 Task: Click New Customer and Set the Currency to "USD (US Doller)" while find customer
Action: Mouse moved to (137, 17)
Screenshot: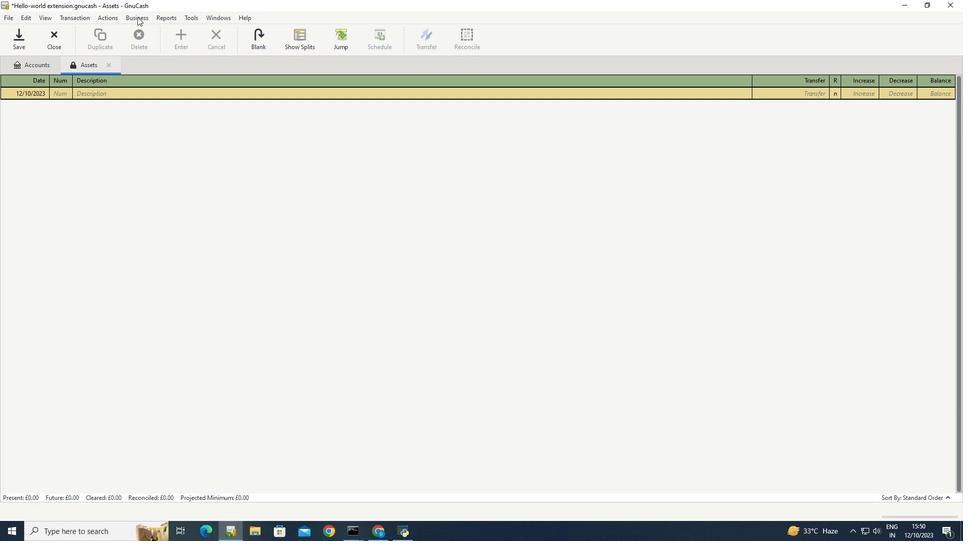 
Action: Mouse pressed left at (137, 17)
Screenshot: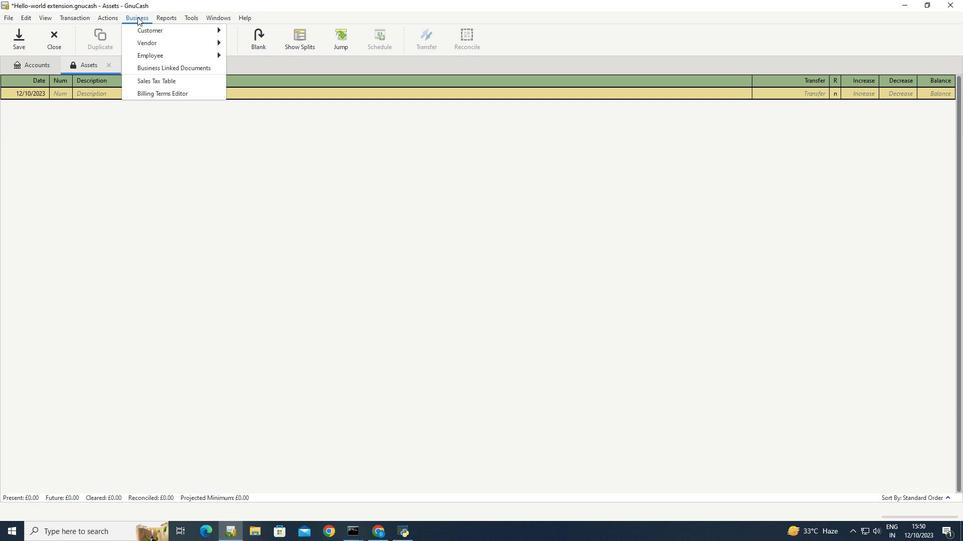 
Action: Mouse moved to (250, 55)
Screenshot: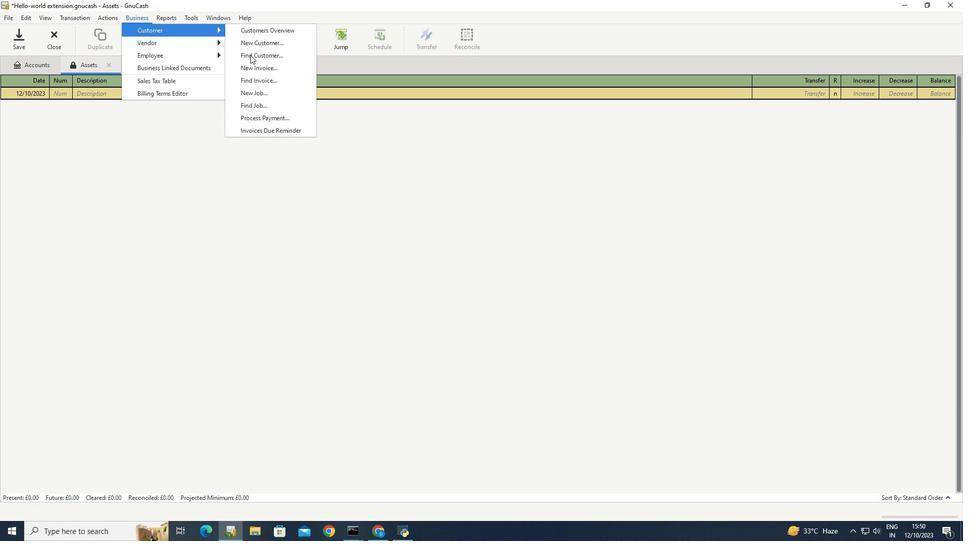 
Action: Mouse pressed left at (250, 55)
Screenshot: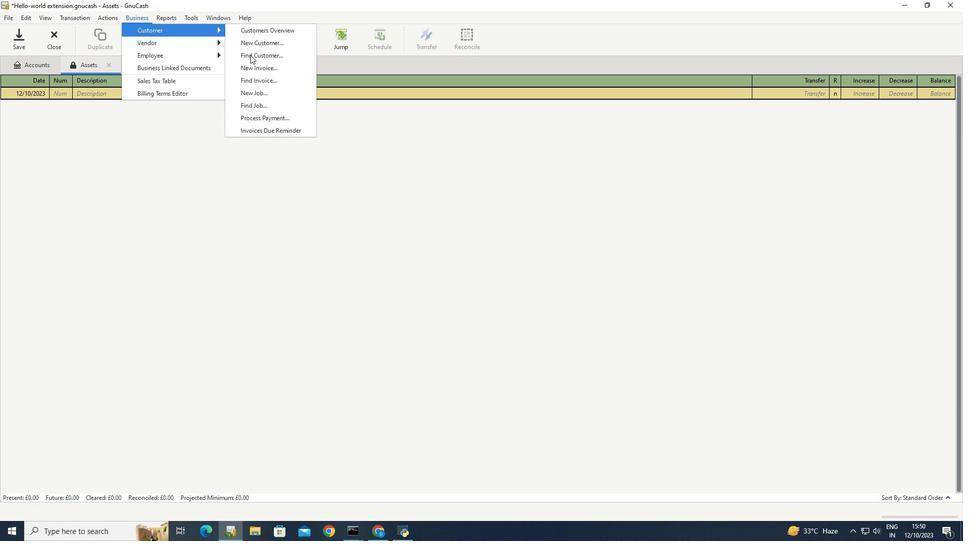 
Action: Mouse moved to (479, 338)
Screenshot: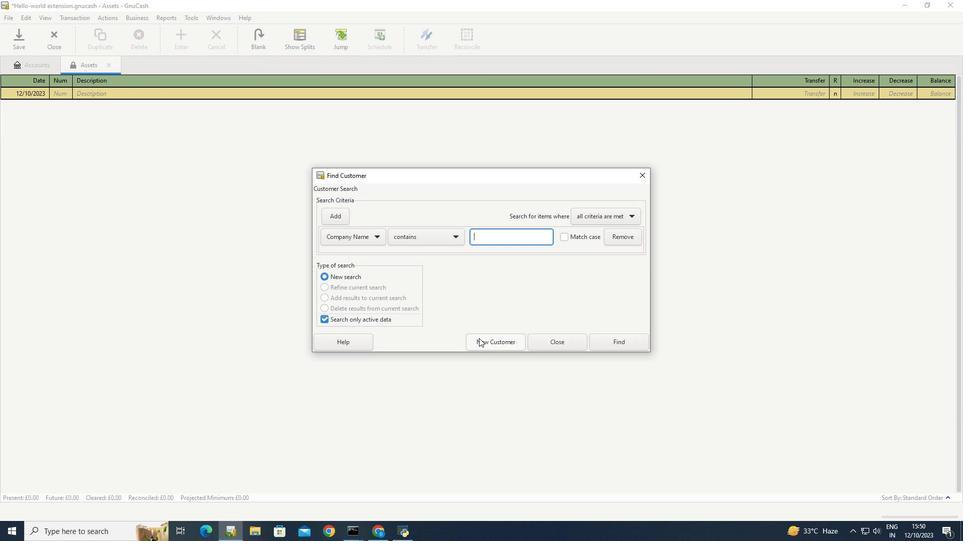 
Action: Mouse pressed left at (479, 338)
Screenshot: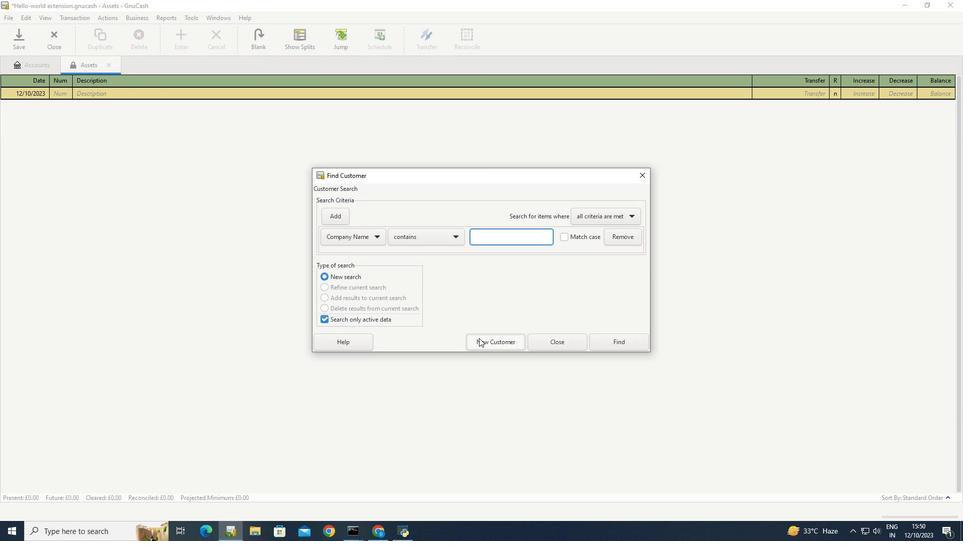 
Action: Mouse moved to (479, 141)
Screenshot: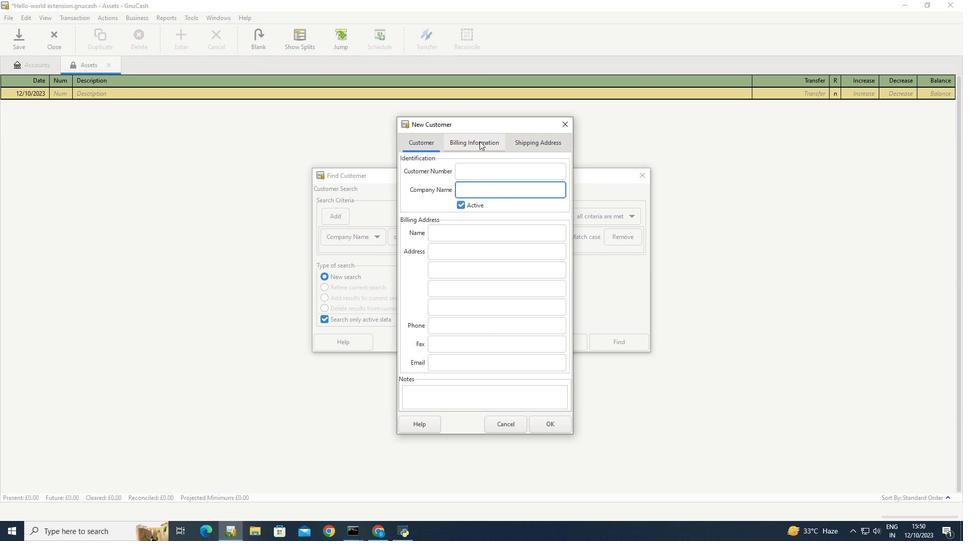 
Action: Mouse pressed left at (479, 141)
Screenshot: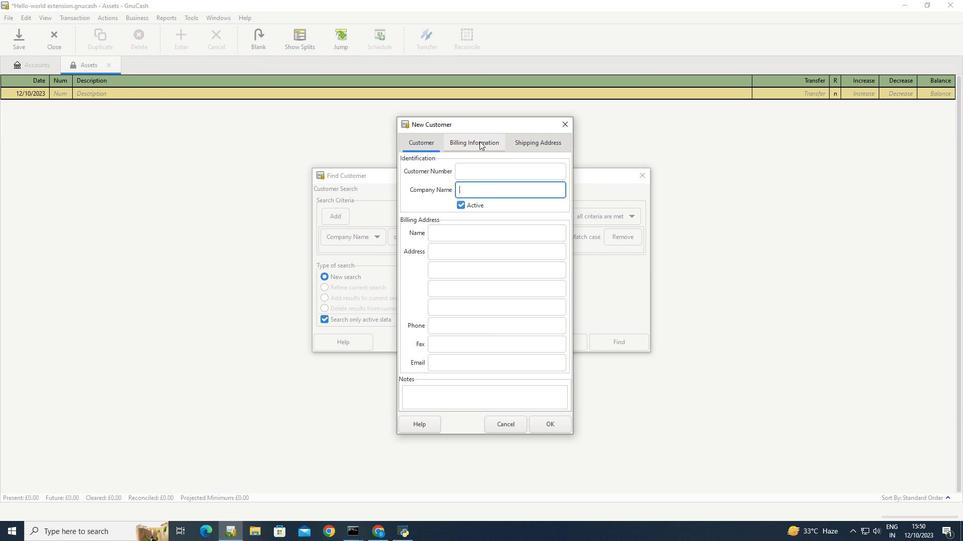 
Action: Mouse moved to (552, 172)
Screenshot: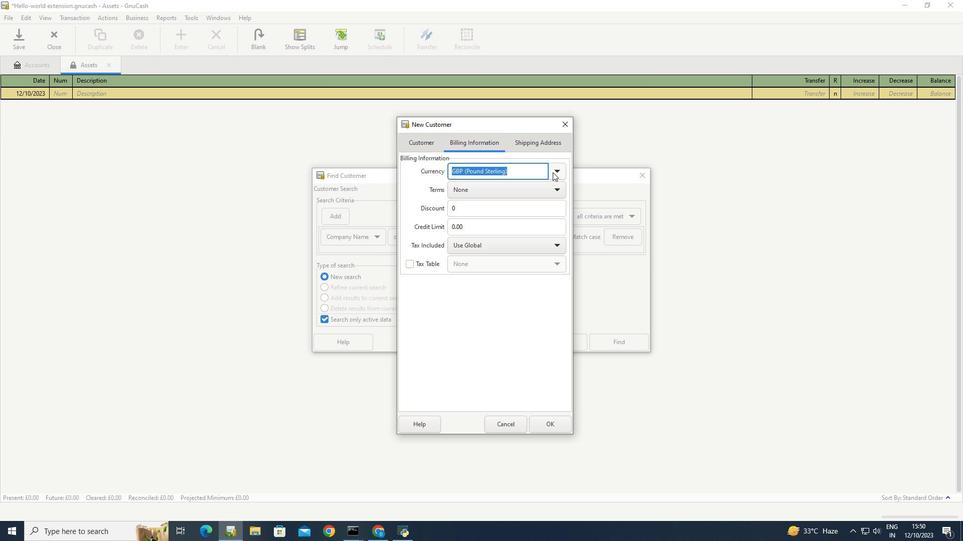 
Action: Mouse pressed left at (552, 172)
Screenshot: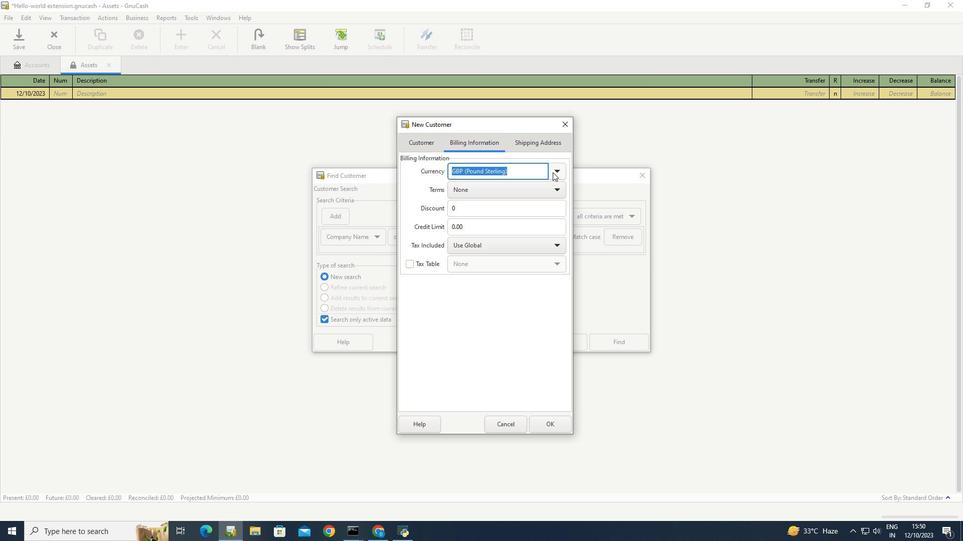
Action: Mouse moved to (558, 168)
Screenshot: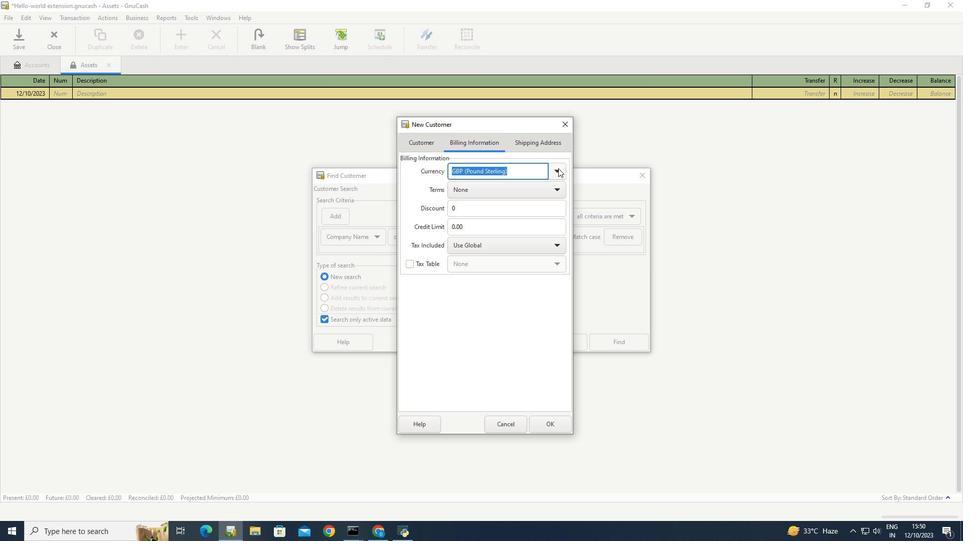 
Action: Mouse pressed left at (558, 168)
Screenshot: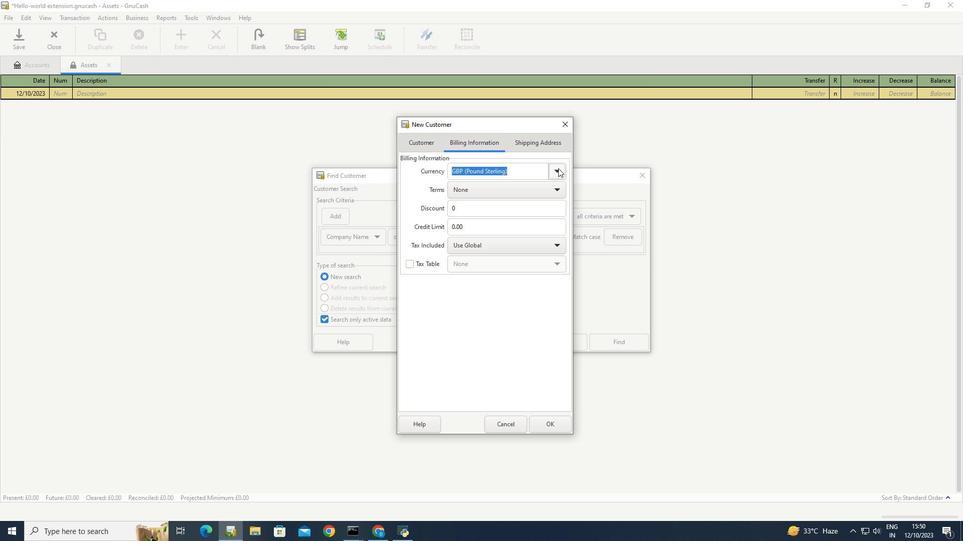 
Action: Mouse moved to (535, 292)
Screenshot: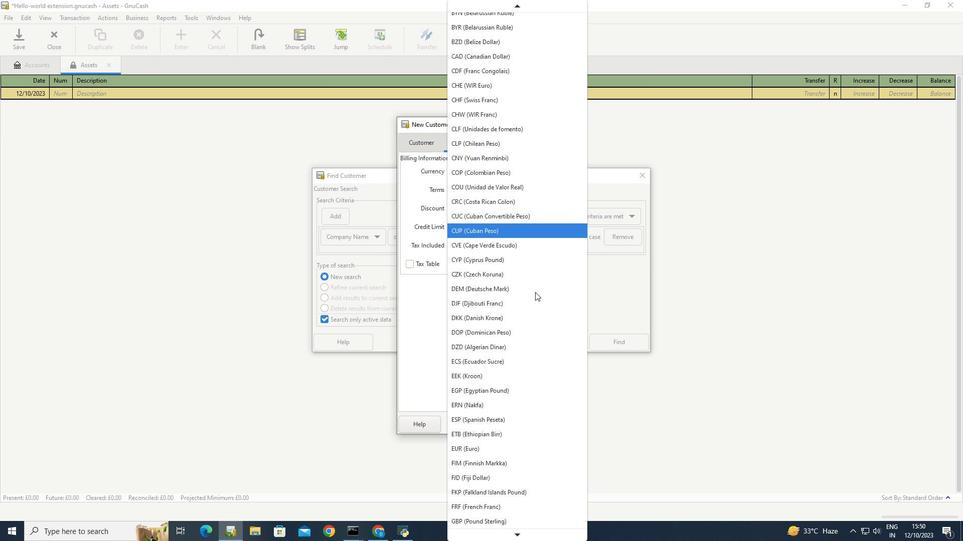 
Action: Mouse scrolled (535, 291) with delta (0, 0)
Screenshot: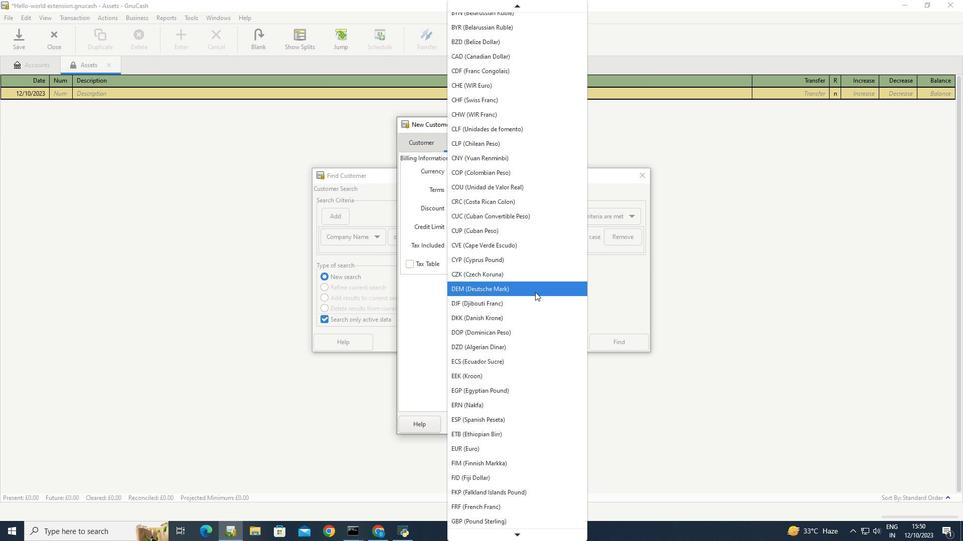 
Action: Mouse scrolled (535, 291) with delta (0, 0)
Screenshot: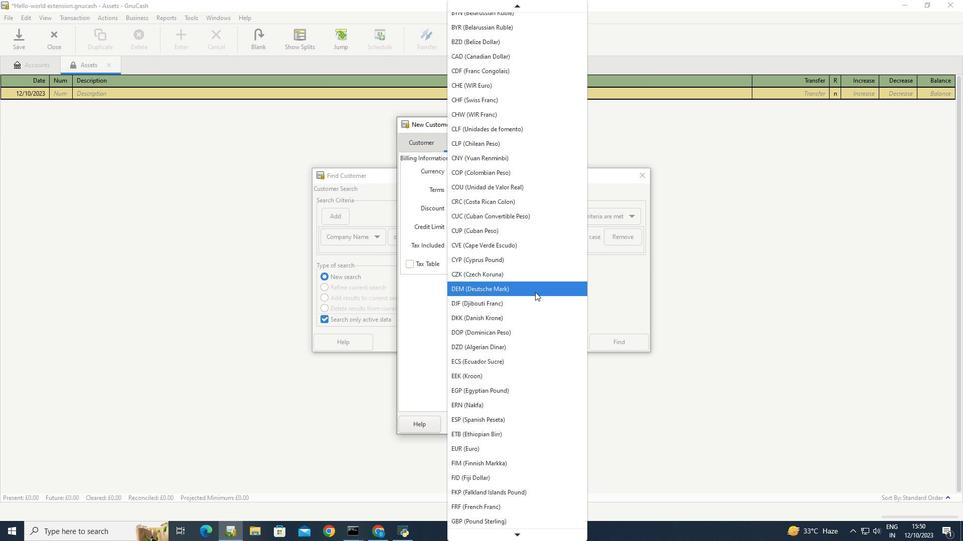 
Action: Mouse scrolled (535, 291) with delta (0, 0)
Screenshot: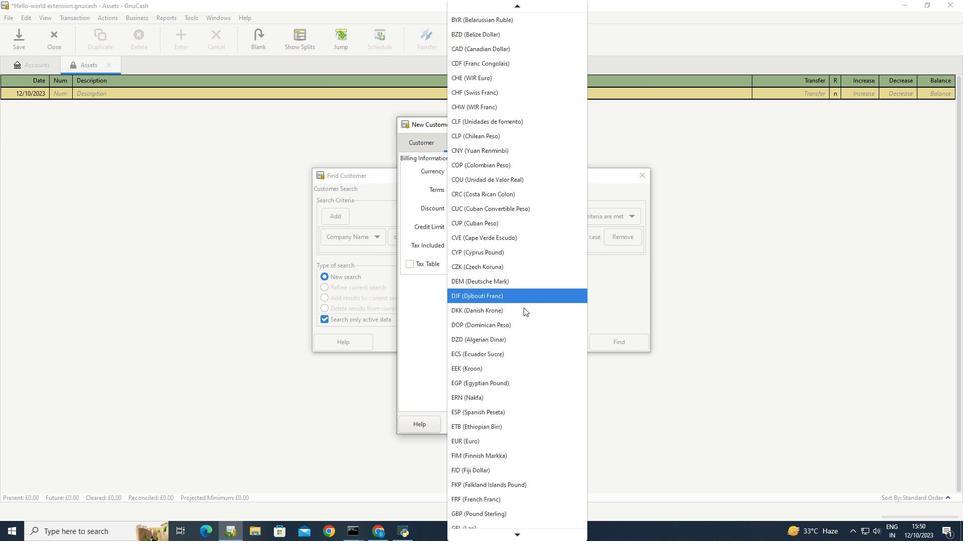 
Action: Mouse scrolled (535, 291) with delta (0, 0)
Screenshot: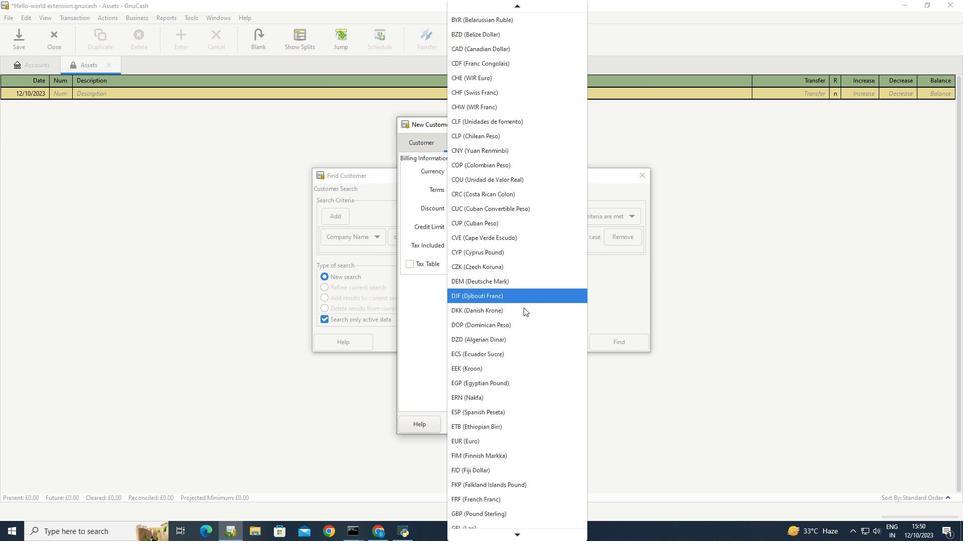 
Action: Mouse scrolled (535, 291) with delta (0, 0)
Screenshot: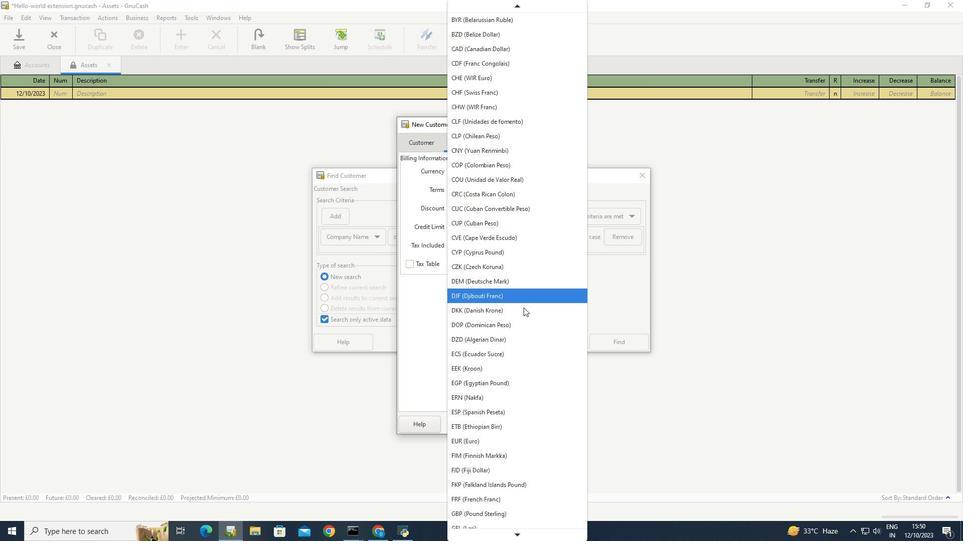 
Action: Mouse moved to (454, 348)
Screenshot: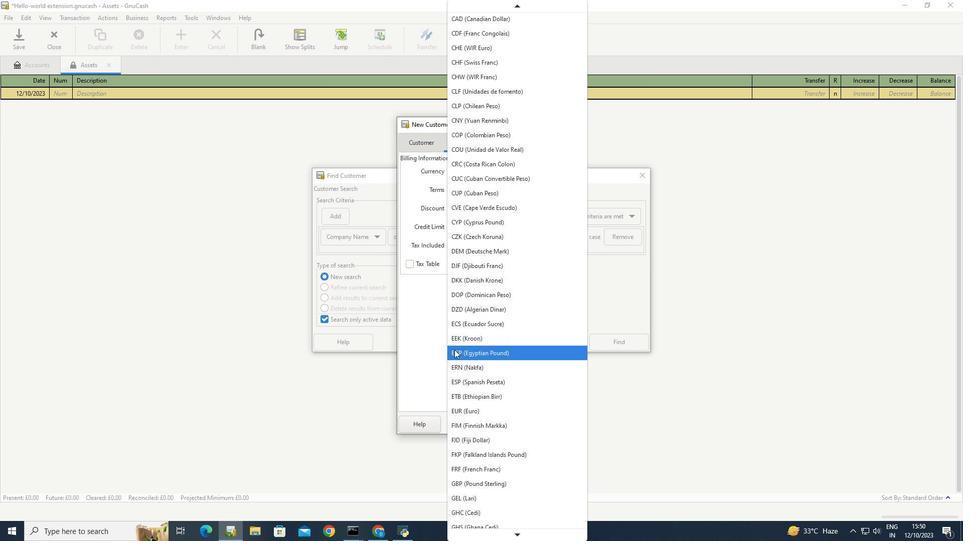 
Action: Mouse scrolled (454, 347) with delta (0, 0)
Screenshot: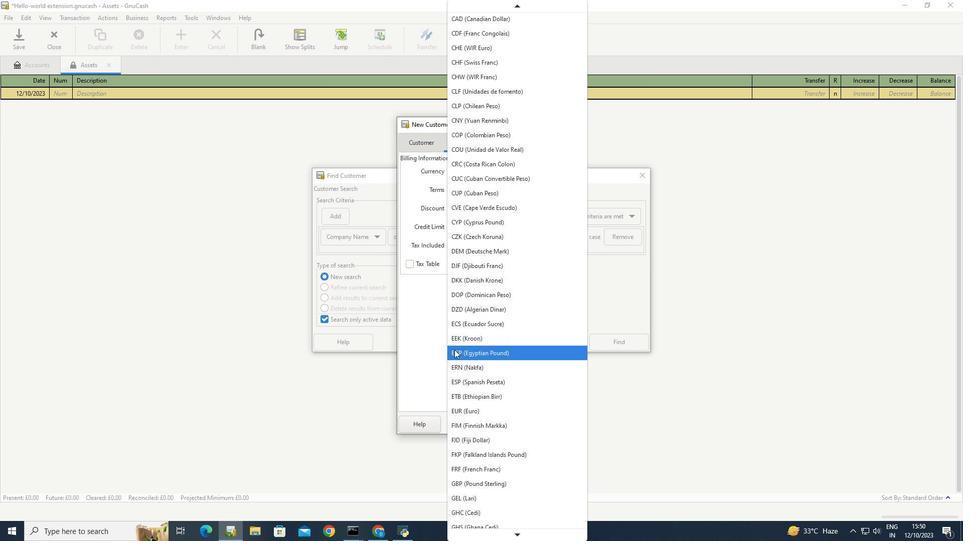 
Action: Mouse moved to (454, 349)
Screenshot: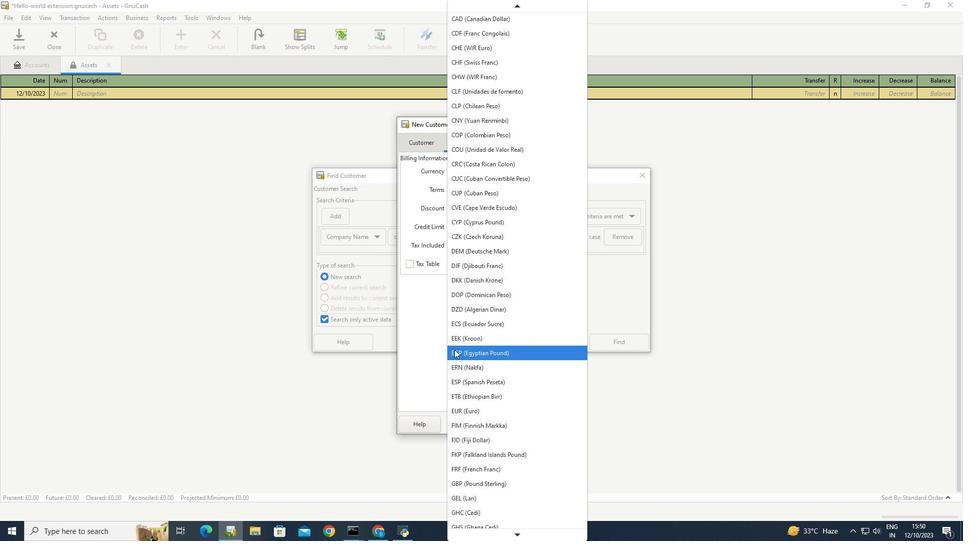 
Action: Mouse scrolled (454, 348) with delta (0, 0)
Screenshot: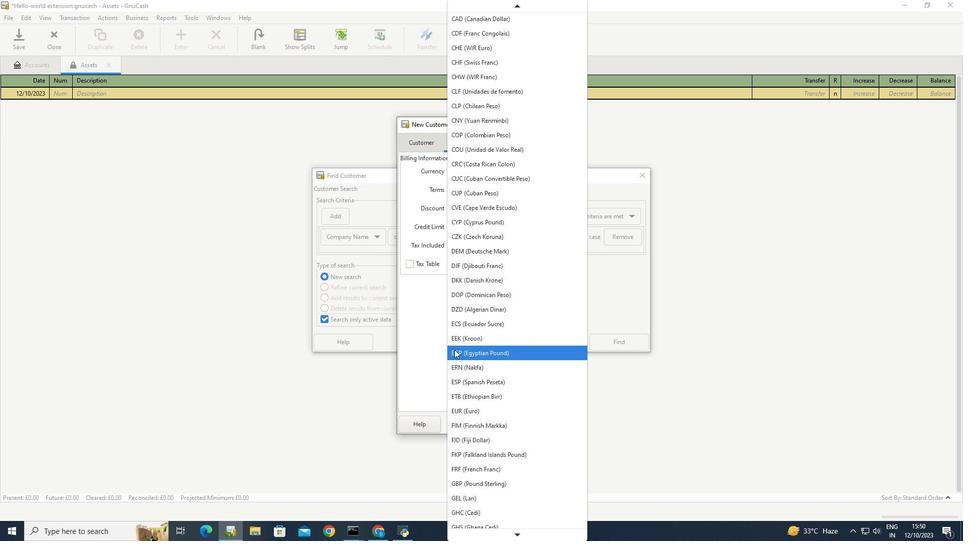 
Action: Mouse moved to (454, 349)
Screenshot: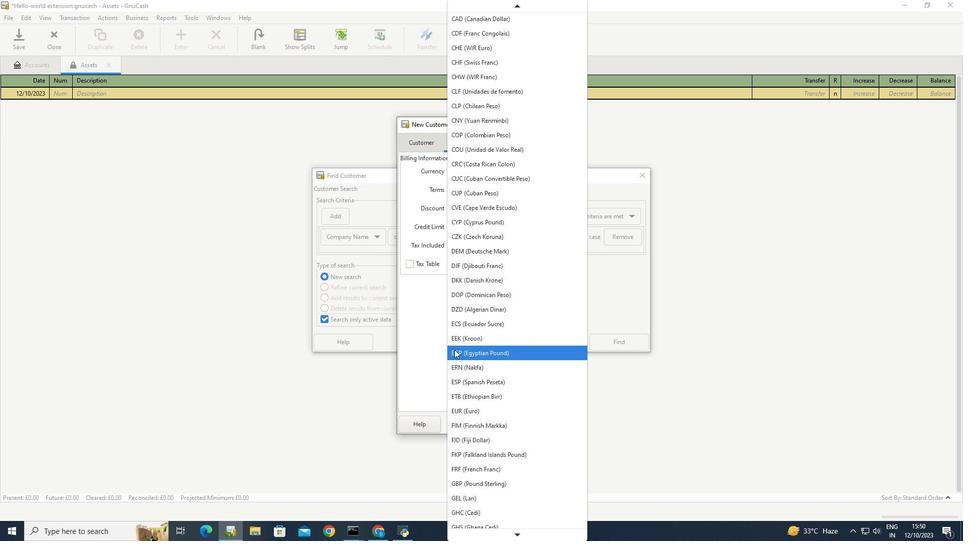 
Action: Mouse scrolled (454, 349) with delta (0, 0)
Screenshot: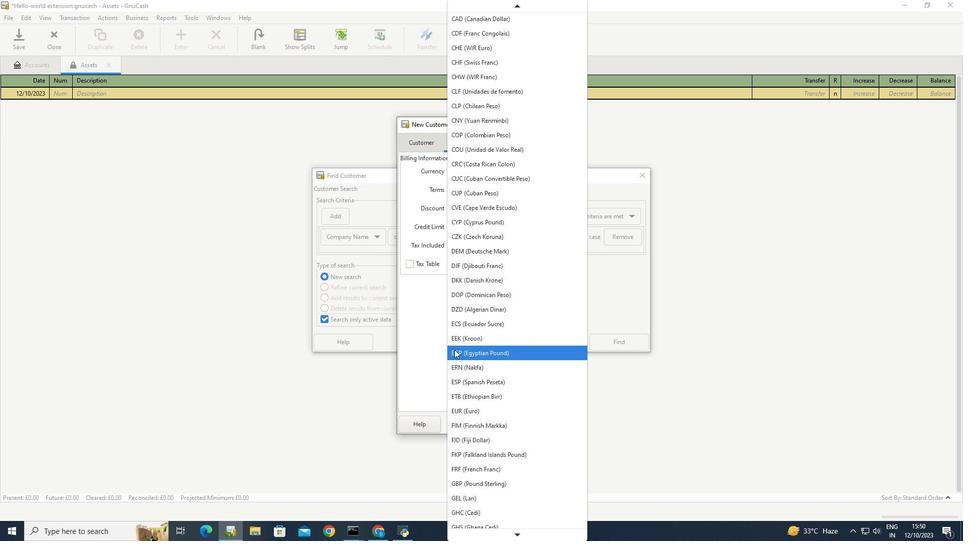 
Action: Mouse moved to (454, 349)
Screenshot: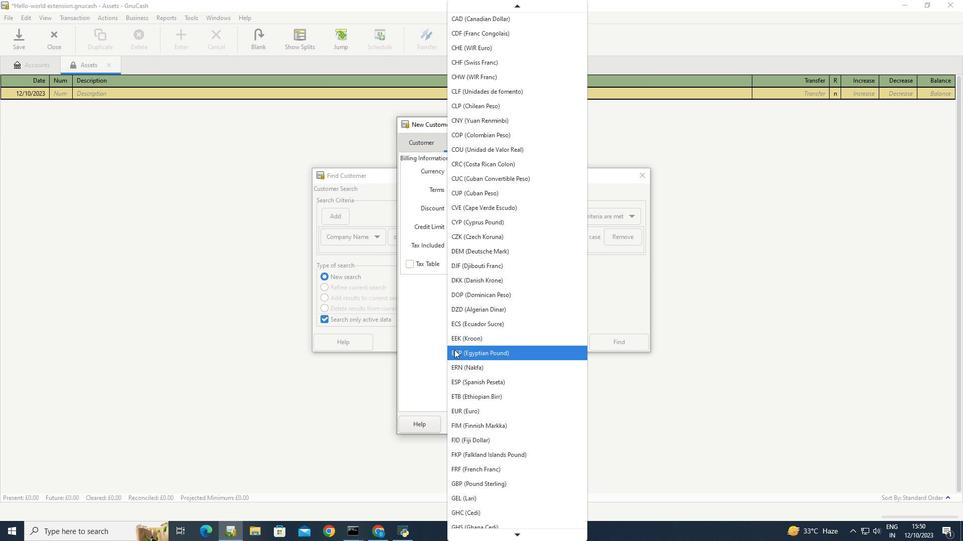 
Action: Mouse scrolled (454, 349) with delta (0, 0)
Screenshot: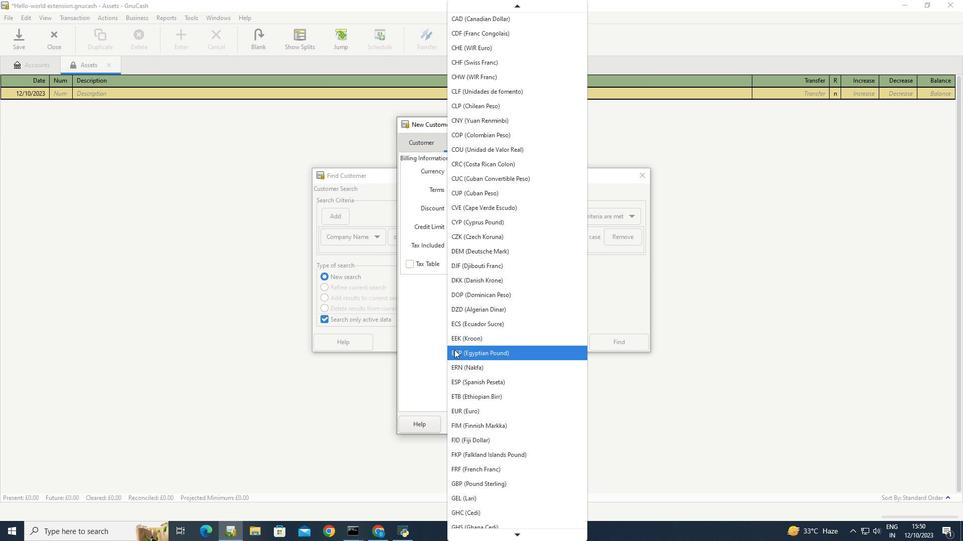 
Action: Mouse scrolled (454, 349) with delta (0, 0)
Screenshot: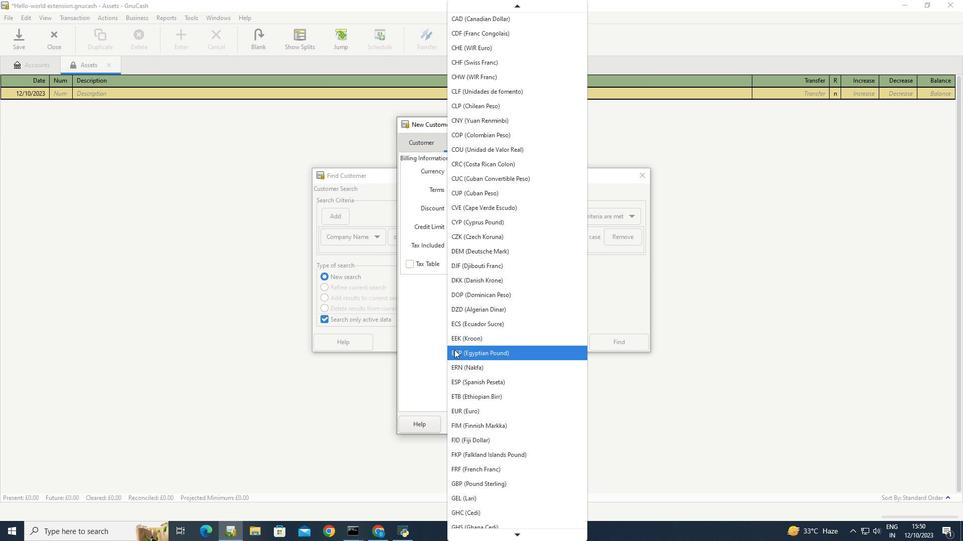 
Action: Mouse scrolled (454, 349) with delta (0, 0)
Screenshot: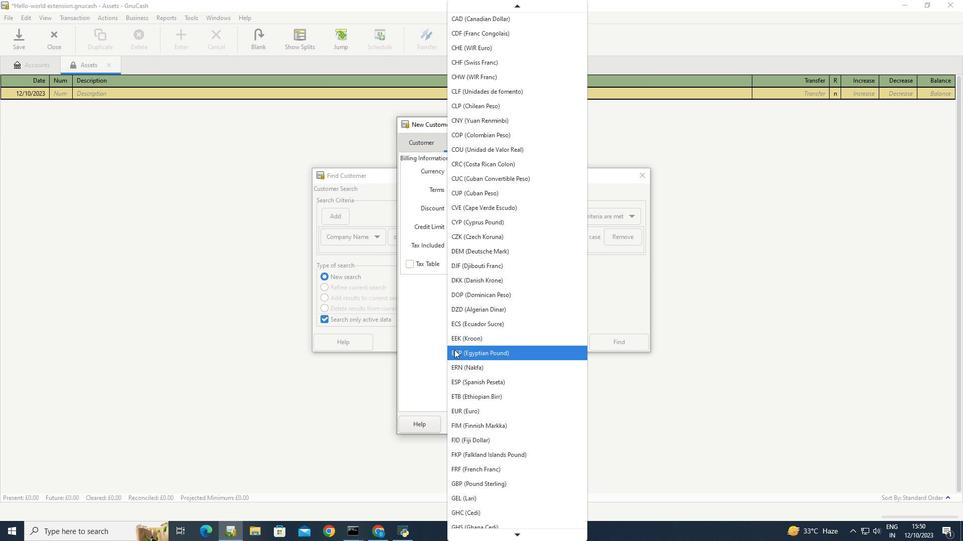 
Action: Mouse moved to (454, 351)
Screenshot: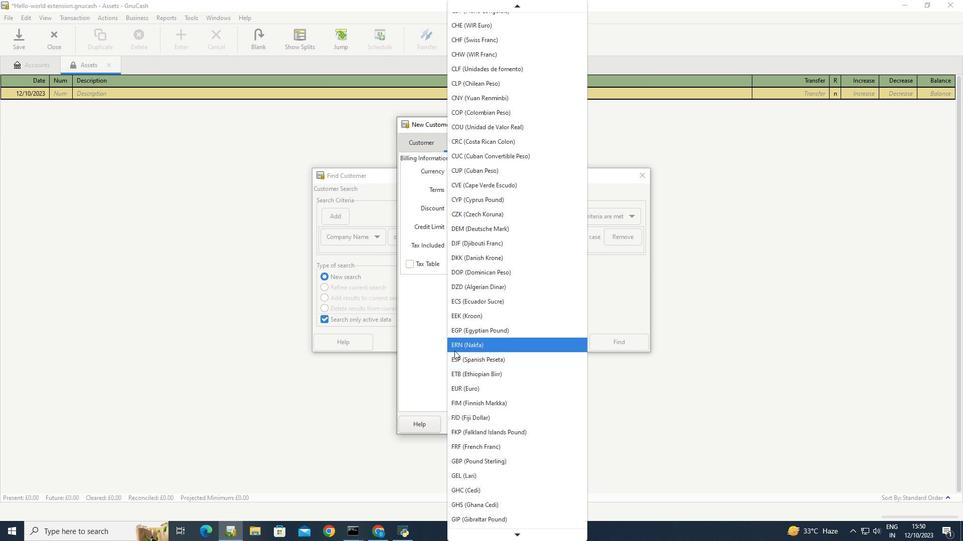 
Action: Mouse scrolled (454, 350) with delta (0, 0)
Screenshot: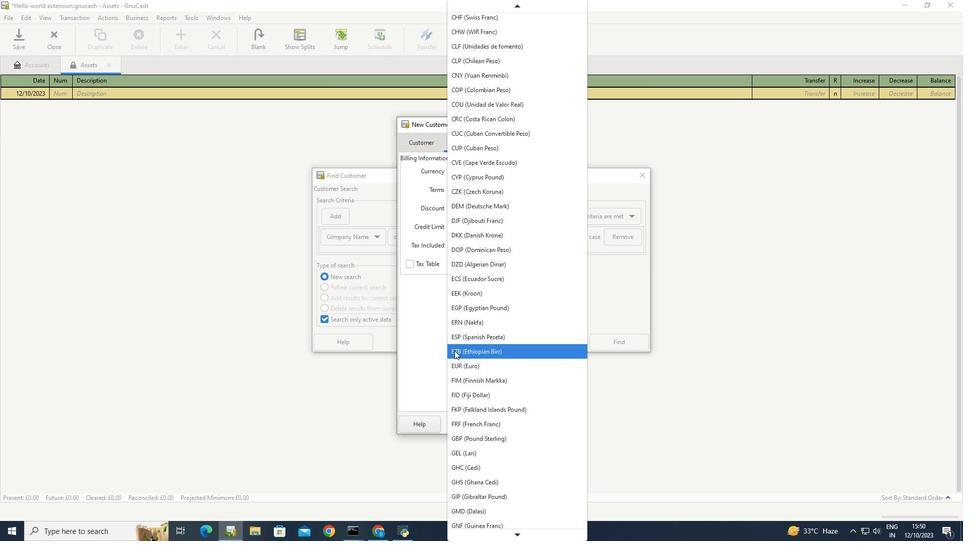 
Action: Mouse scrolled (454, 350) with delta (0, 0)
Screenshot: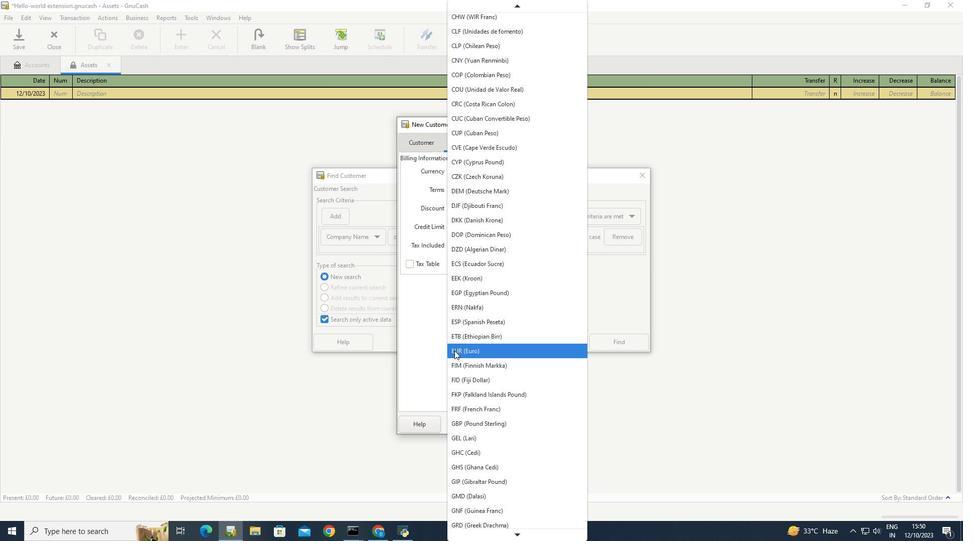 
Action: Mouse scrolled (454, 350) with delta (0, 0)
Screenshot: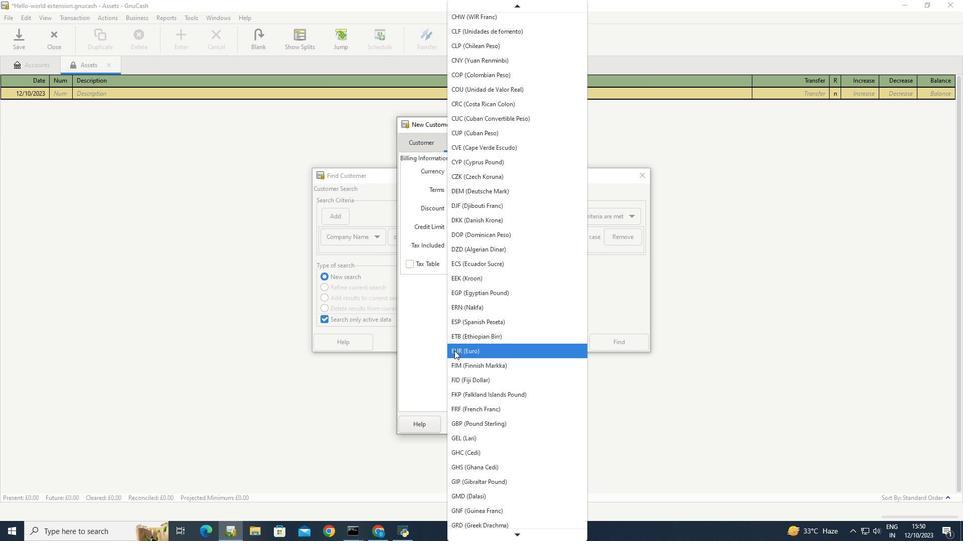 
Action: Mouse scrolled (454, 350) with delta (0, 0)
Screenshot: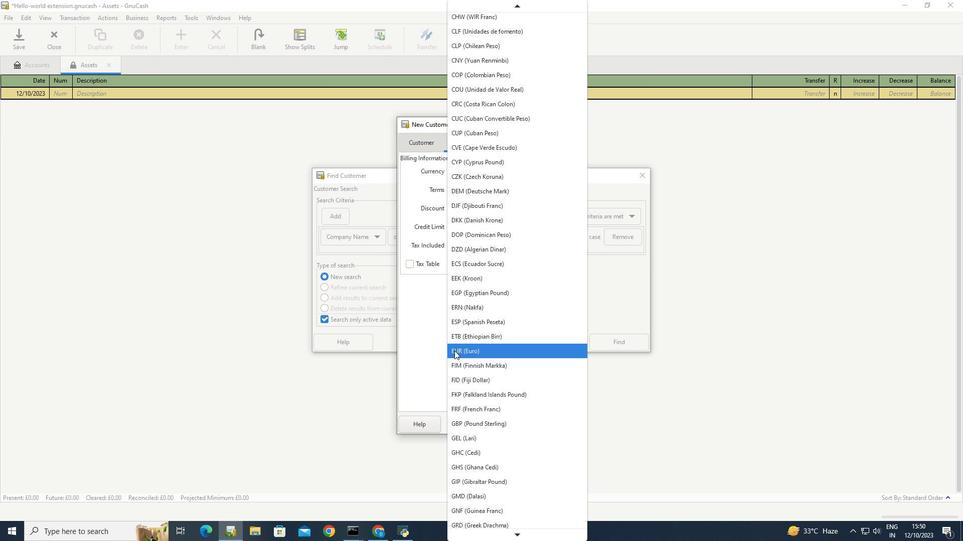 
Action: Mouse scrolled (454, 350) with delta (0, 0)
Screenshot: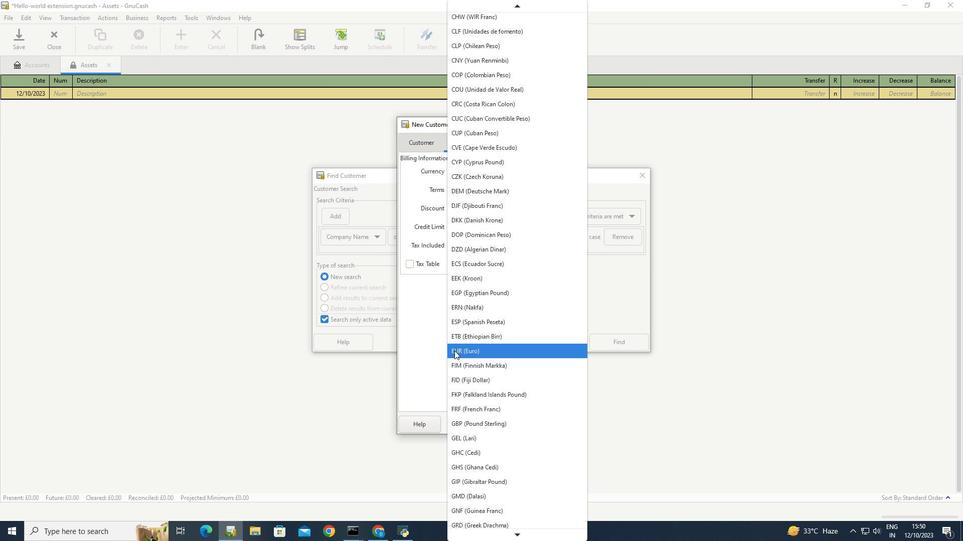
Action: Mouse scrolled (454, 350) with delta (0, 0)
Screenshot: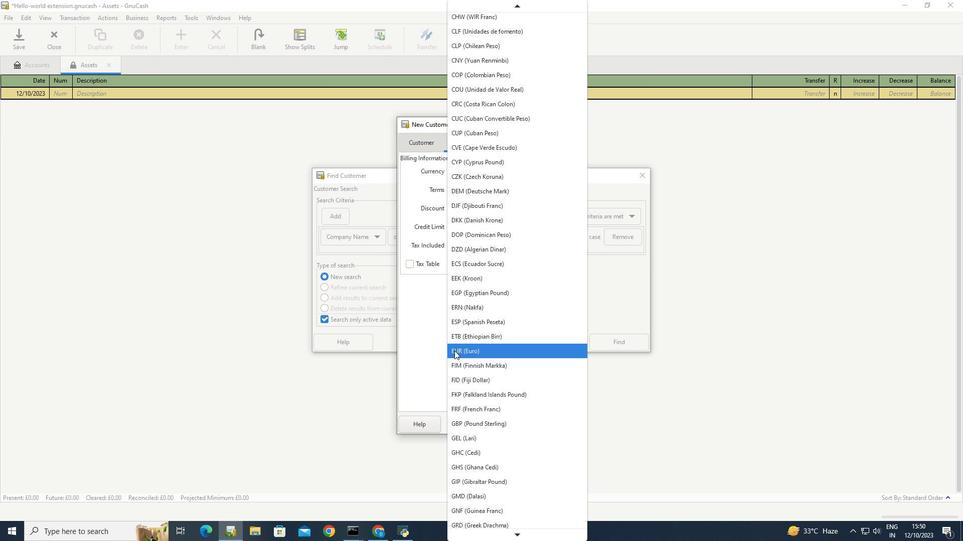 
Action: Mouse scrolled (454, 350) with delta (0, 0)
Screenshot: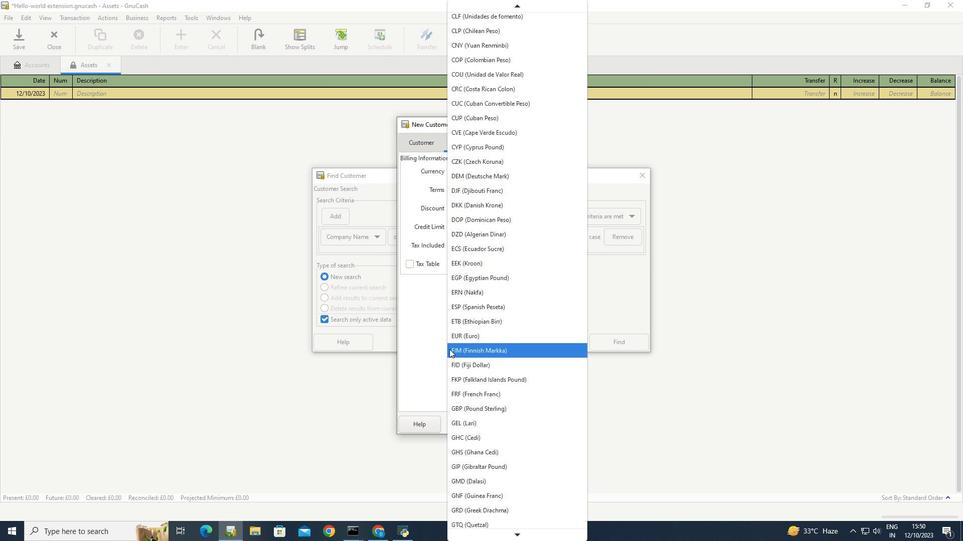 
Action: Mouse moved to (445, 348)
Screenshot: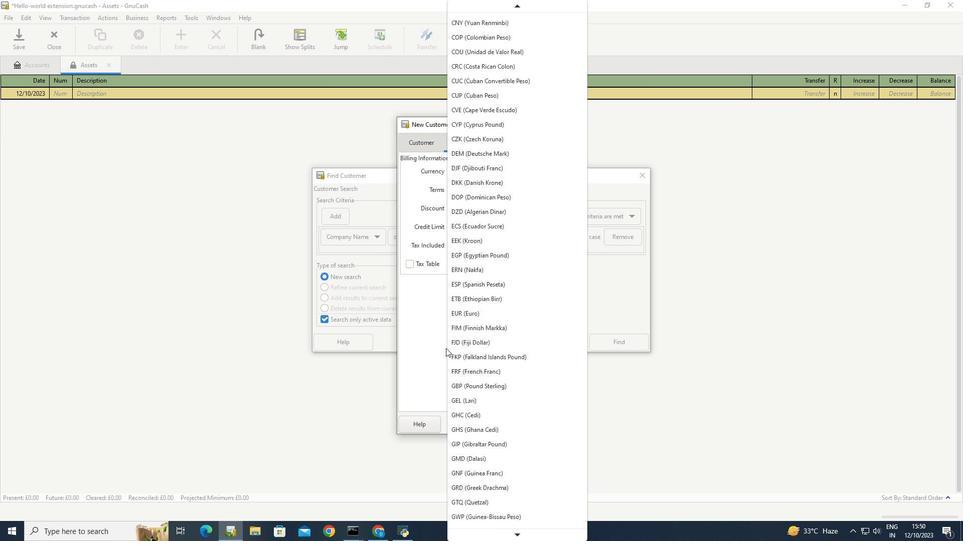 
Action: Mouse scrolled (445, 348) with delta (0, 0)
Screenshot: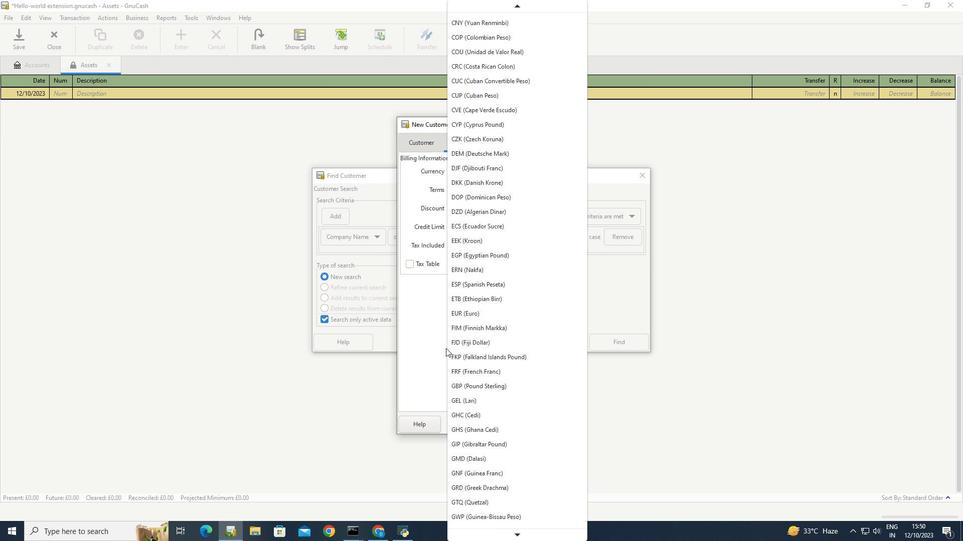 
Action: Mouse scrolled (445, 348) with delta (0, 0)
Screenshot: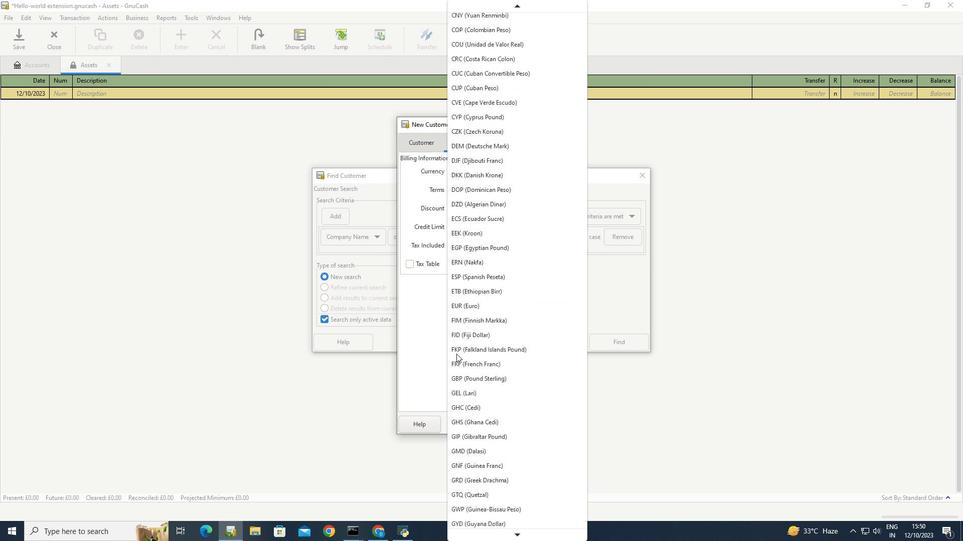 
Action: Mouse scrolled (445, 348) with delta (0, 0)
Screenshot: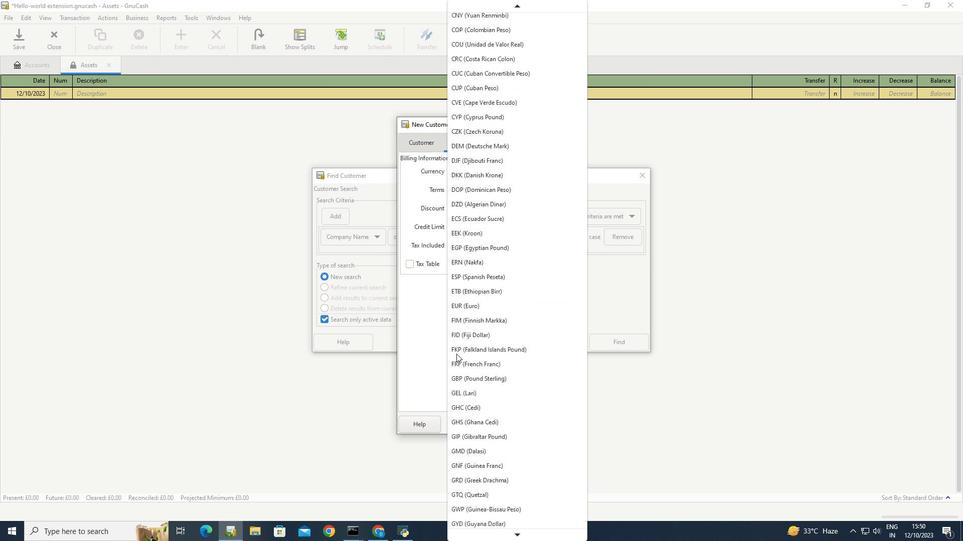 
Action: Mouse scrolled (445, 348) with delta (0, 0)
Screenshot: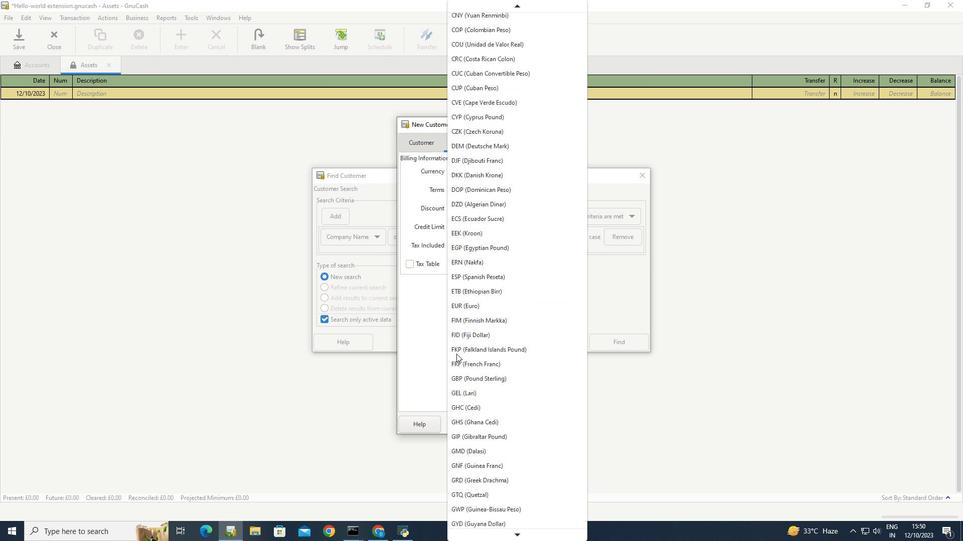 
Action: Mouse scrolled (445, 348) with delta (0, 0)
Screenshot: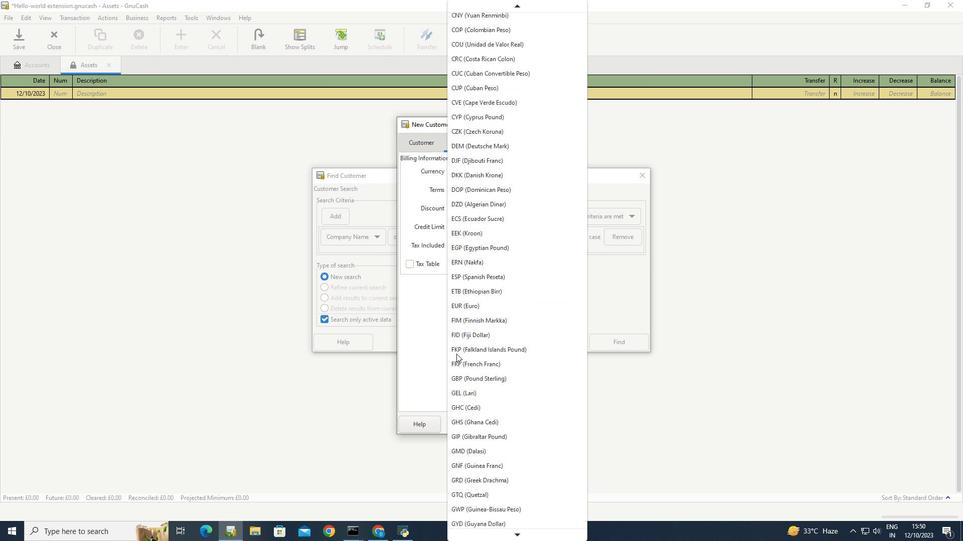 
Action: Mouse scrolled (445, 348) with delta (0, 0)
Screenshot: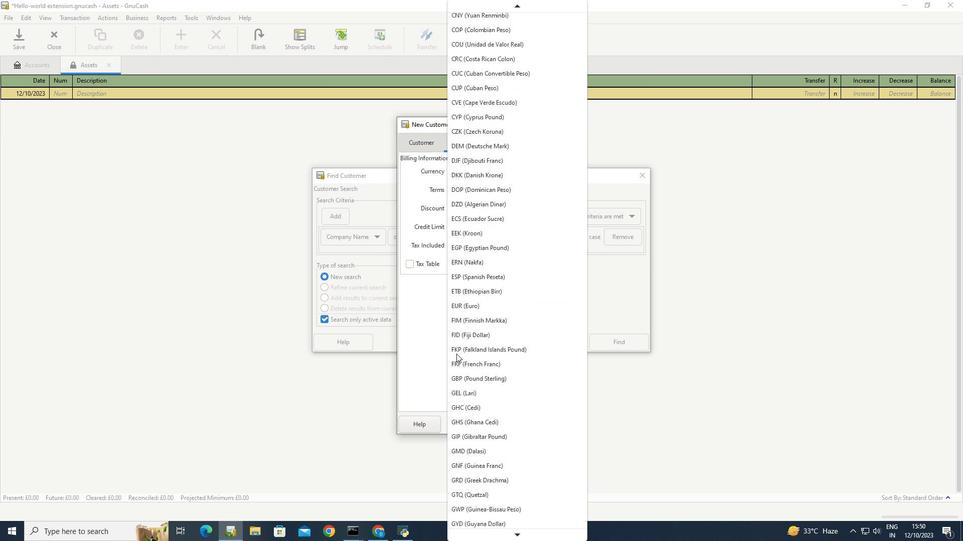 
Action: Mouse moved to (466, 371)
Screenshot: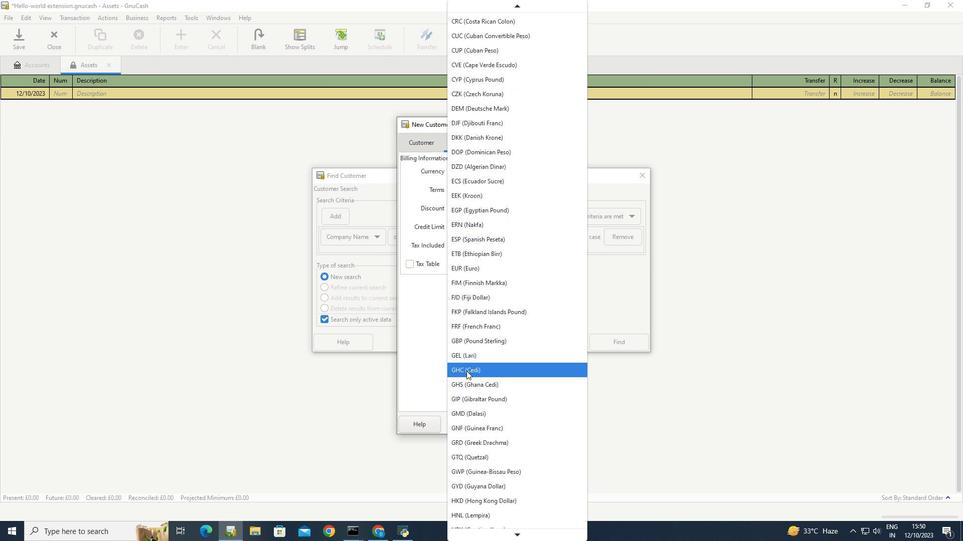 
Action: Mouse scrolled (466, 370) with delta (0, 0)
Screenshot: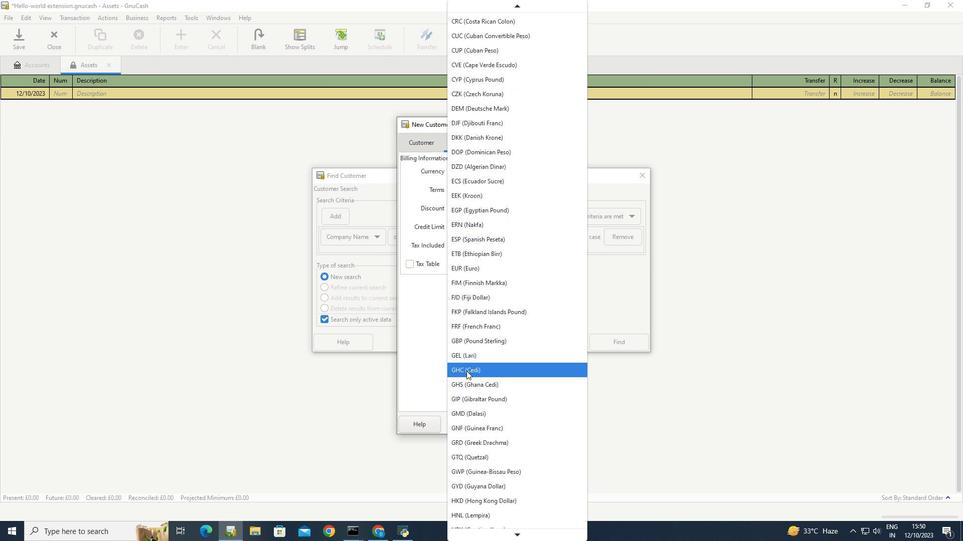 
Action: Mouse scrolled (466, 370) with delta (0, 0)
Screenshot: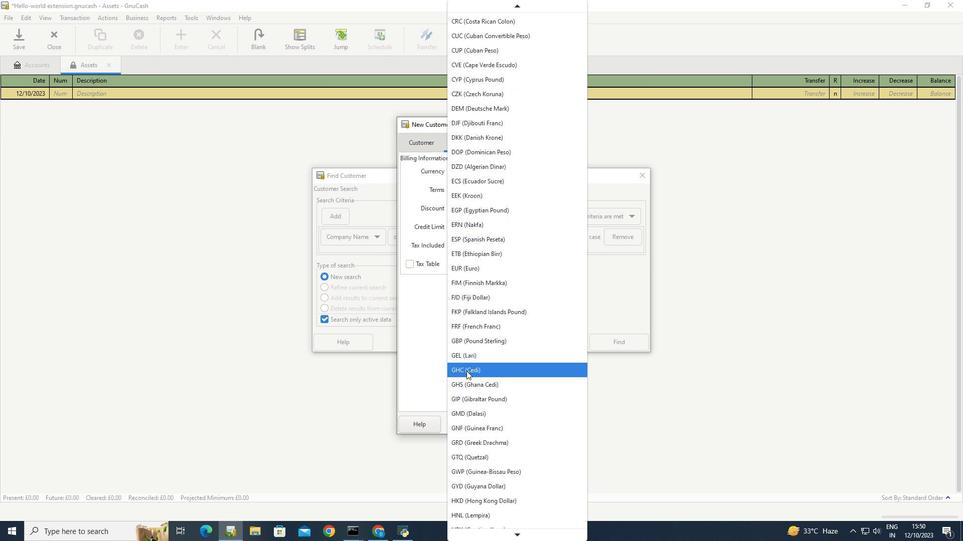 
Action: Mouse scrolled (466, 370) with delta (0, 0)
Screenshot: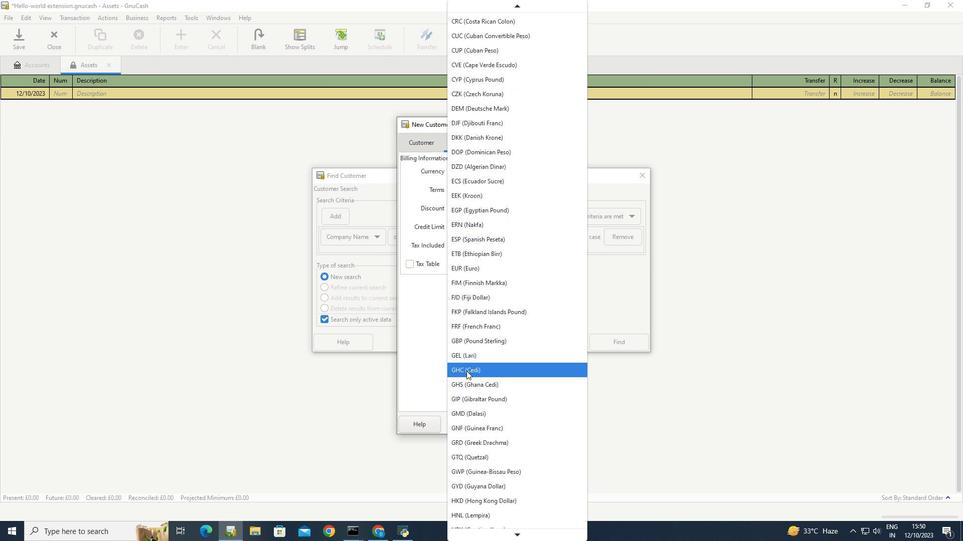 
Action: Mouse scrolled (466, 370) with delta (0, 0)
Screenshot: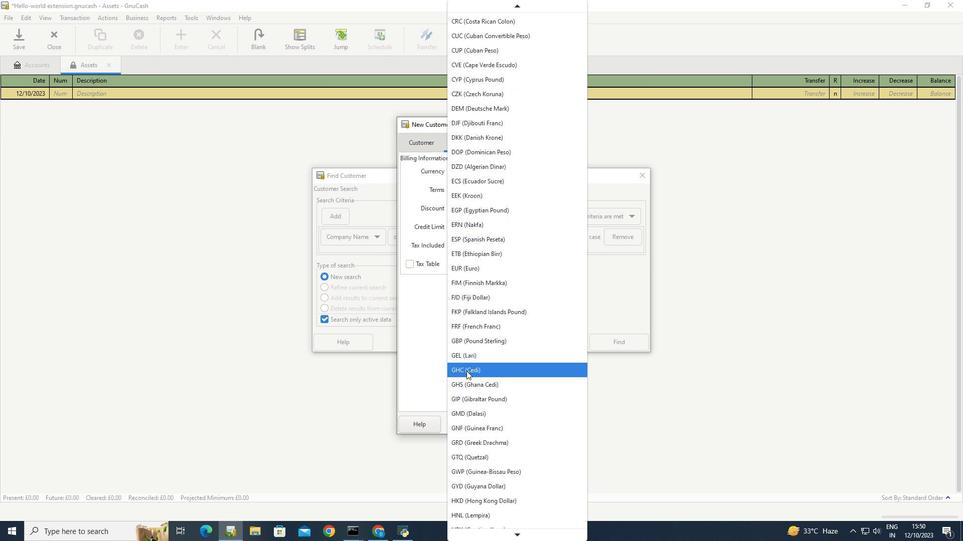 
Action: Mouse scrolled (466, 370) with delta (0, 0)
Screenshot: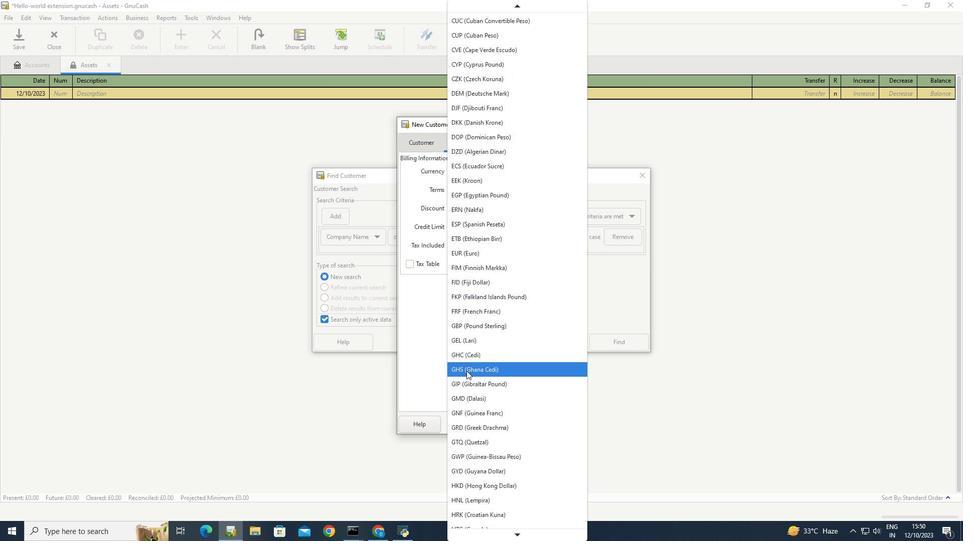 
Action: Mouse scrolled (466, 370) with delta (0, 0)
Screenshot: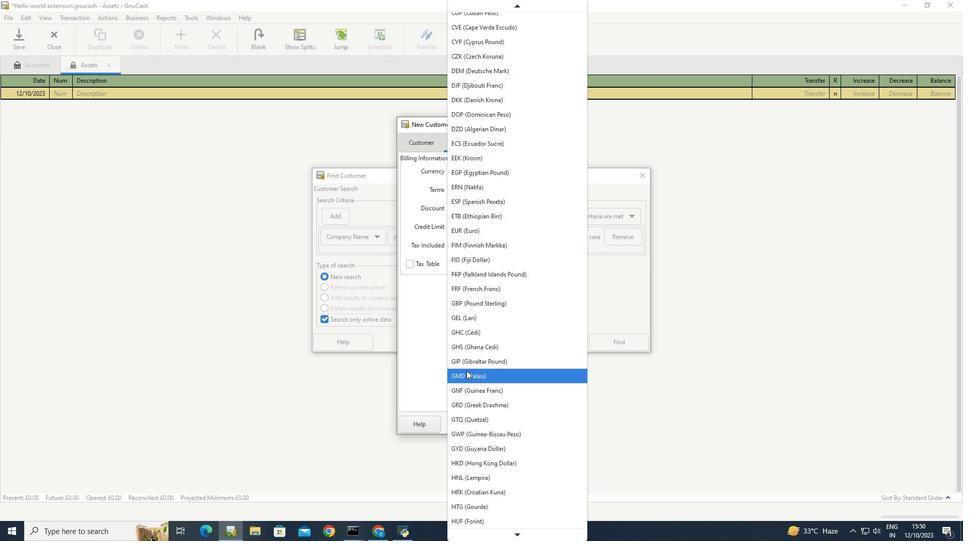 
Action: Mouse scrolled (466, 370) with delta (0, 0)
Screenshot: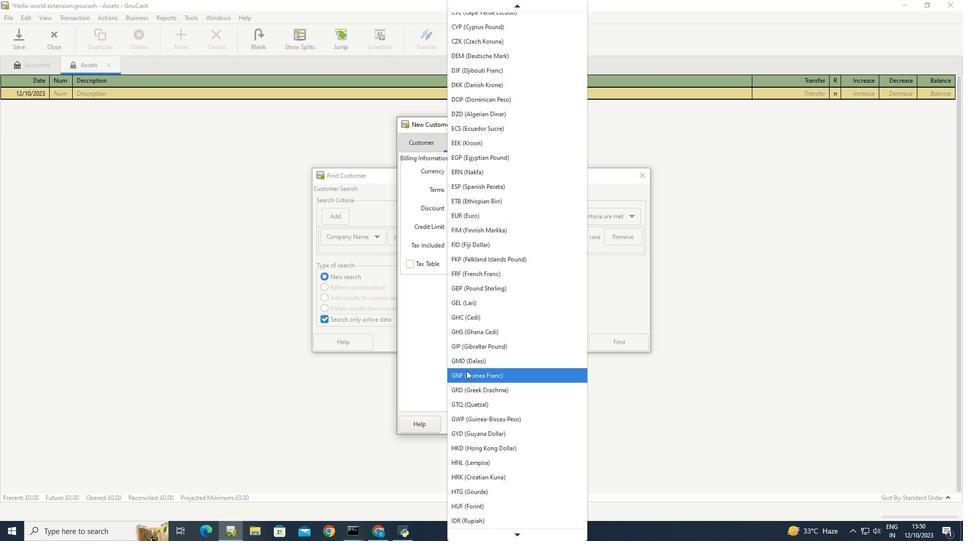 
Action: Mouse scrolled (466, 370) with delta (0, 0)
Screenshot: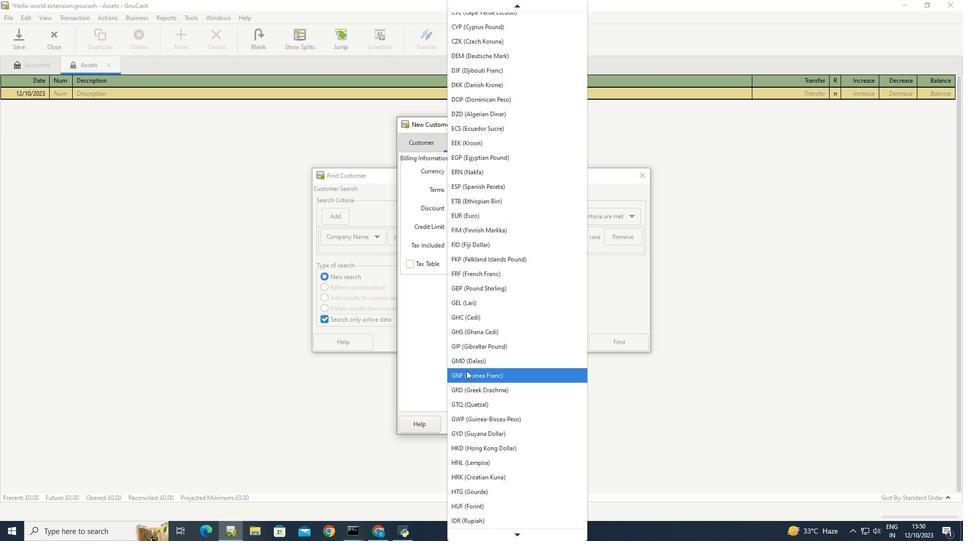 
Action: Mouse scrolled (466, 370) with delta (0, 0)
Screenshot: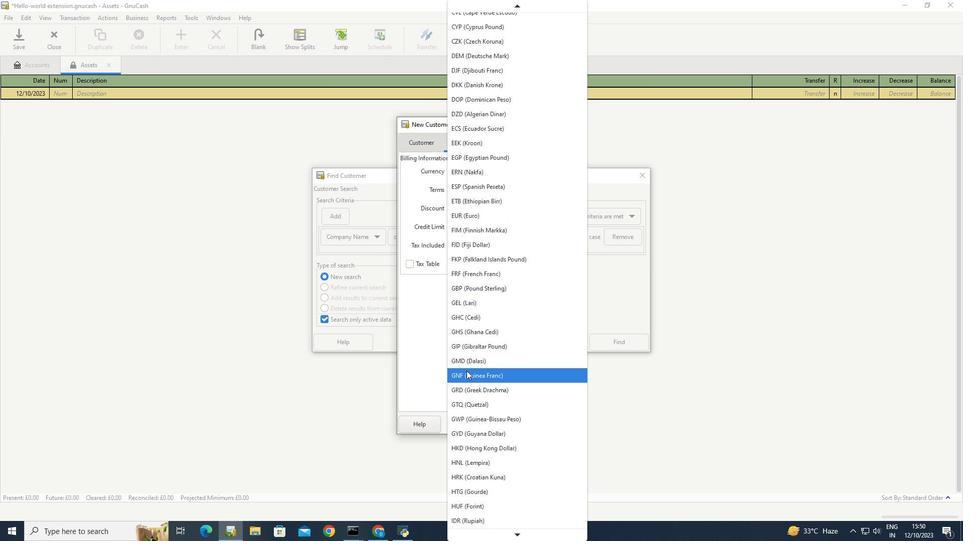 
Action: Mouse scrolled (466, 370) with delta (0, 0)
Screenshot: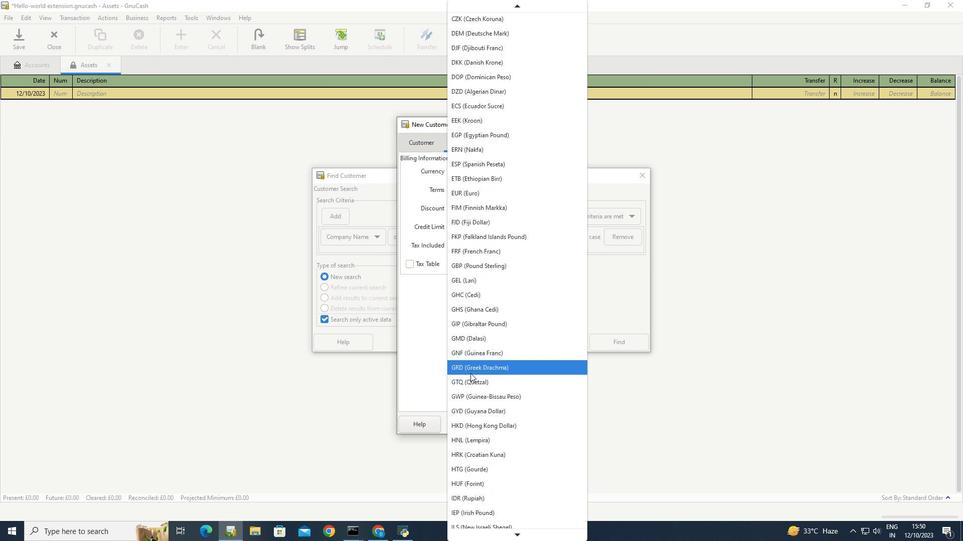 
Action: Mouse moved to (483, 391)
Screenshot: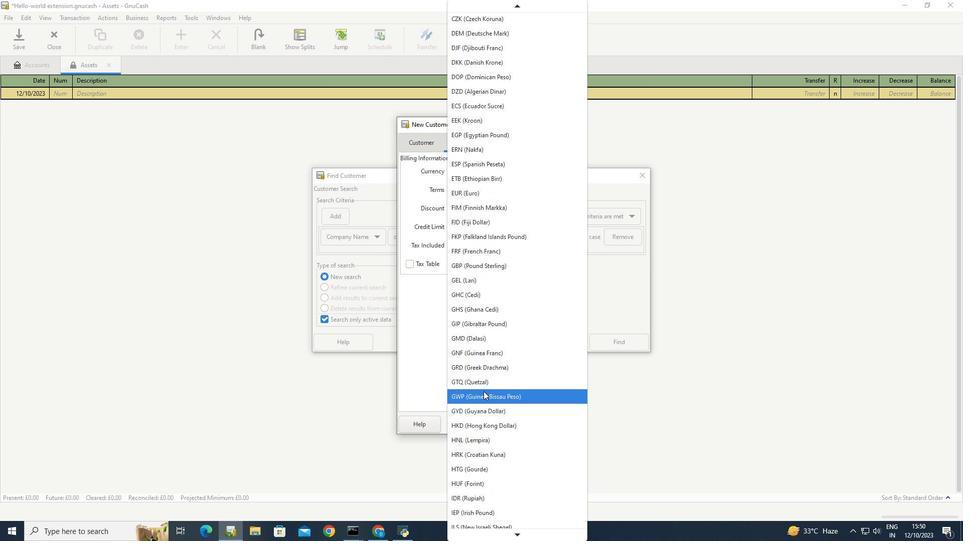 
Action: Mouse scrolled (483, 391) with delta (0, 0)
Screenshot: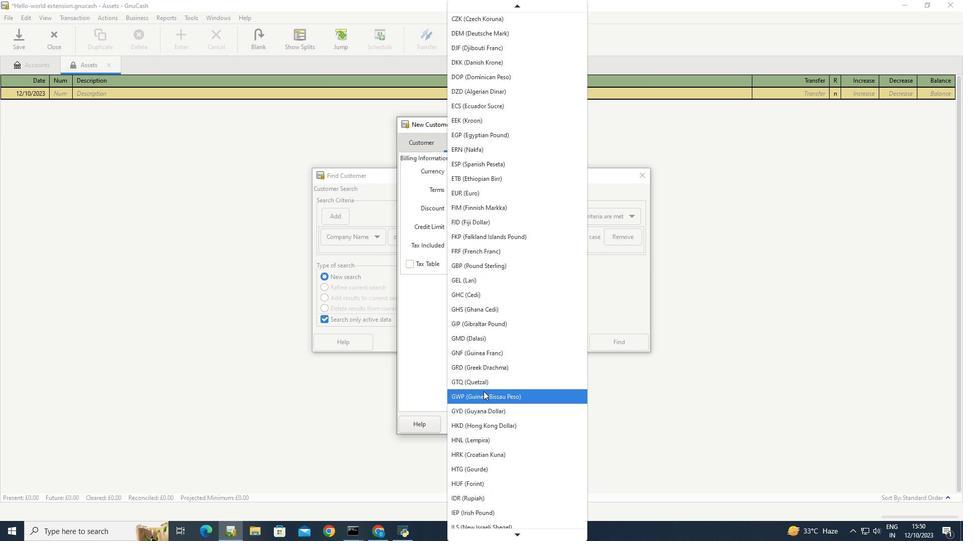 
Action: Mouse scrolled (483, 391) with delta (0, 0)
Screenshot: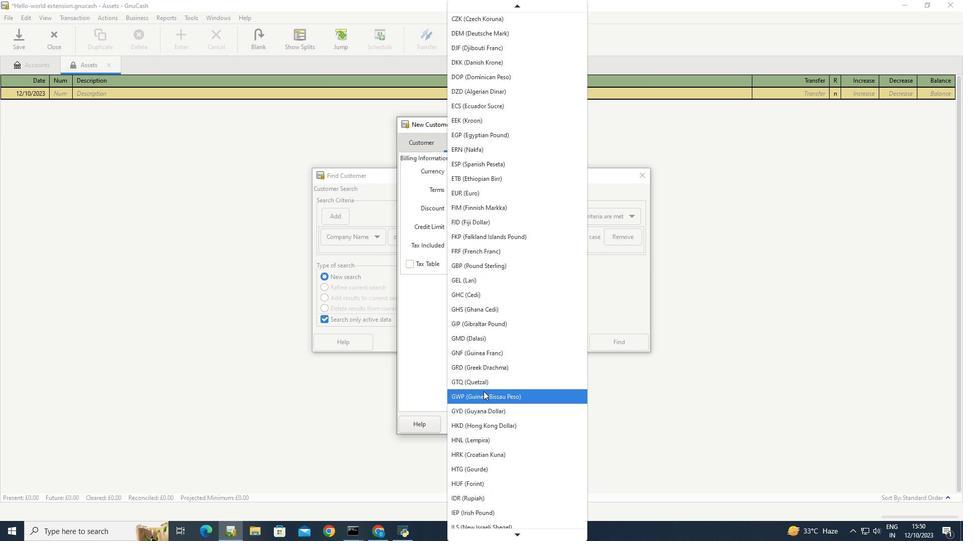 
Action: Mouse scrolled (483, 391) with delta (0, 0)
Screenshot: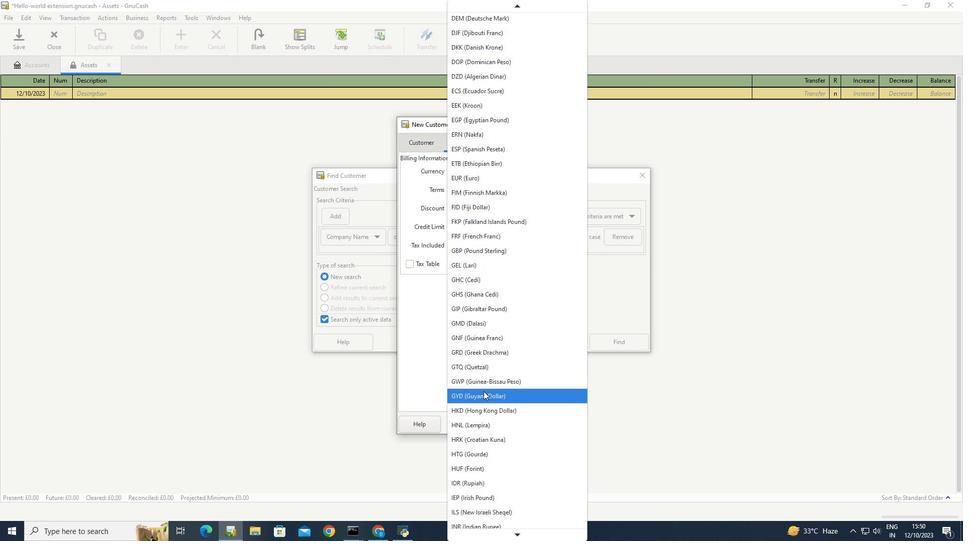 
Action: Mouse scrolled (483, 391) with delta (0, 0)
Screenshot: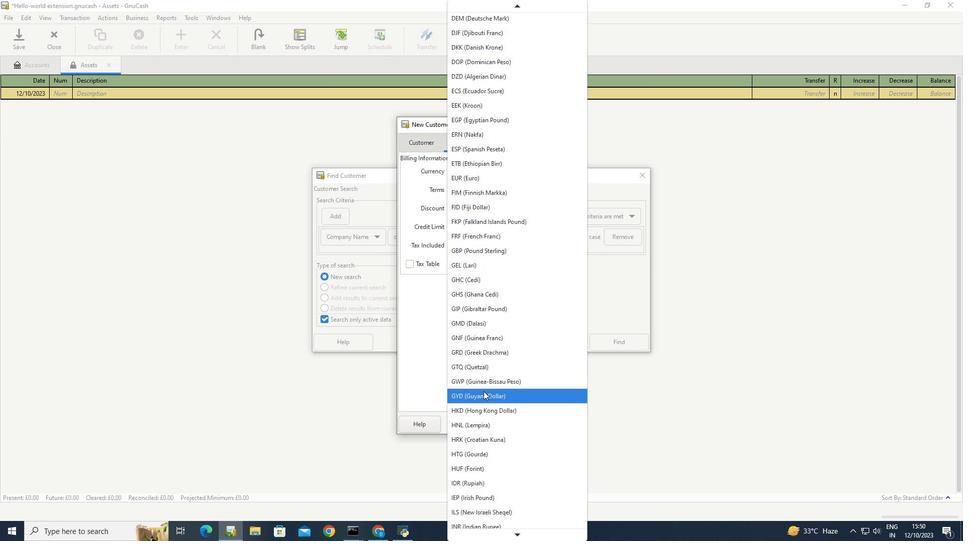 
Action: Mouse scrolled (483, 391) with delta (0, 0)
Screenshot: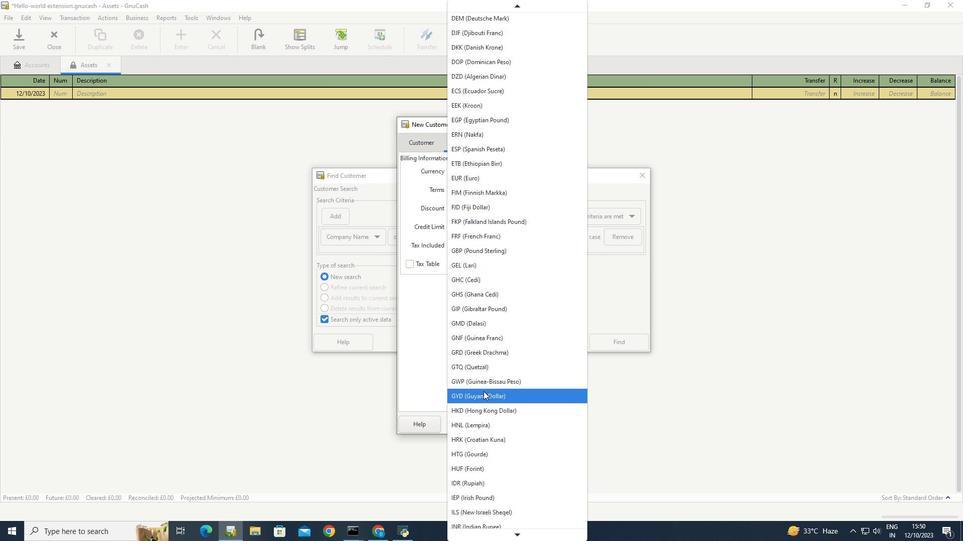 
Action: Mouse scrolled (483, 391) with delta (0, 0)
Screenshot: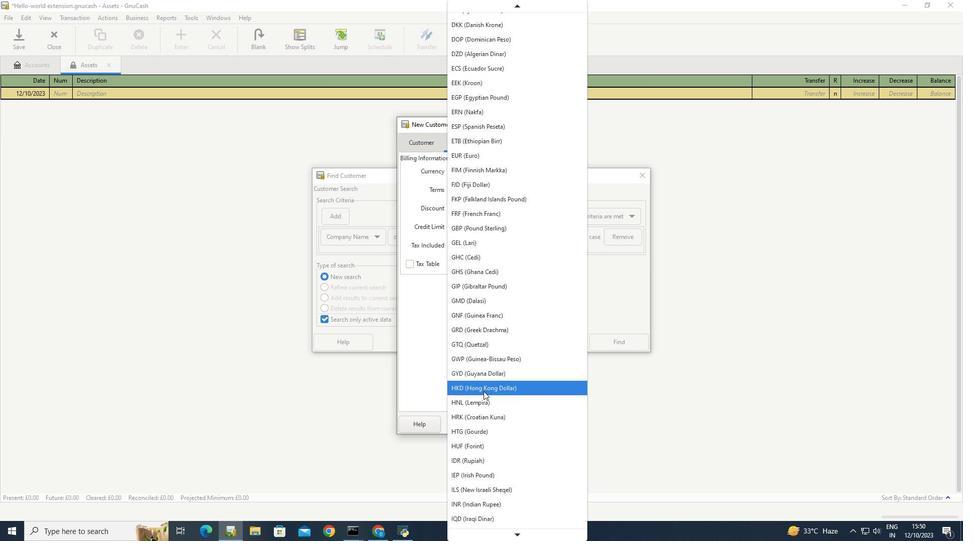 
Action: Mouse scrolled (483, 391) with delta (0, 0)
Screenshot: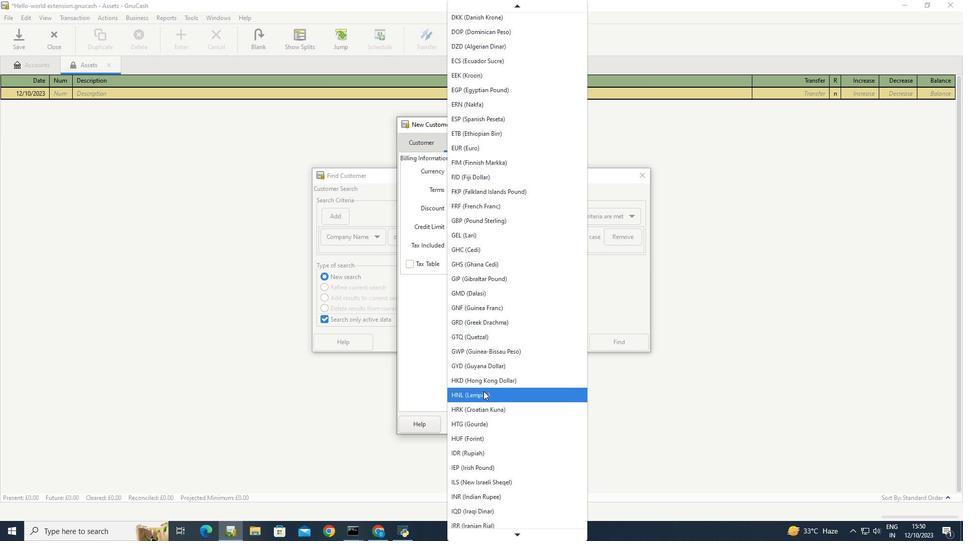 
Action: Mouse scrolled (483, 391) with delta (0, 0)
Screenshot: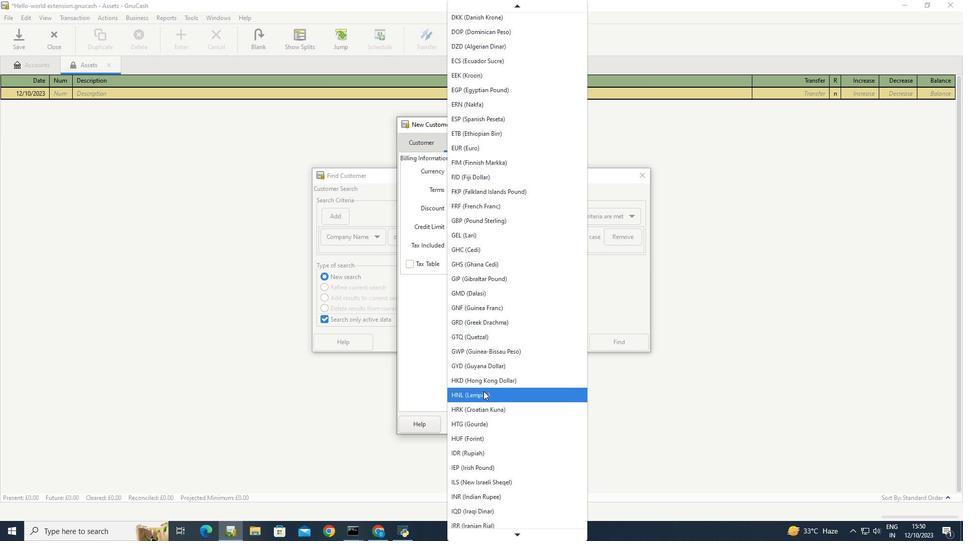 
Action: Mouse scrolled (483, 391) with delta (0, 0)
Screenshot: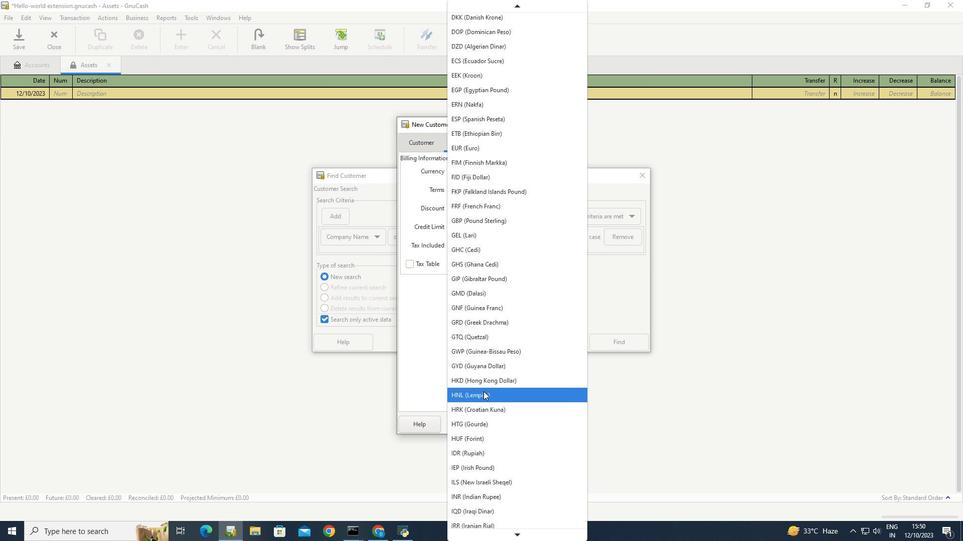 
Action: Mouse scrolled (483, 391) with delta (0, 0)
Screenshot: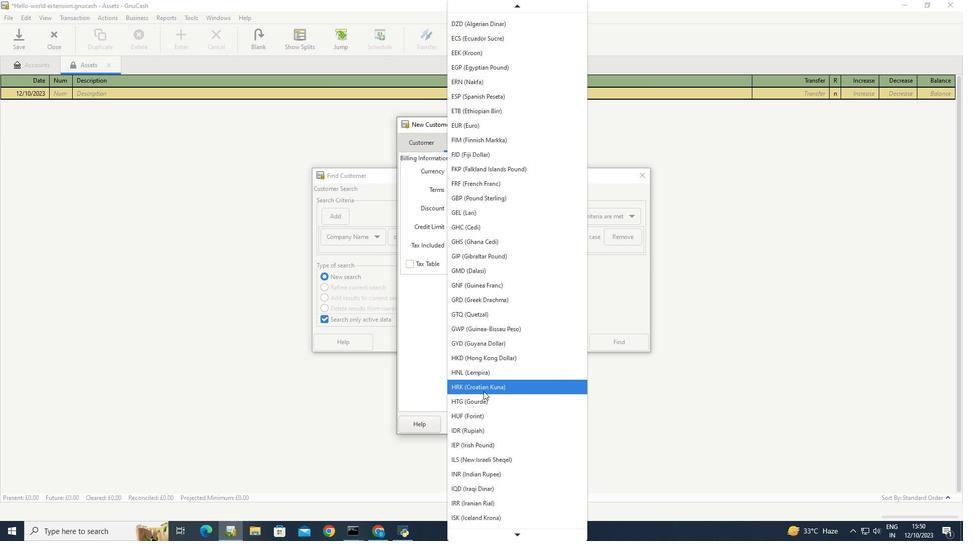 
Action: Mouse scrolled (483, 391) with delta (0, 0)
Screenshot: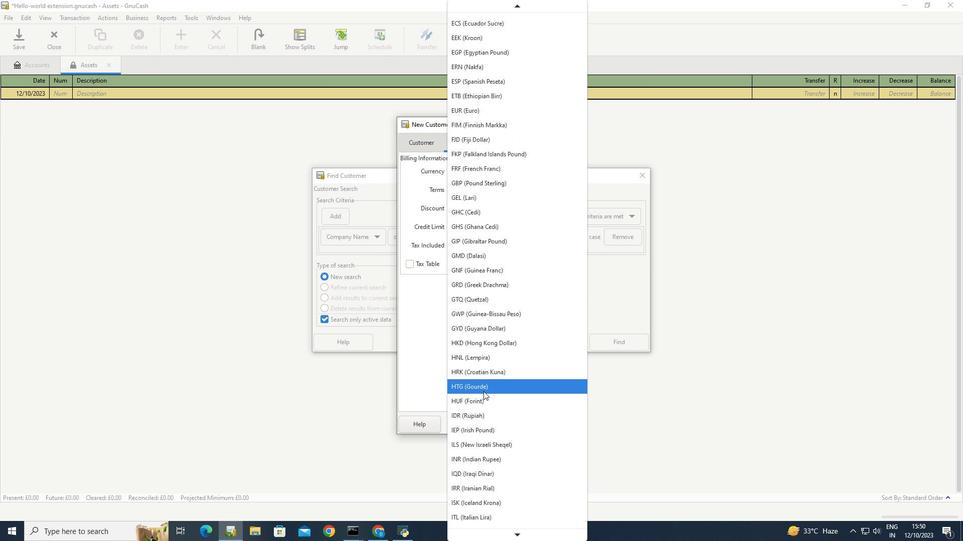 
Action: Mouse scrolled (483, 391) with delta (0, 0)
Screenshot: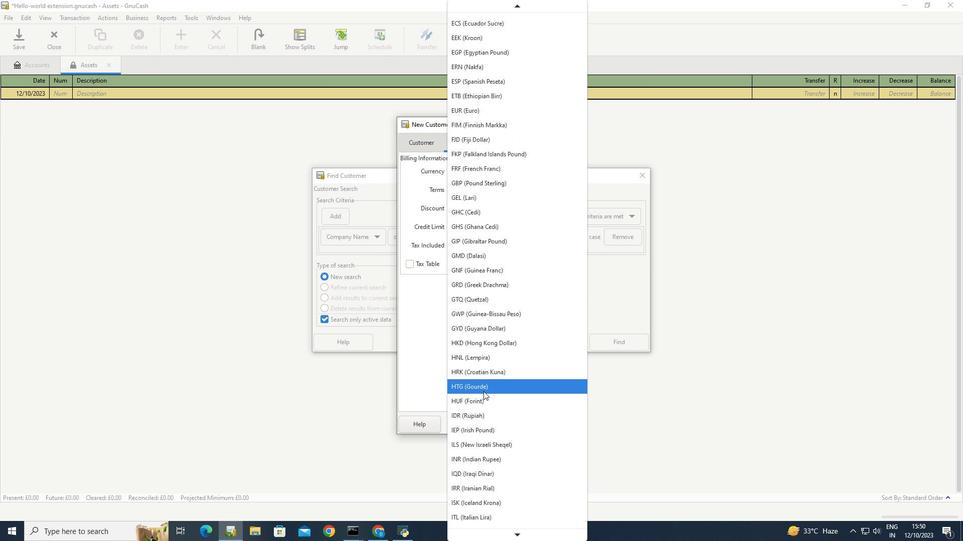 
Action: Mouse scrolled (483, 391) with delta (0, 0)
Screenshot: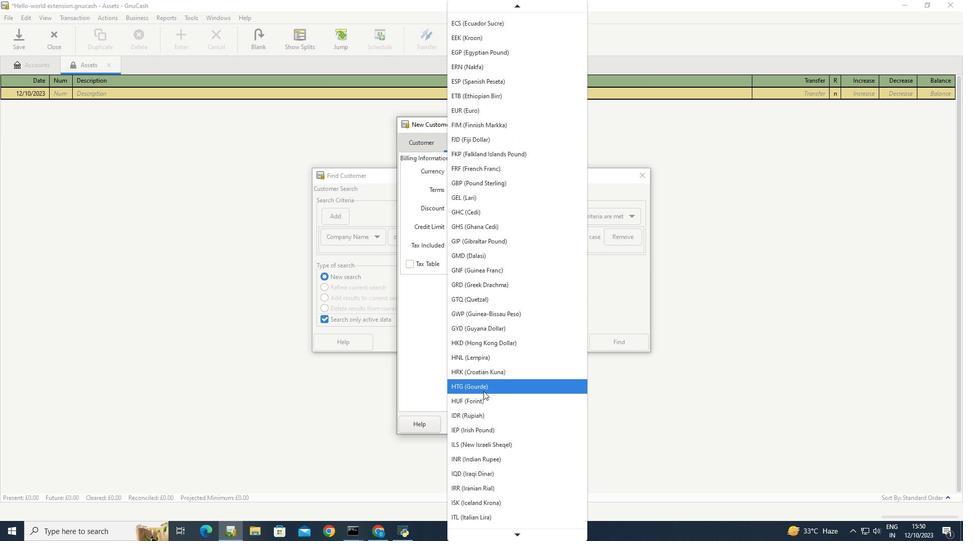 
Action: Mouse scrolled (483, 391) with delta (0, 0)
Screenshot: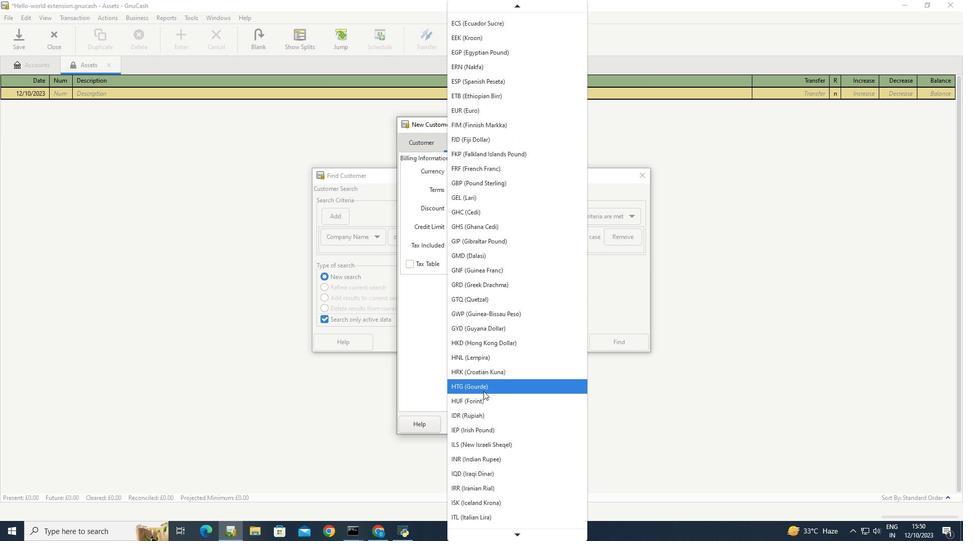 
Action: Mouse scrolled (483, 391) with delta (0, 0)
Screenshot: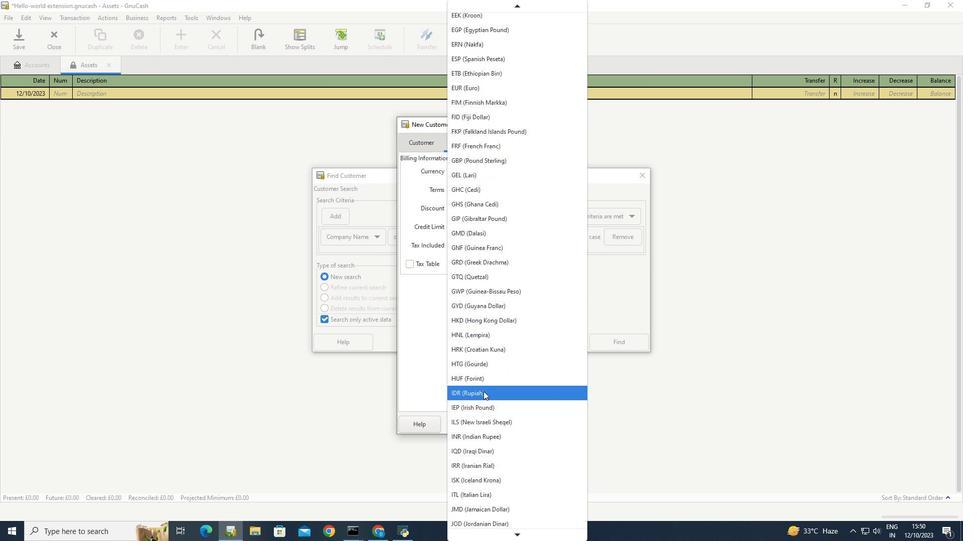 
Action: Mouse scrolled (483, 391) with delta (0, 0)
Screenshot: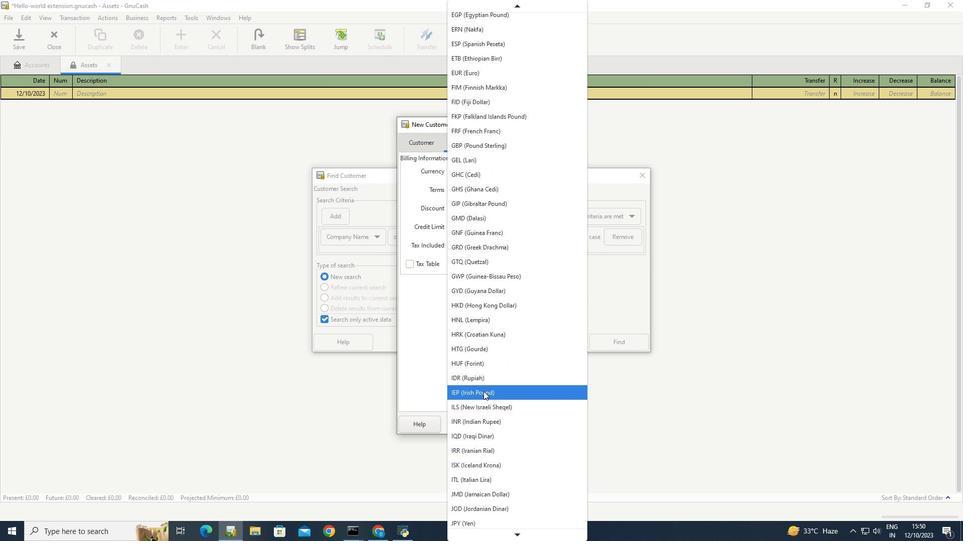 
Action: Mouse scrolled (483, 391) with delta (0, 0)
Screenshot: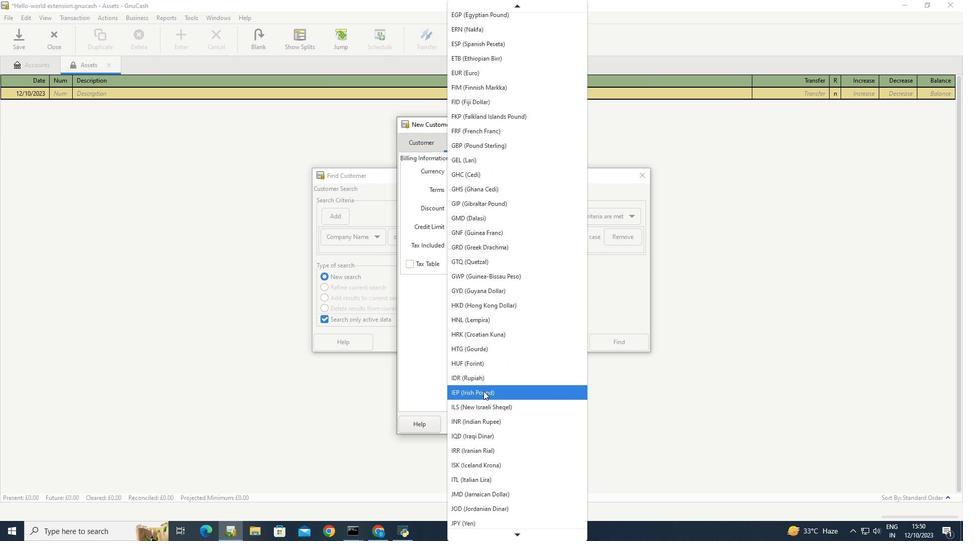 
Action: Mouse scrolled (483, 391) with delta (0, 0)
Screenshot: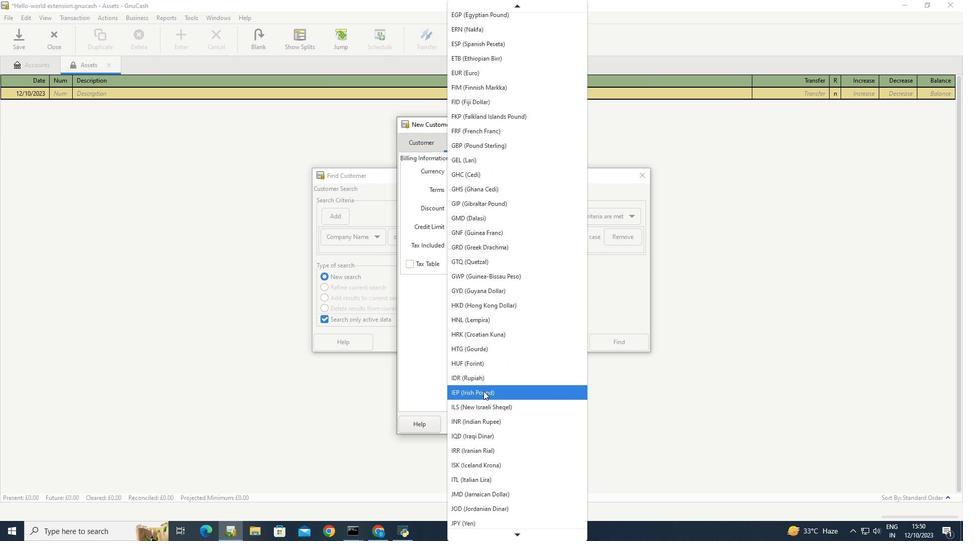 
Action: Mouse scrolled (483, 391) with delta (0, 0)
Screenshot: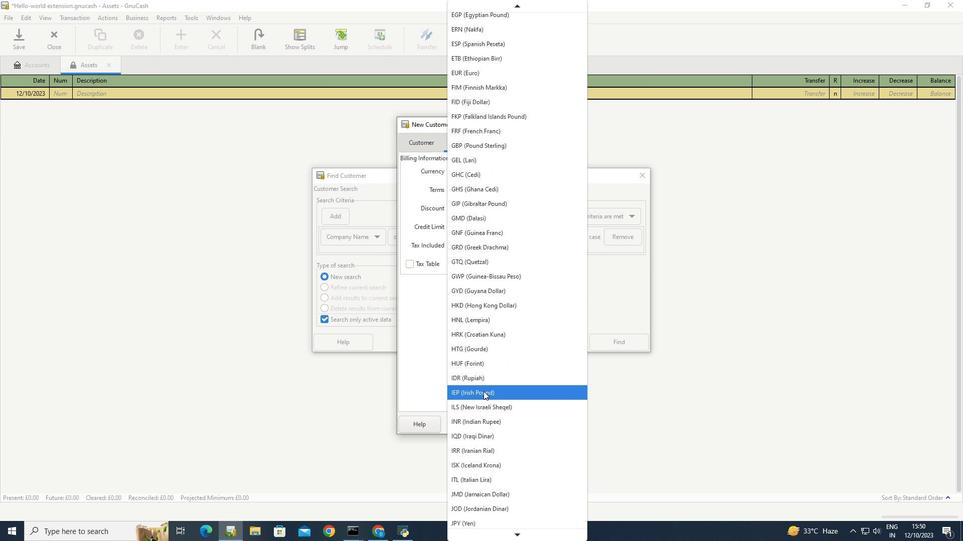 
Action: Mouse scrolled (483, 391) with delta (0, 0)
Screenshot: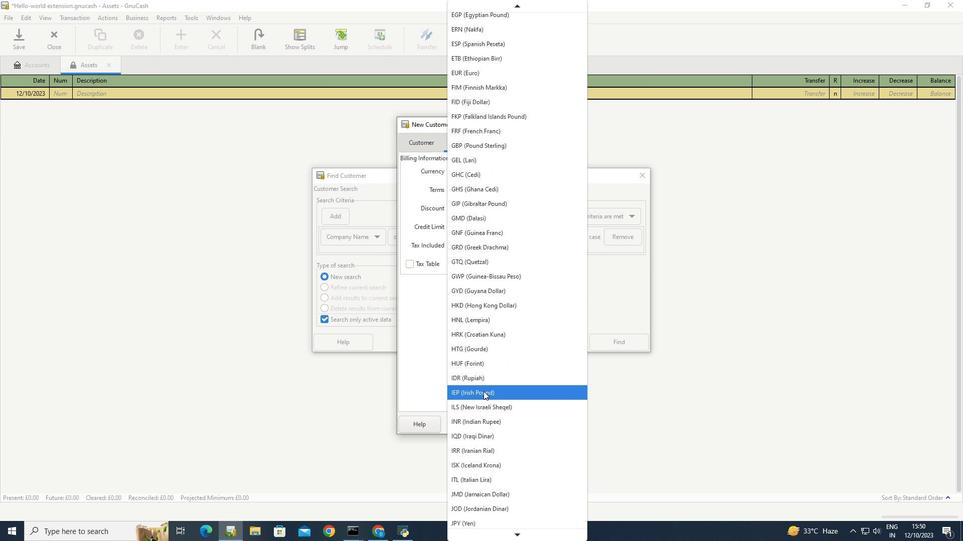 
Action: Mouse scrolled (483, 391) with delta (0, 0)
Screenshot: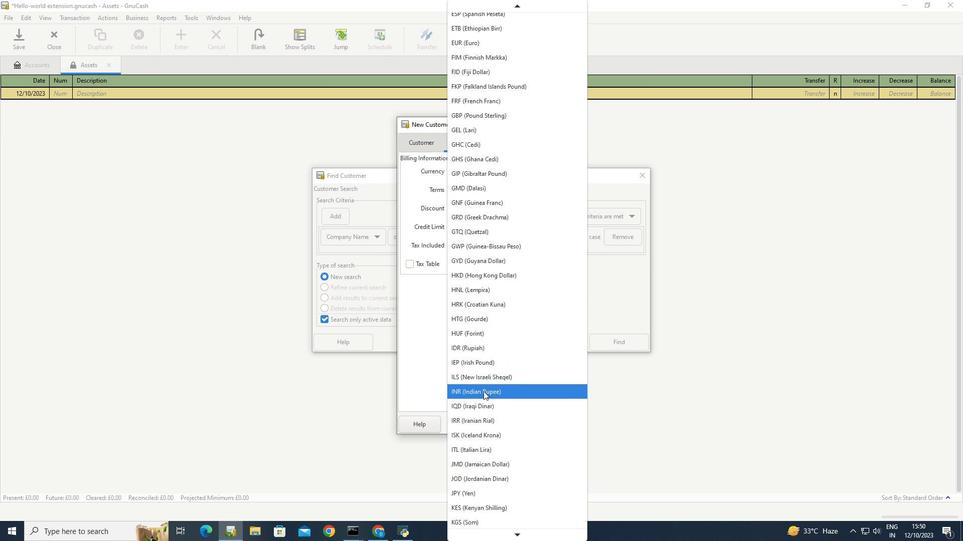 
Action: Mouse scrolled (483, 391) with delta (0, 0)
Screenshot: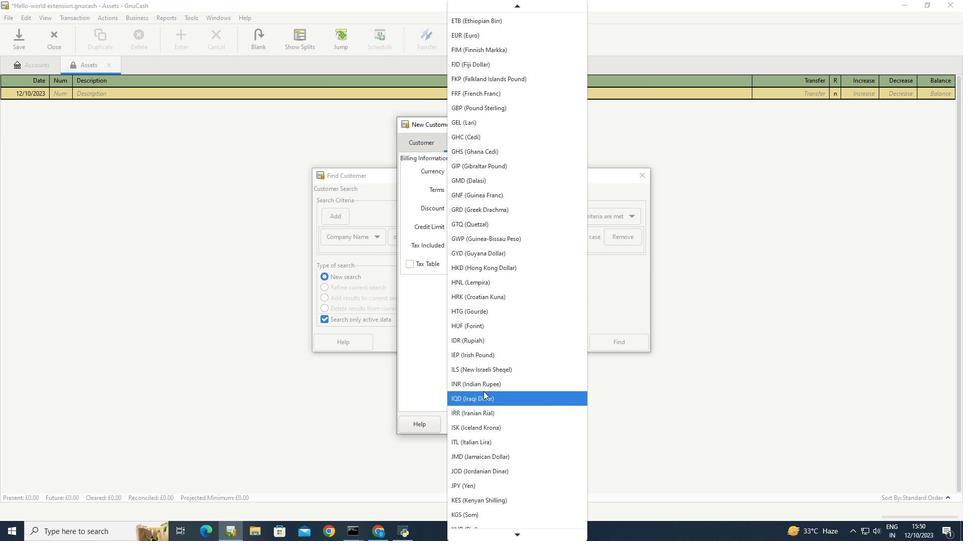 
Action: Mouse scrolled (483, 391) with delta (0, 0)
Screenshot: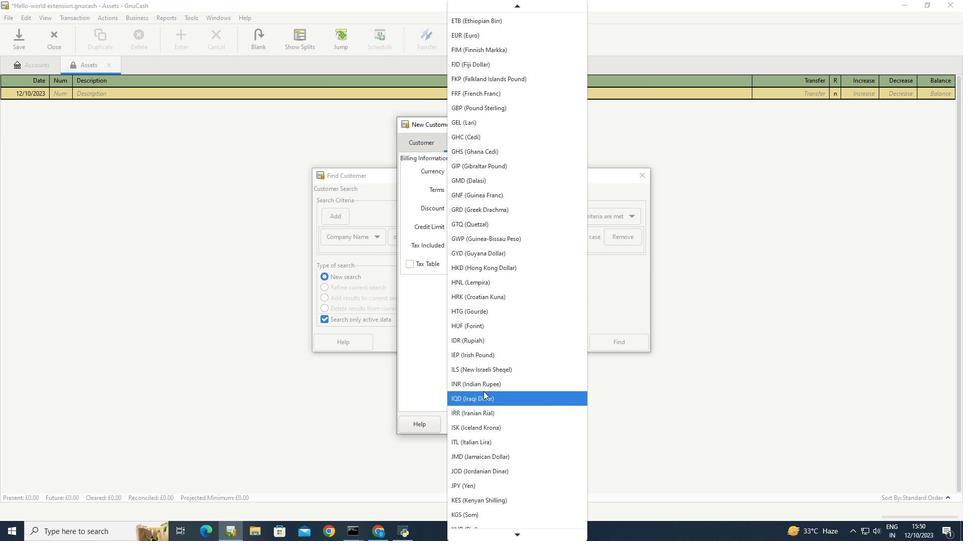 
Action: Mouse scrolled (483, 391) with delta (0, 0)
Screenshot: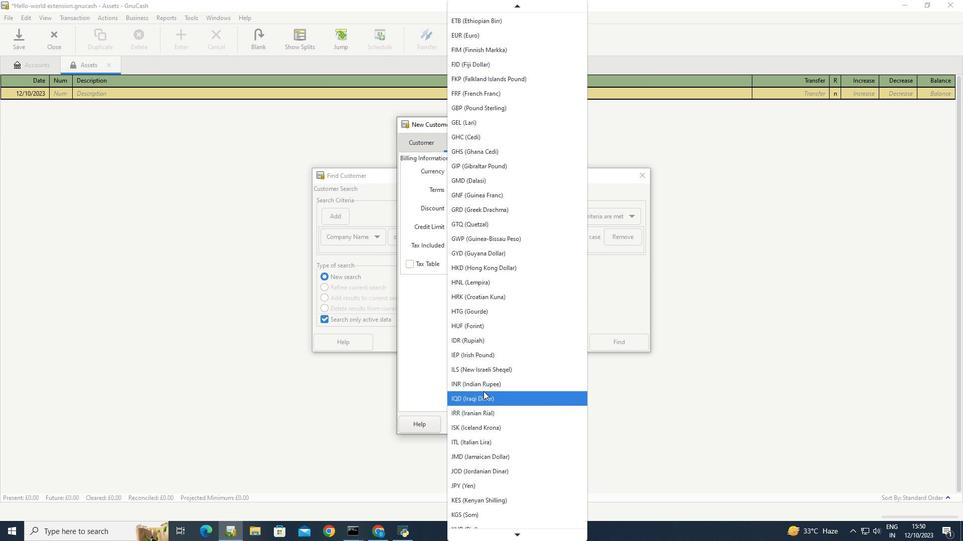
Action: Mouse scrolled (483, 391) with delta (0, 0)
Screenshot: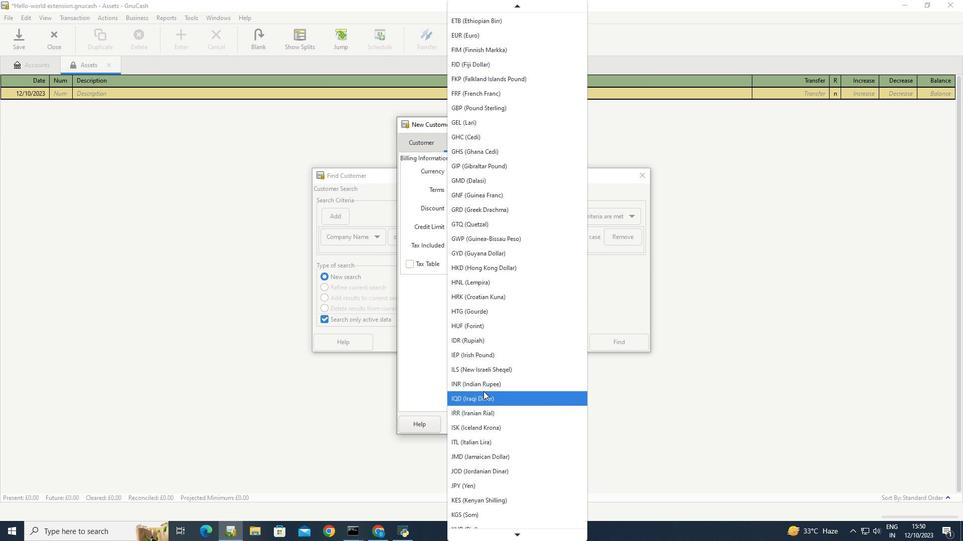 
Action: Mouse scrolled (483, 391) with delta (0, 0)
Screenshot: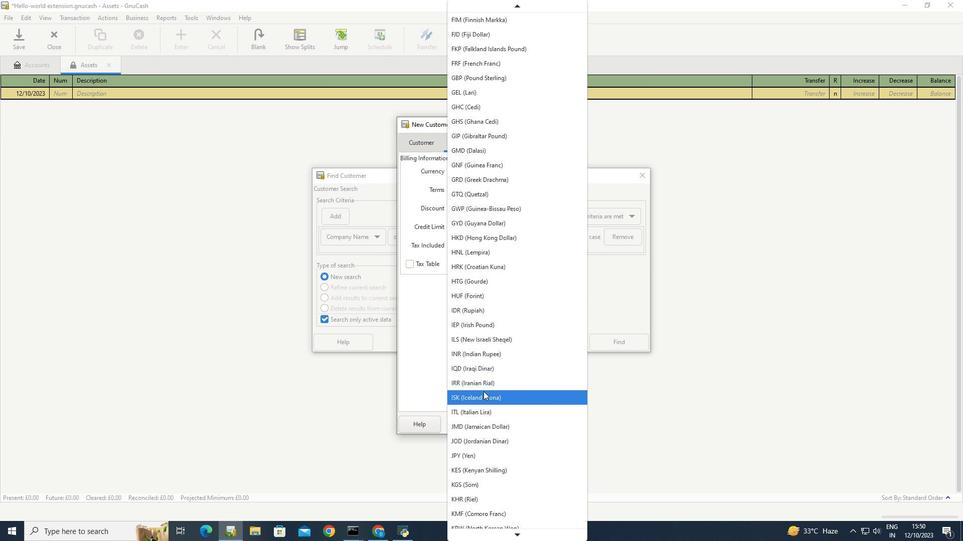 
Action: Mouse scrolled (483, 391) with delta (0, 0)
Screenshot: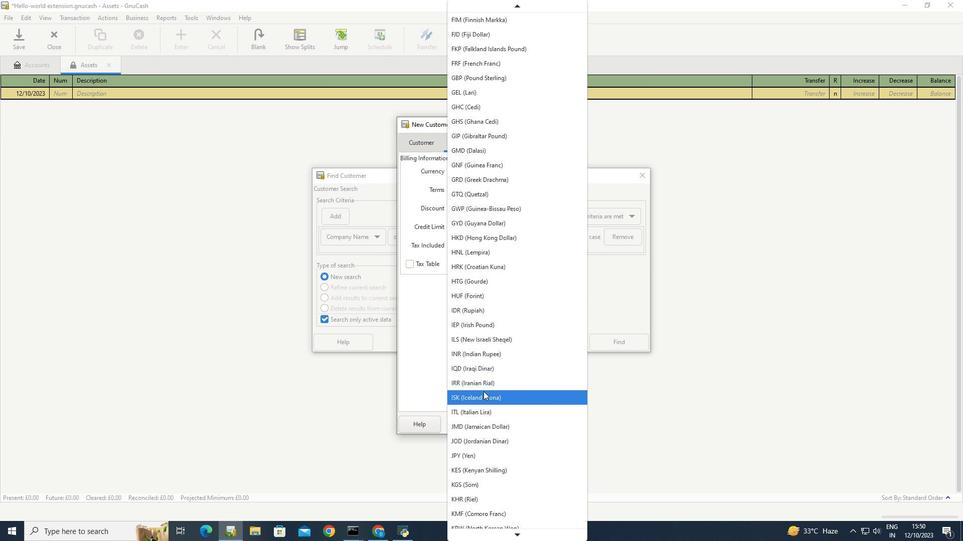 
Action: Mouse scrolled (483, 391) with delta (0, 0)
Screenshot: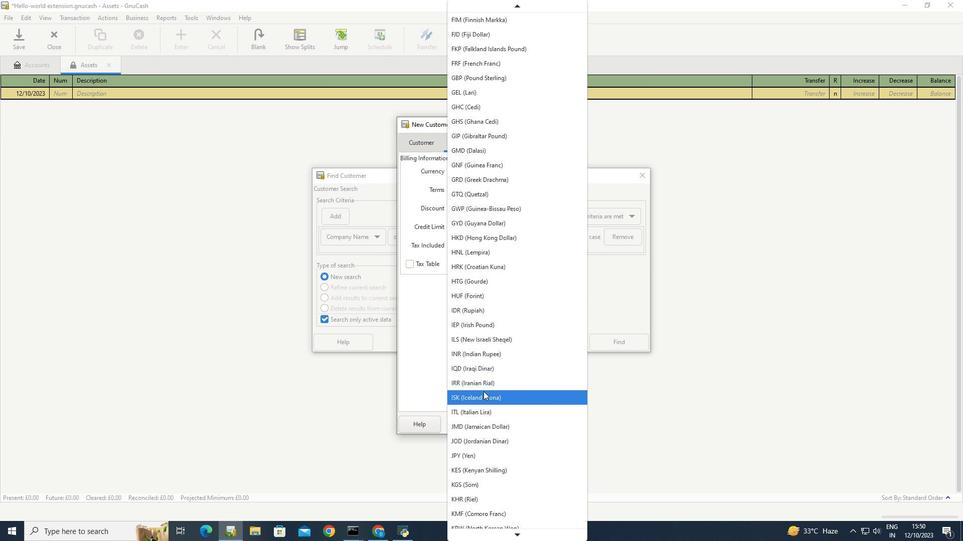 
Action: Mouse scrolled (483, 391) with delta (0, 0)
Screenshot: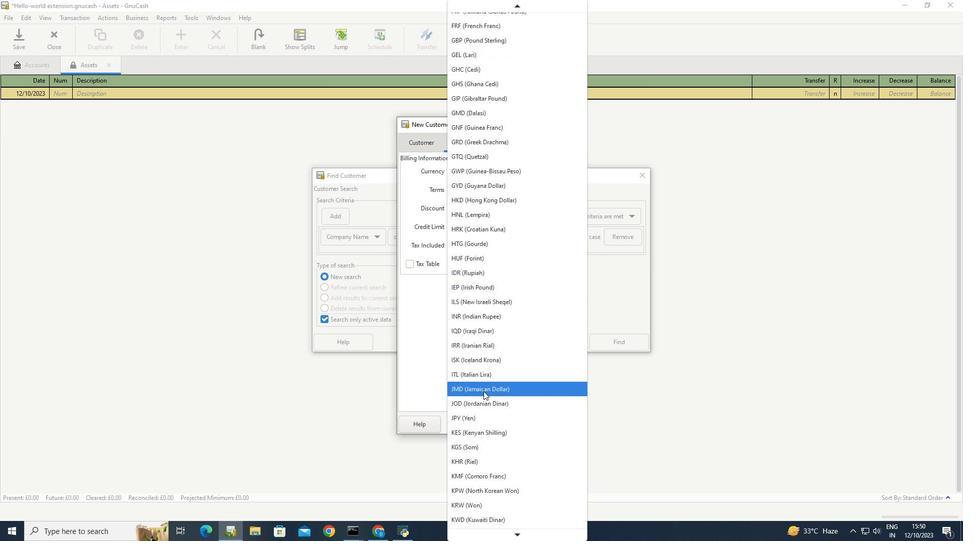 
Action: Mouse scrolled (483, 391) with delta (0, 0)
Screenshot: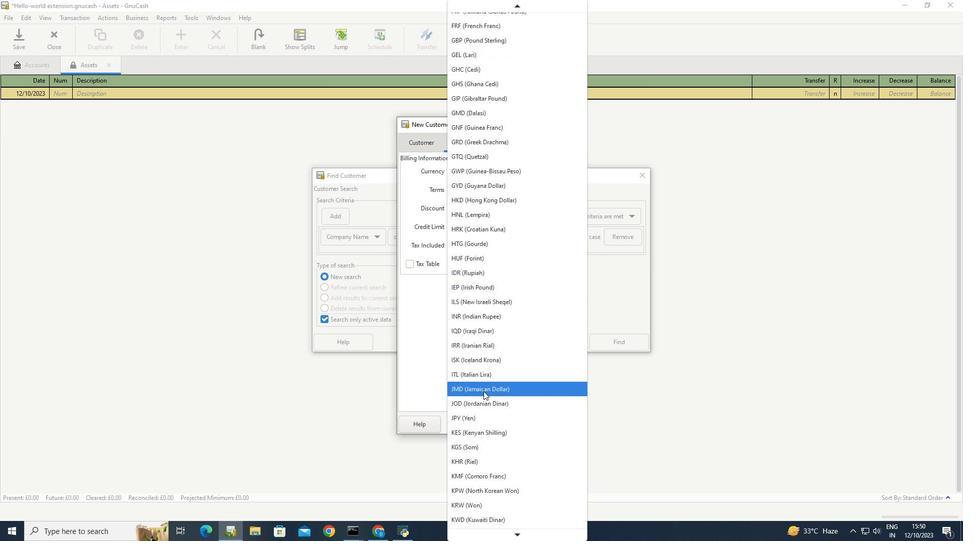
Action: Mouse scrolled (483, 391) with delta (0, 0)
Screenshot: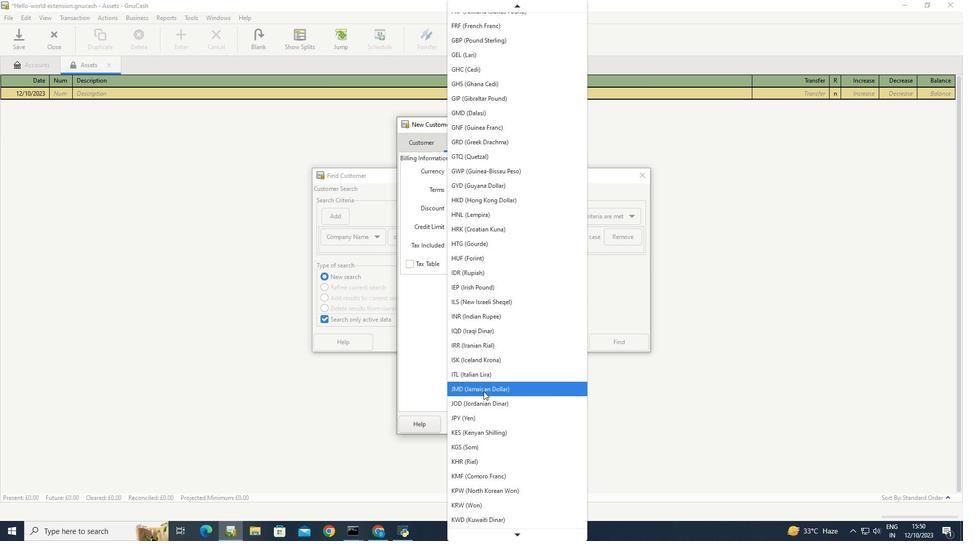 
Action: Mouse scrolled (483, 391) with delta (0, 0)
Screenshot: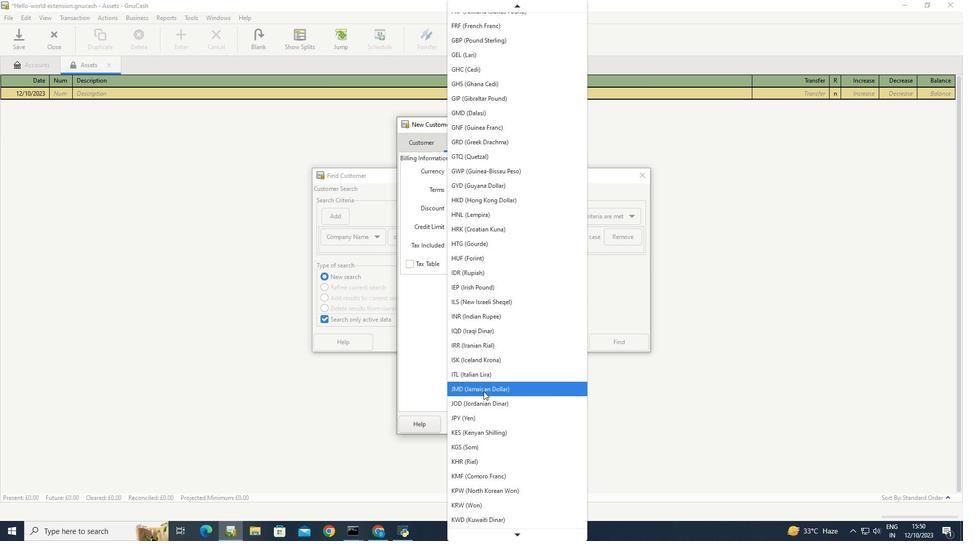 
Action: Mouse scrolled (483, 391) with delta (0, 0)
Screenshot: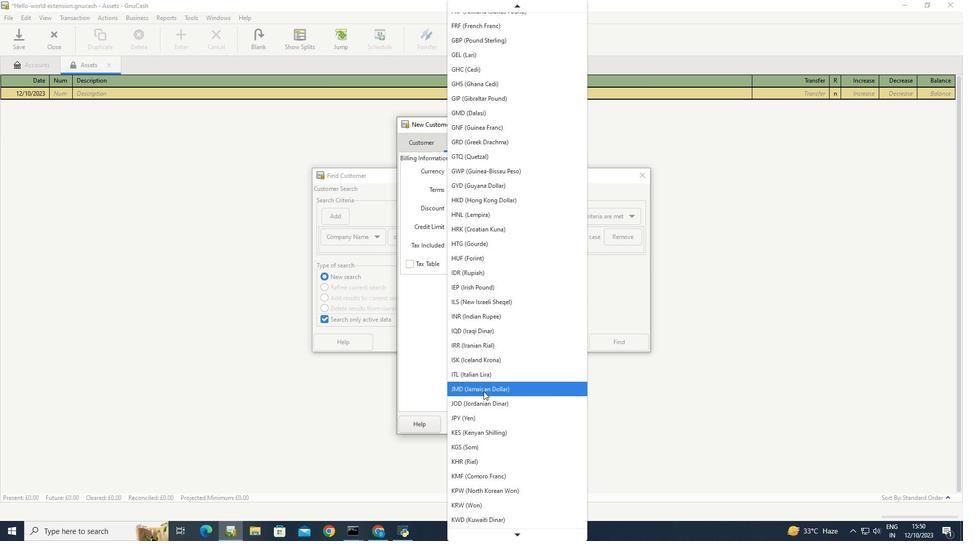 
Action: Mouse scrolled (483, 391) with delta (0, 0)
Screenshot: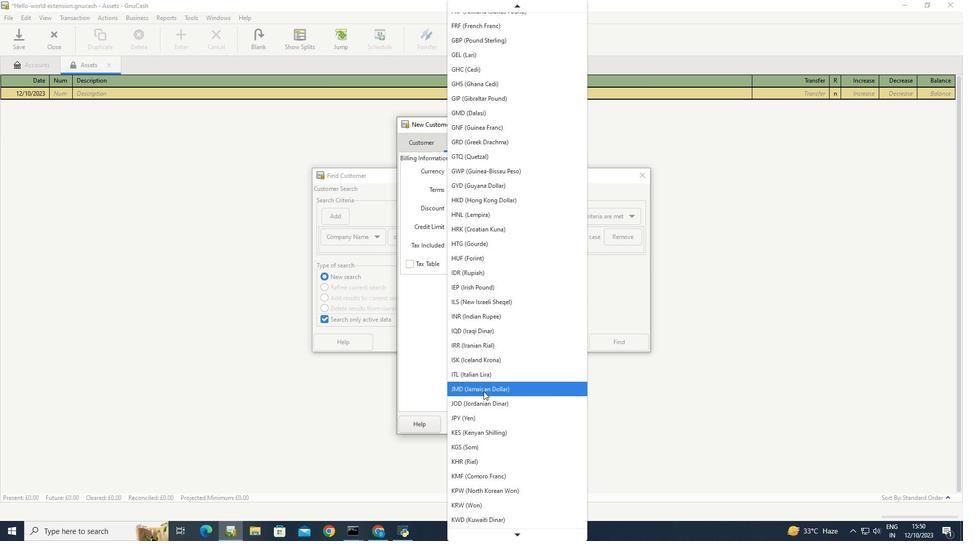 
Action: Mouse scrolled (483, 391) with delta (0, 0)
Screenshot: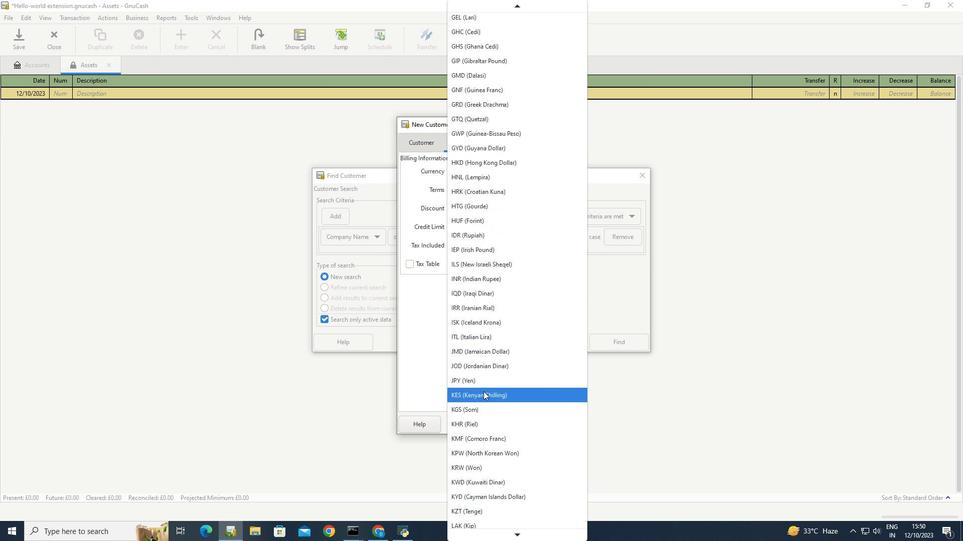
Action: Mouse scrolled (483, 391) with delta (0, 0)
Screenshot: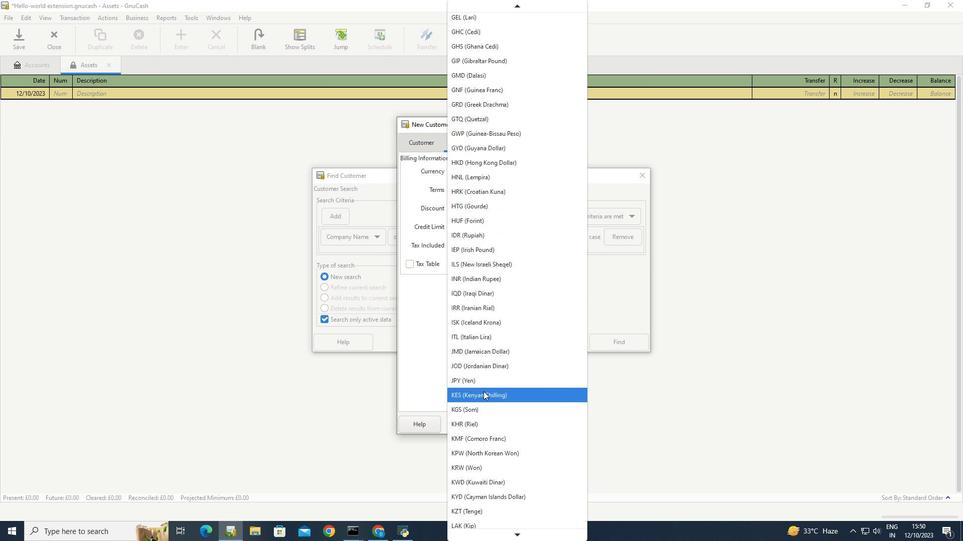 
Action: Mouse scrolled (483, 391) with delta (0, 0)
Screenshot: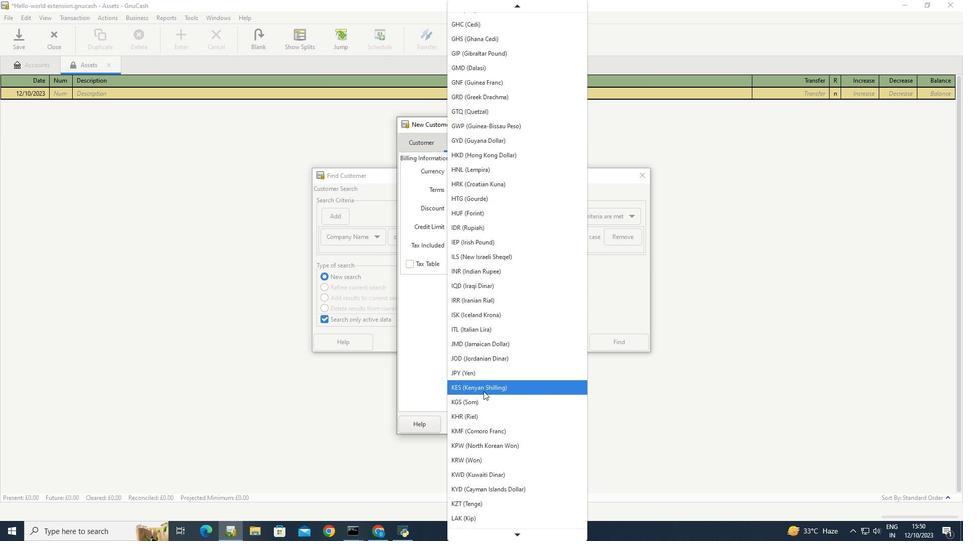 
Action: Mouse scrolled (483, 391) with delta (0, 0)
Screenshot: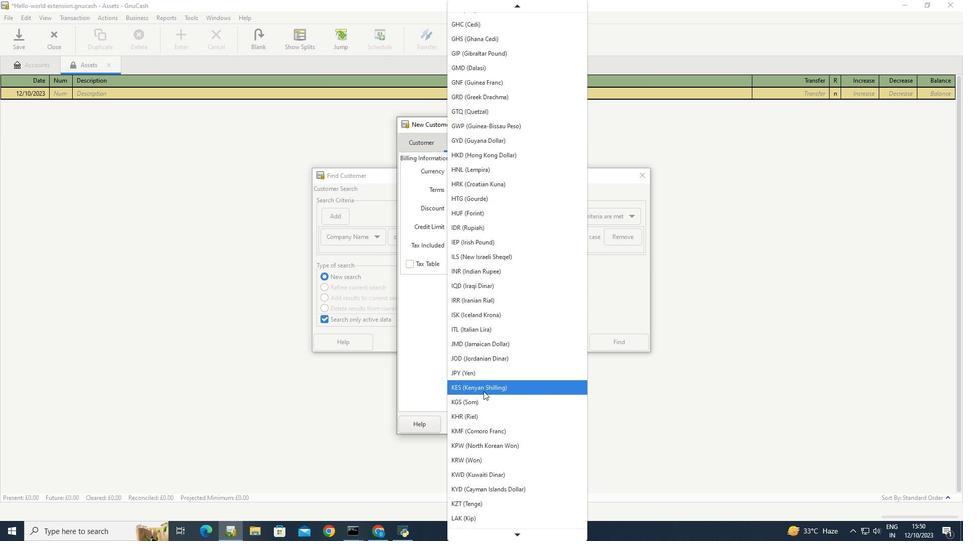 
Action: Mouse scrolled (483, 391) with delta (0, 0)
Screenshot: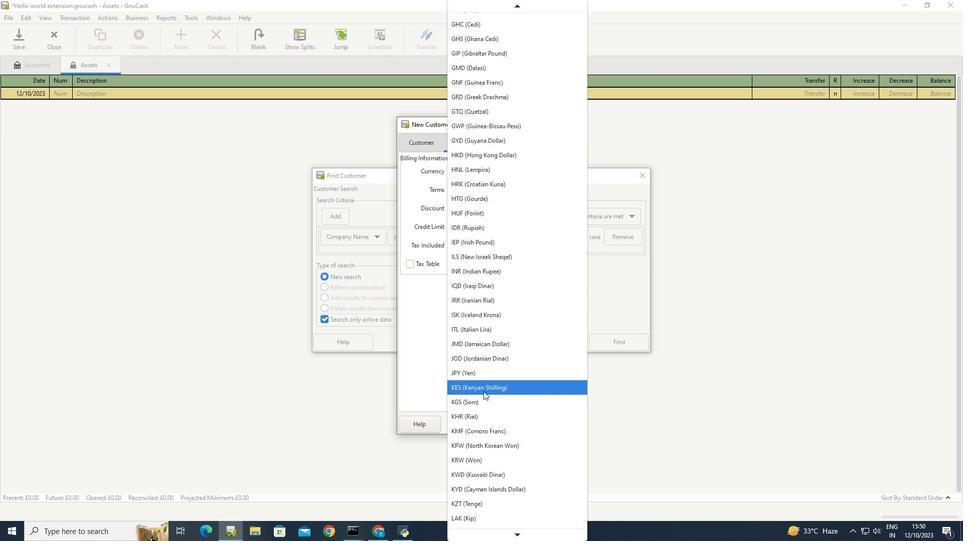 
Action: Mouse scrolled (483, 391) with delta (0, 0)
Screenshot: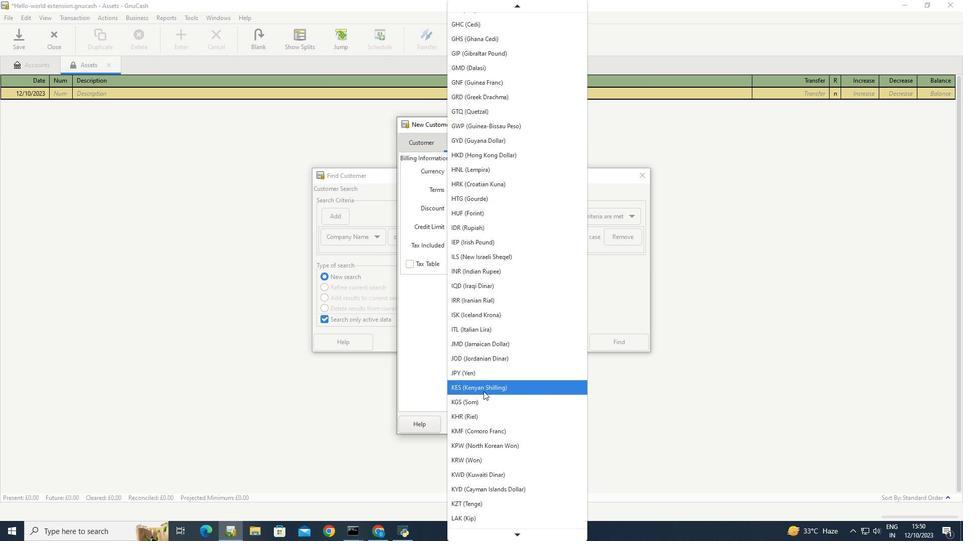 
Action: Mouse scrolled (483, 391) with delta (0, 0)
Screenshot: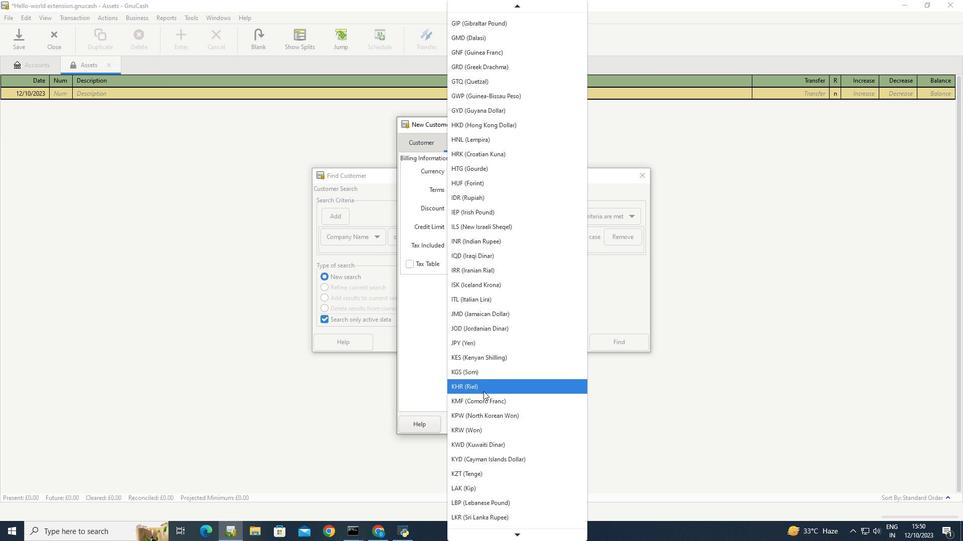
Action: Mouse scrolled (483, 391) with delta (0, 0)
Screenshot: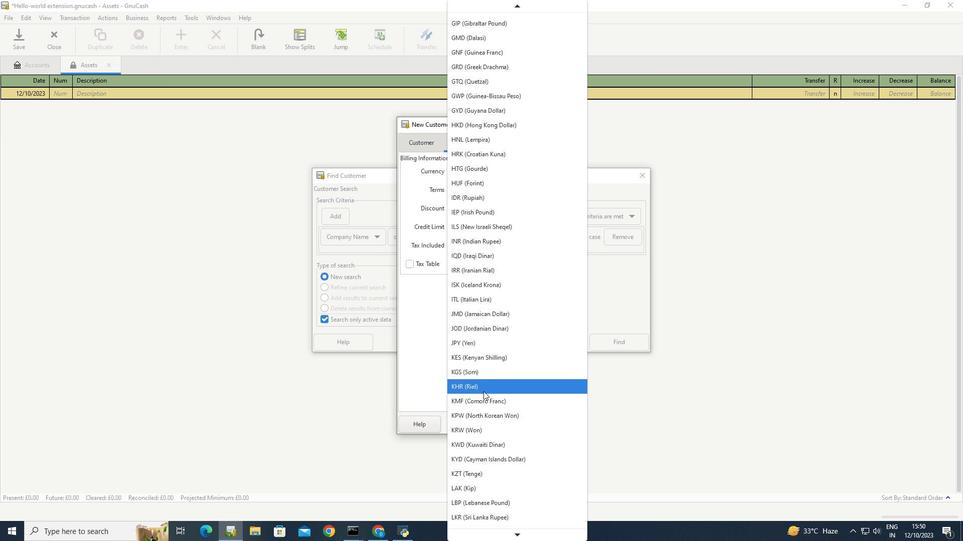 
Action: Mouse scrolled (483, 391) with delta (0, 0)
Screenshot: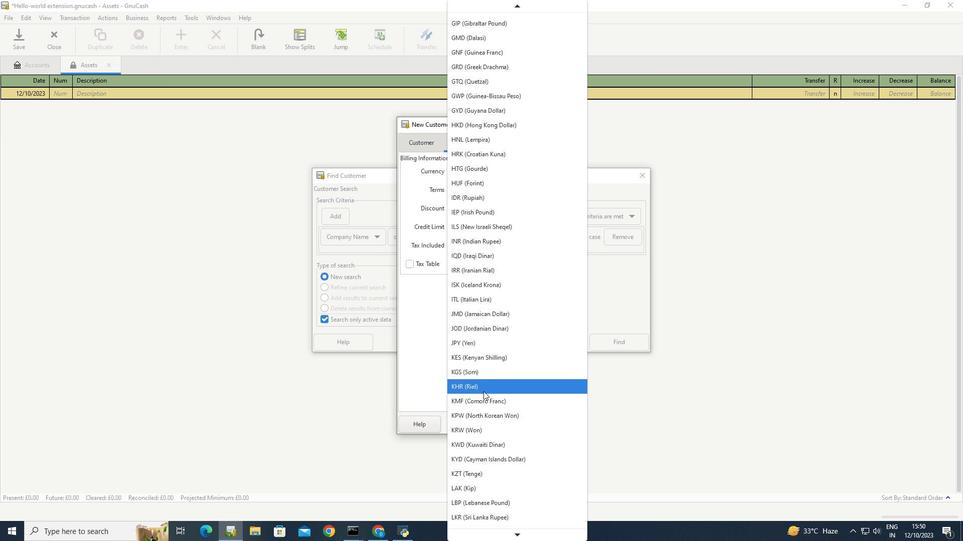 
Action: Mouse scrolled (483, 391) with delta (0, 0)
Screenshot: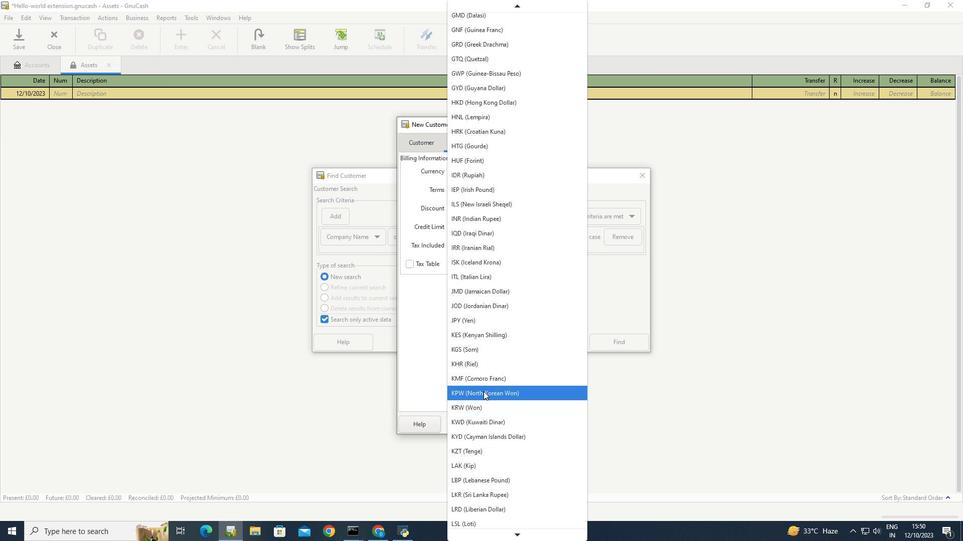 
Action: Mouse scrolled (483, 391) with delta (0, 0)
Screenshot: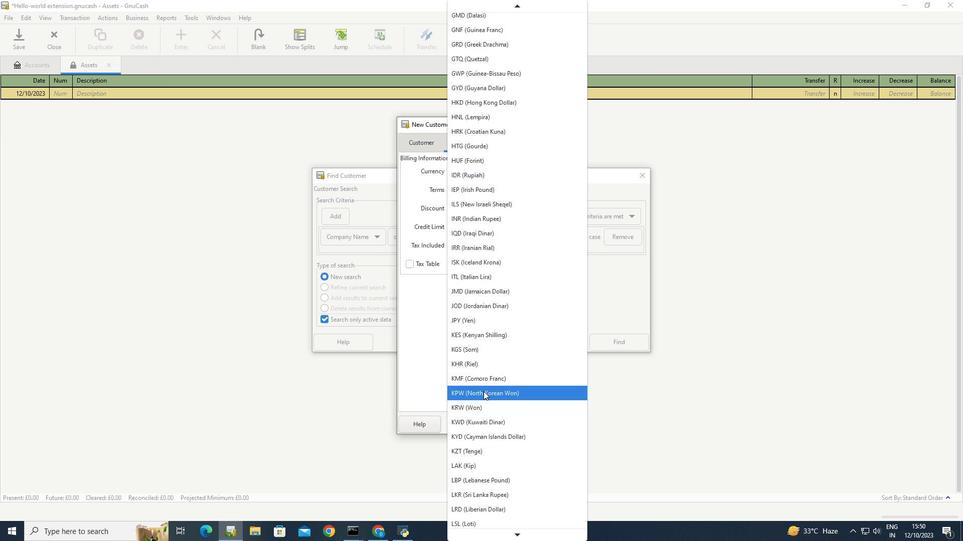 
Action: Mouse scrolled (483, 391) with delta (0, 0)
Screenshot: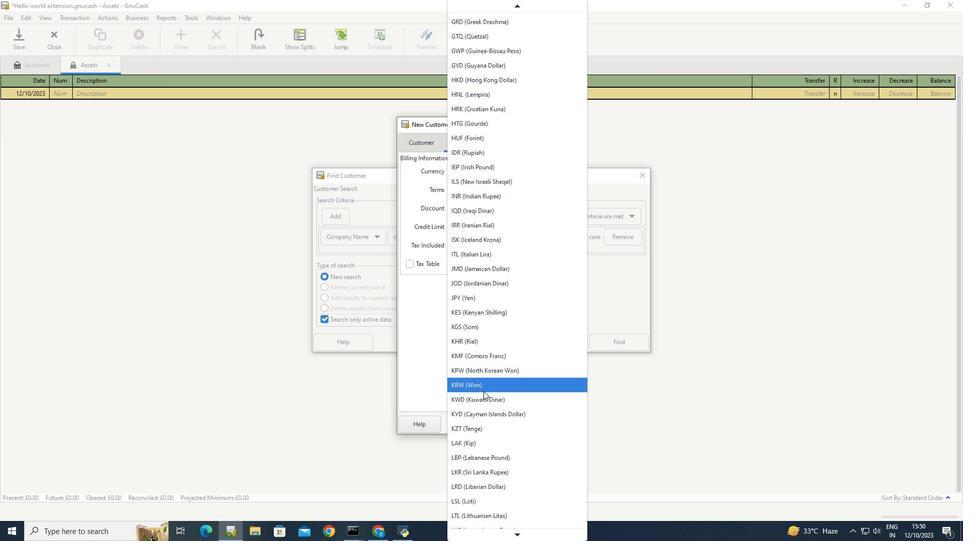 
Action: Mouse scrolled (483, 391) with delta (0, 0)
Screenshot: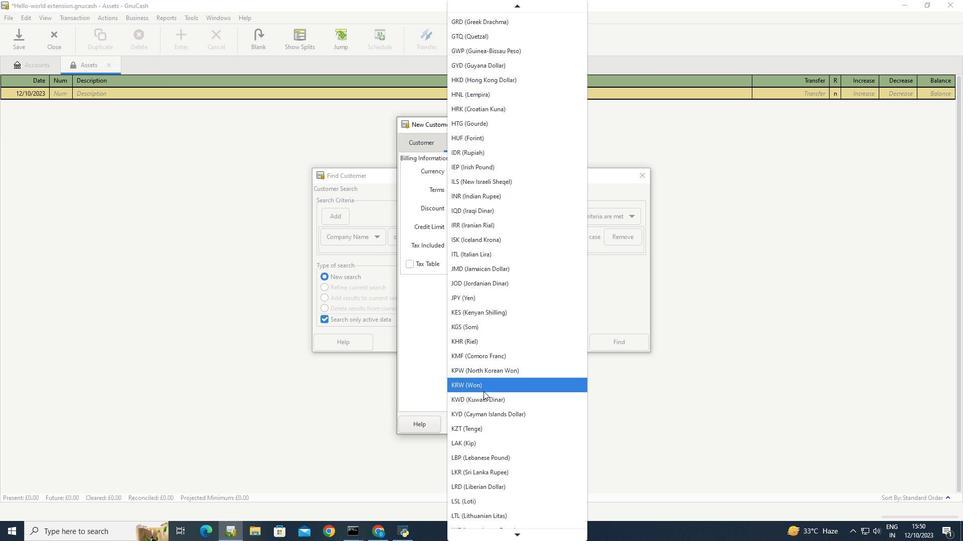 
Action: Mouse scrolled (483, 391) with delta (0, 0)
Screenshot: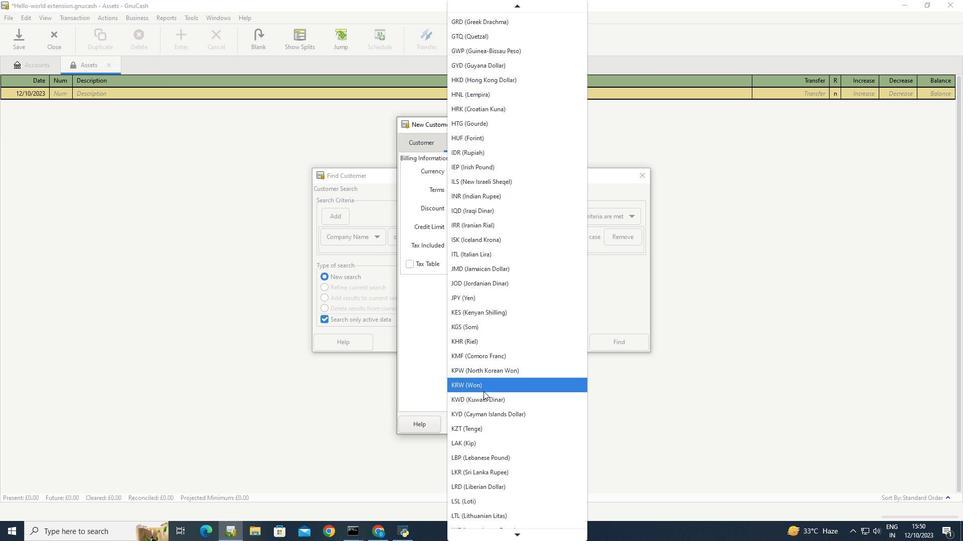 
Action: Mouse scrolled (483, 391) with delta (0, 0)
Screenshot: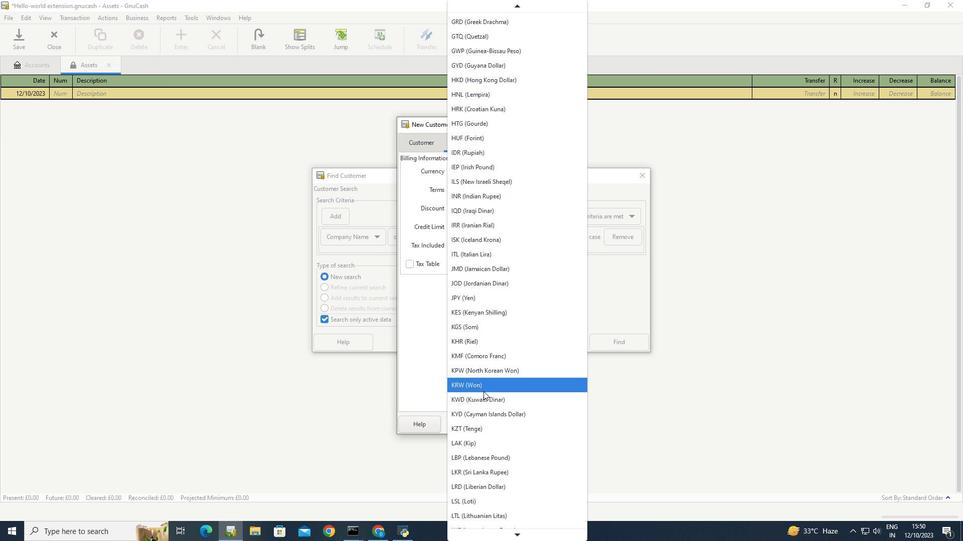 
Action: Mouse scrolled (483, 391) with delta (0, 0)
Screenshot: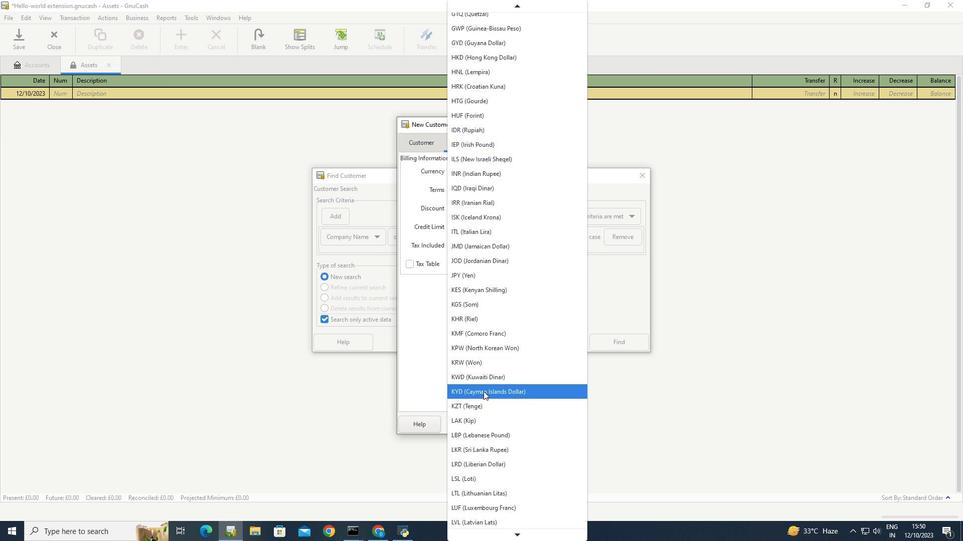 
Action: Mouse scrolled (483, 391) with delta (0, 0)
Screenshot: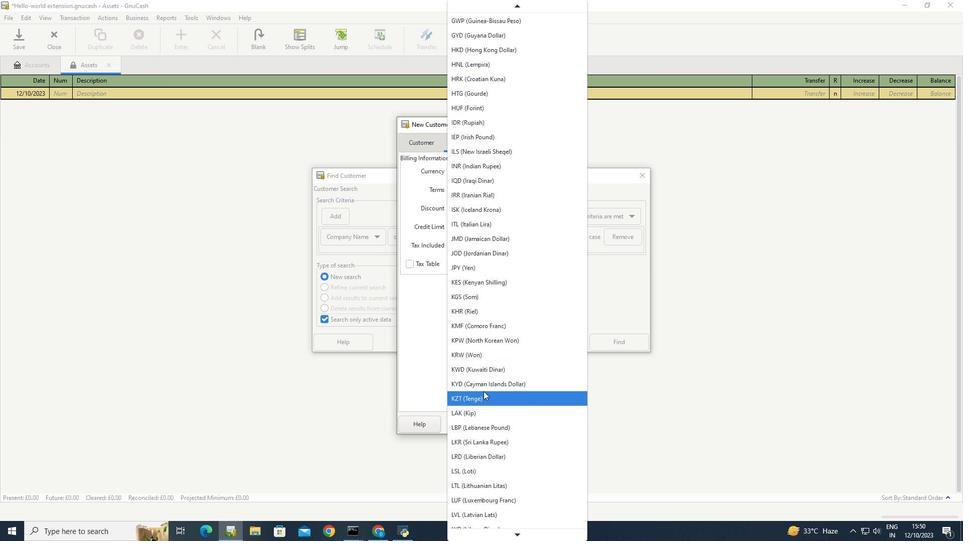 
Action: Mouse scrolled (483, 391) with delta (0, 0)
Screenshot: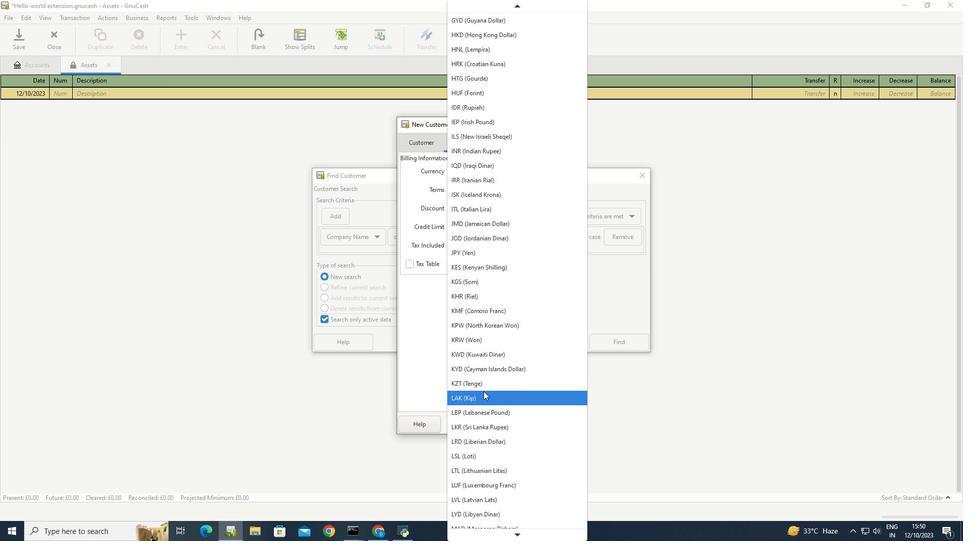 
Action: Mouse scrolled (483, 391) with delta (0, 0)
Screenshot: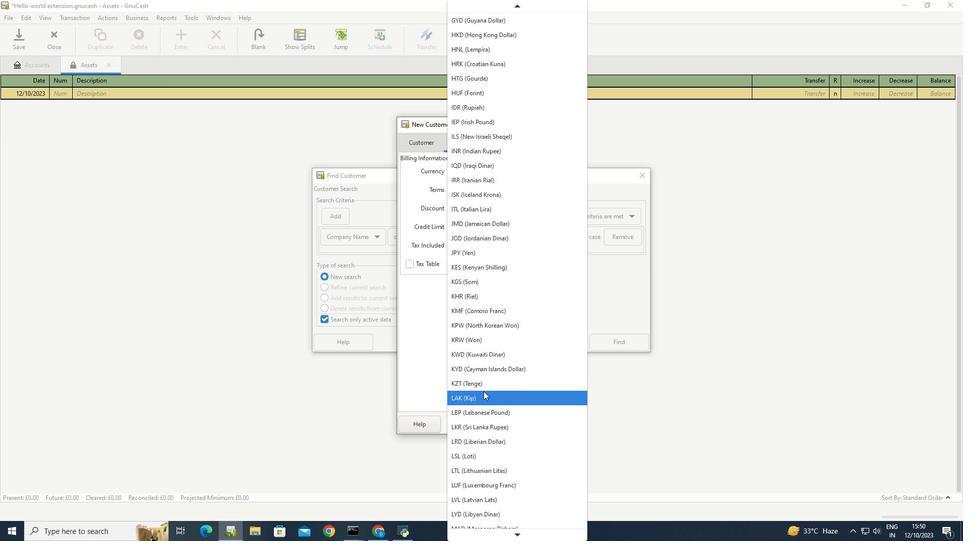 
Action: Mouse scrolled (483, 391) with delta (0, 0)
Screenshot: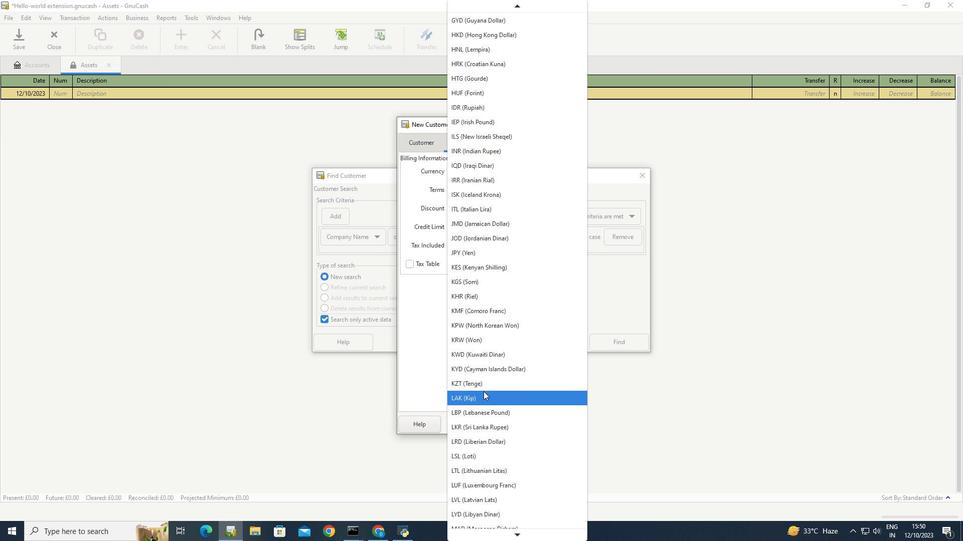 
Action: Mouse scrolled (483, 391) with delta (0, 0)
Screenshot: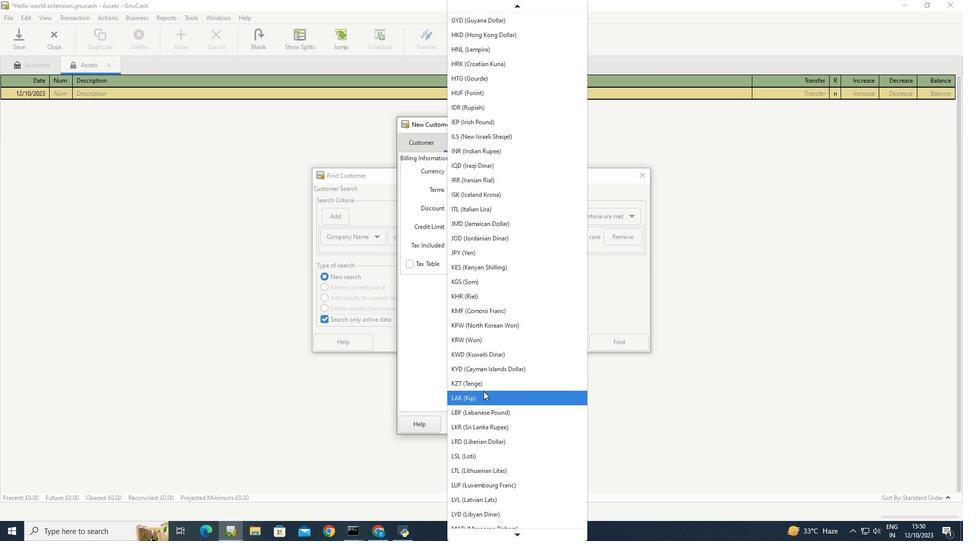 
Action: Mouse scrolled (483, 391) with delta (0, 0)
Screenshot: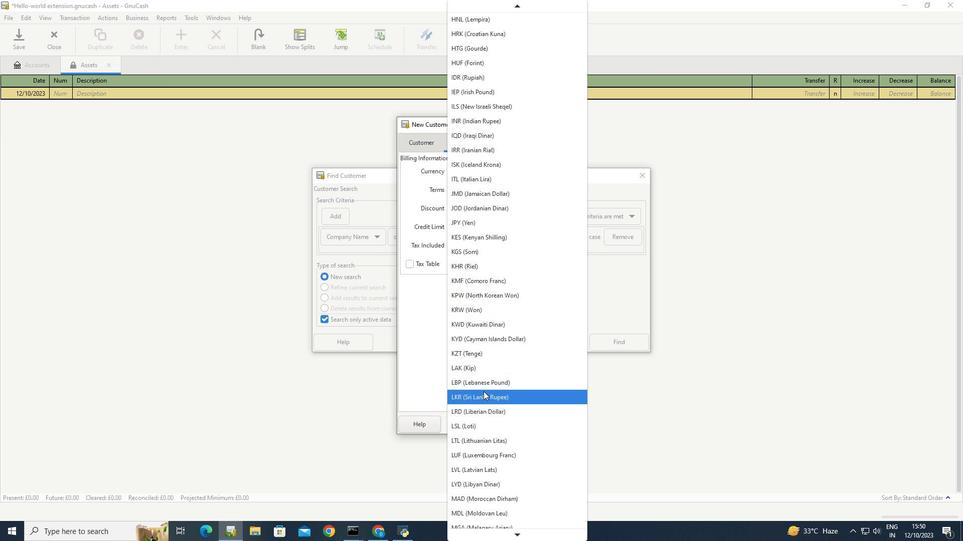 
Action: Mouse scrolled (483, 391) with delta (0, 0)
Screenshot: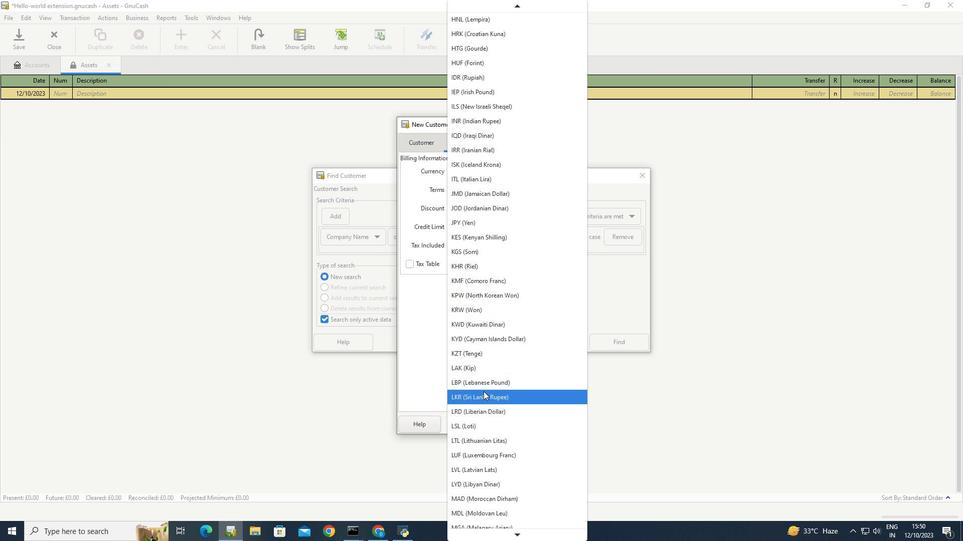 
Action: Mouse scrolled (483, 391) with delta (0, 0)
Screenshot: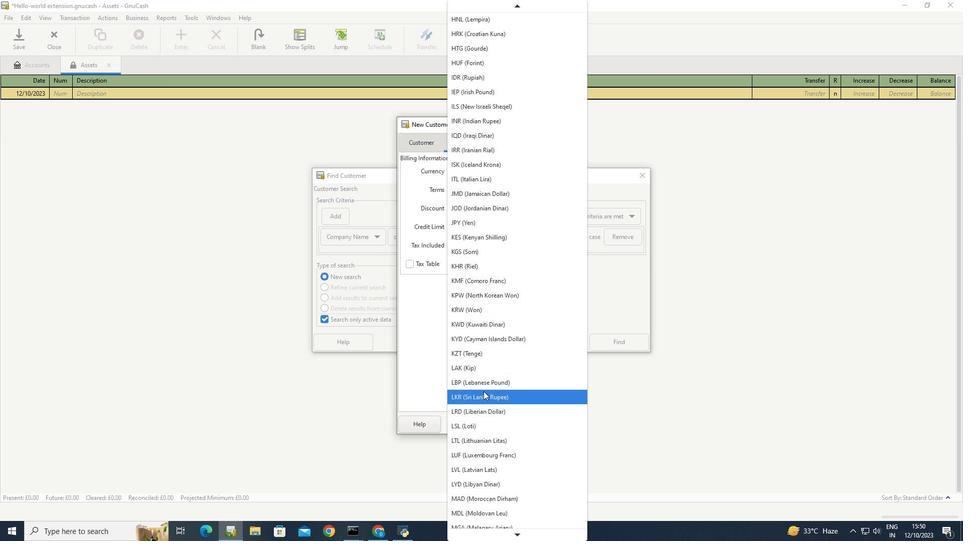 
Action: Mouse scrolled (483, 391) with delta (0, 0)
Screenshot: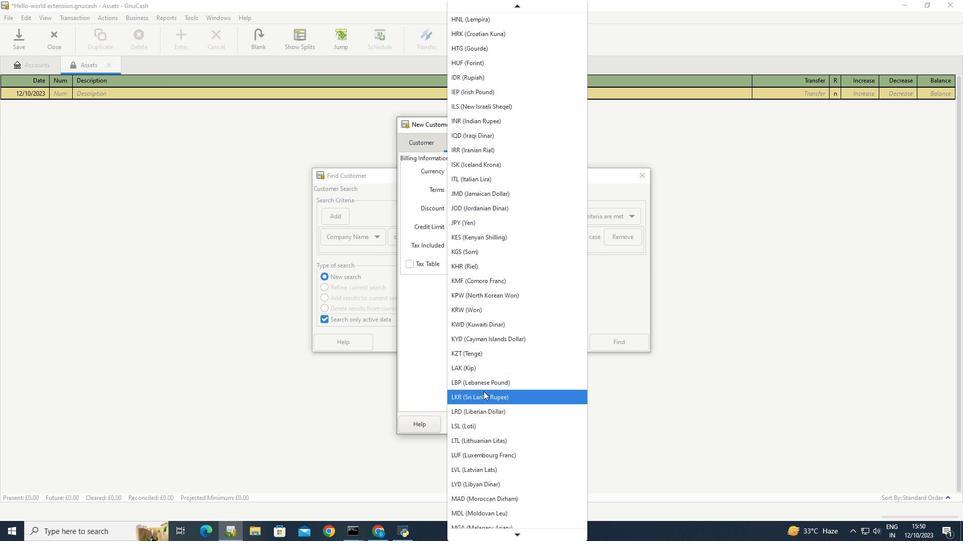 
Action: Mouse scrolled (483, 391) with delta (0, 0)
Screenshot: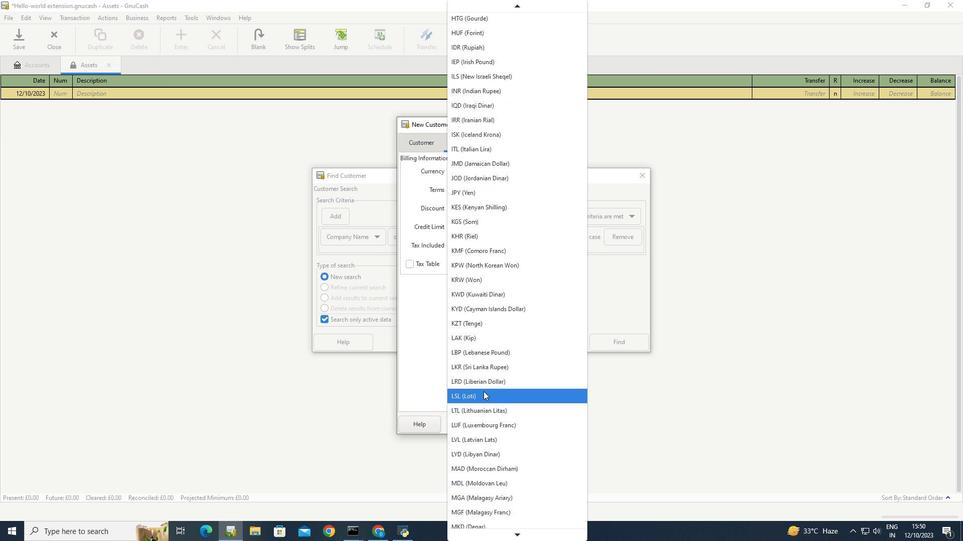 
Action: Mouse scrolled (483, 391) with delta (0, 0)
Screenshot: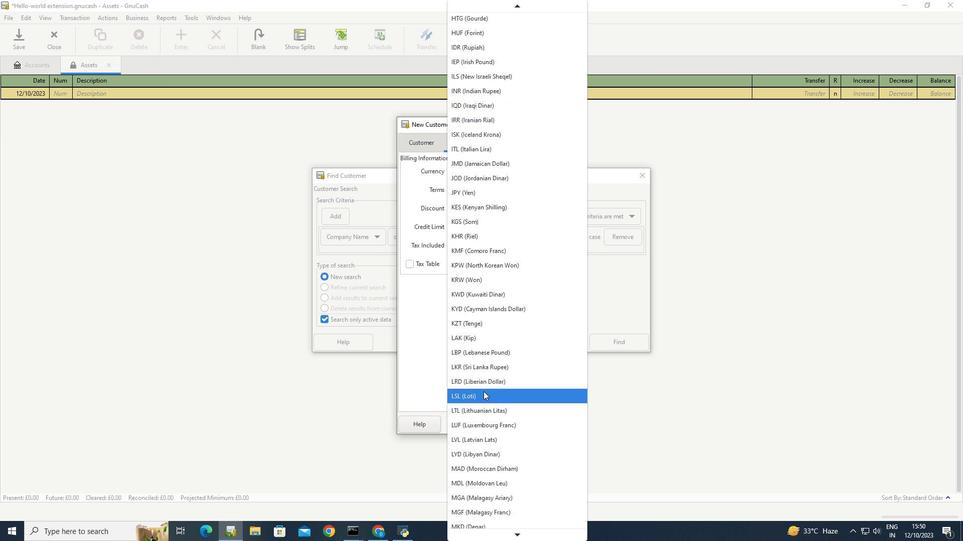 
Action: Mouse scrolled (483, 391) with delta (0, 0)
Screenshot: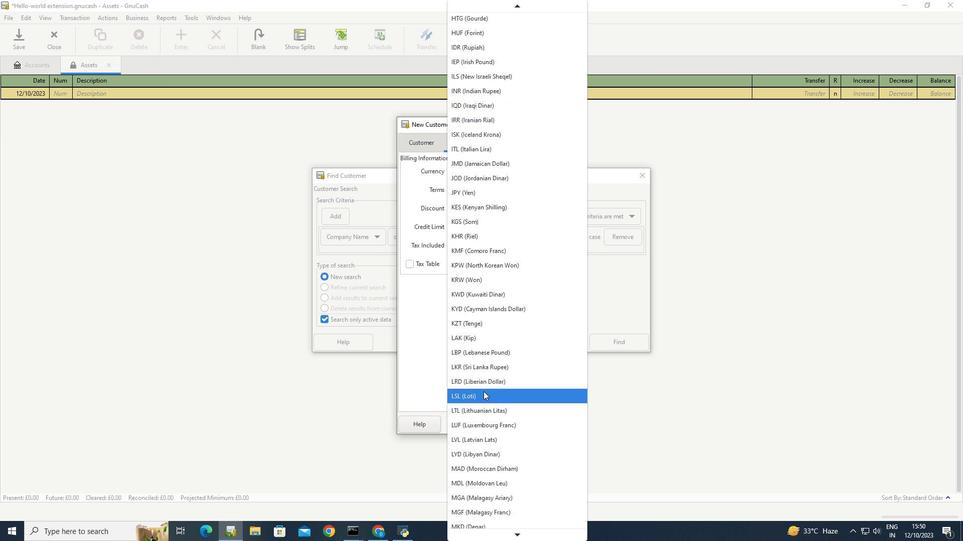 
Action: Mouse scrolled (483, 391) with delta (0, 0)
Screenshot: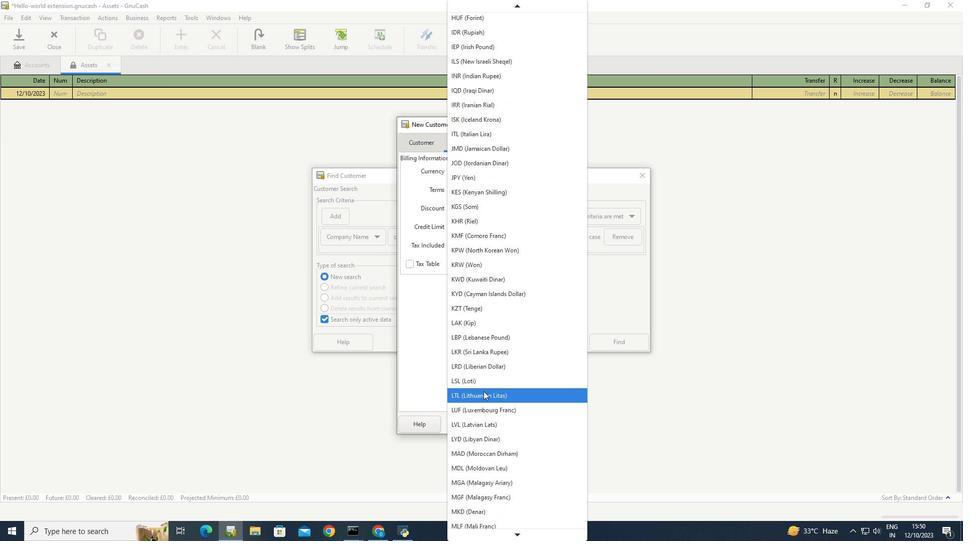 
Action: Mouse scrolled (483, 391) with delta (0, 0)
Screenshot: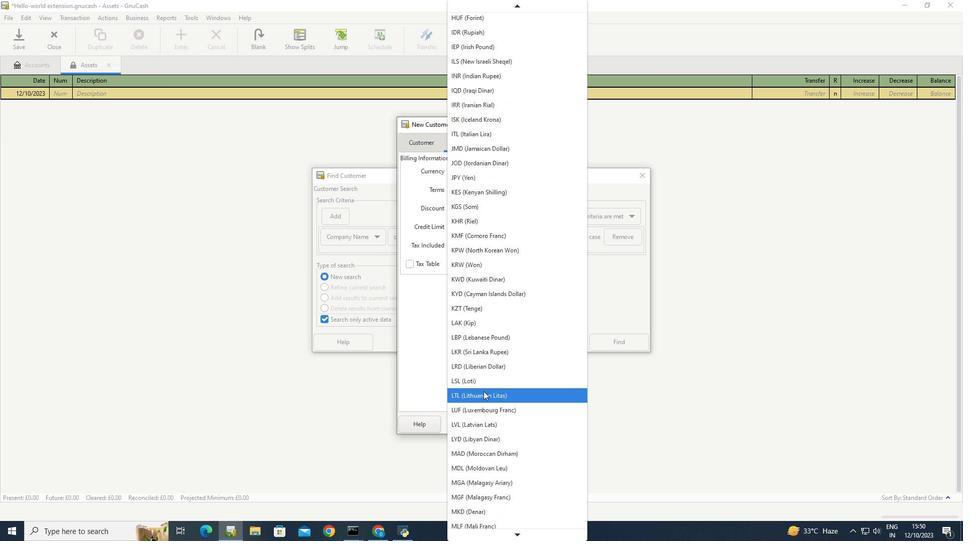 
Action: Mouse scrolled (483, 391) with delta (0, 0)
Screenshot: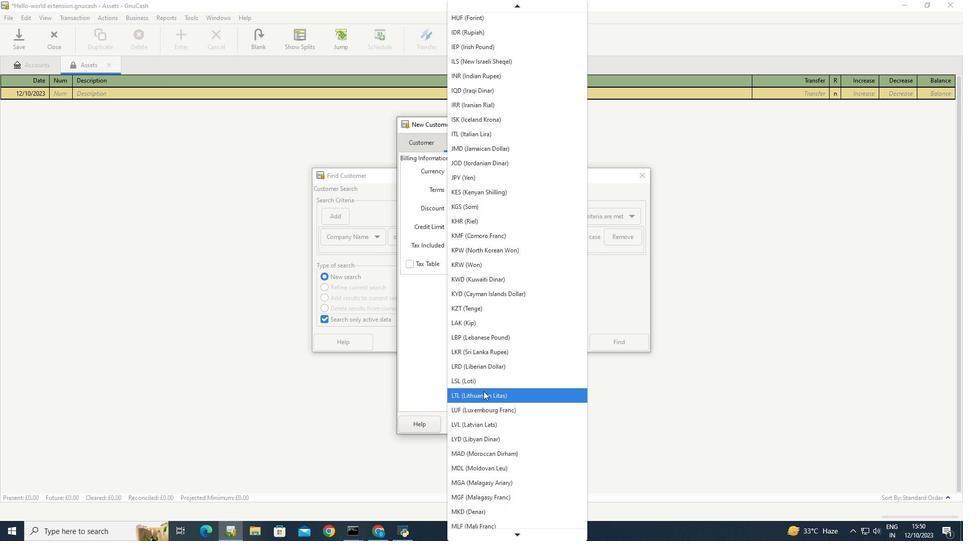 
Action: Mouse scrolled (483, 391) with delta (0, 0)
Screenshot: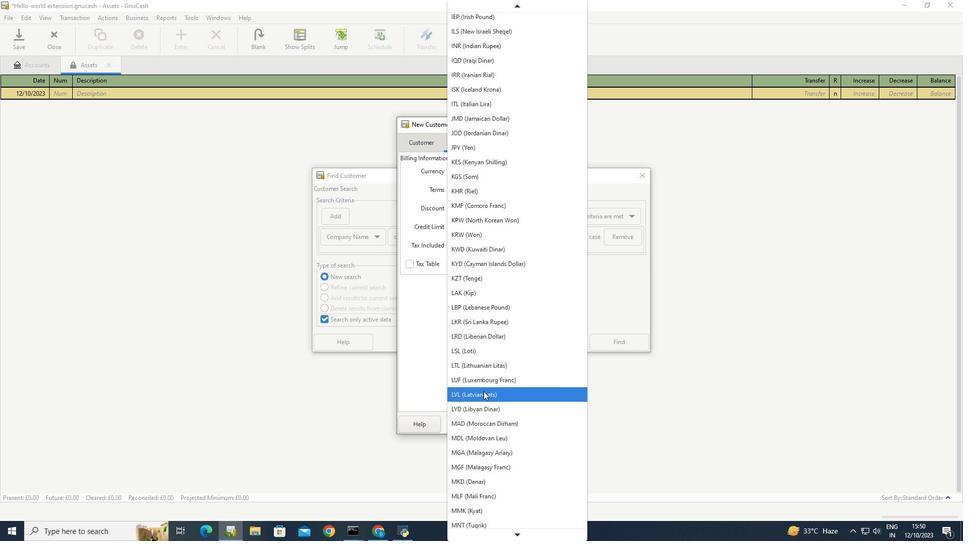 
Action: Mouse scrolled (483, 391) with delta (0, 0)
Screenshot: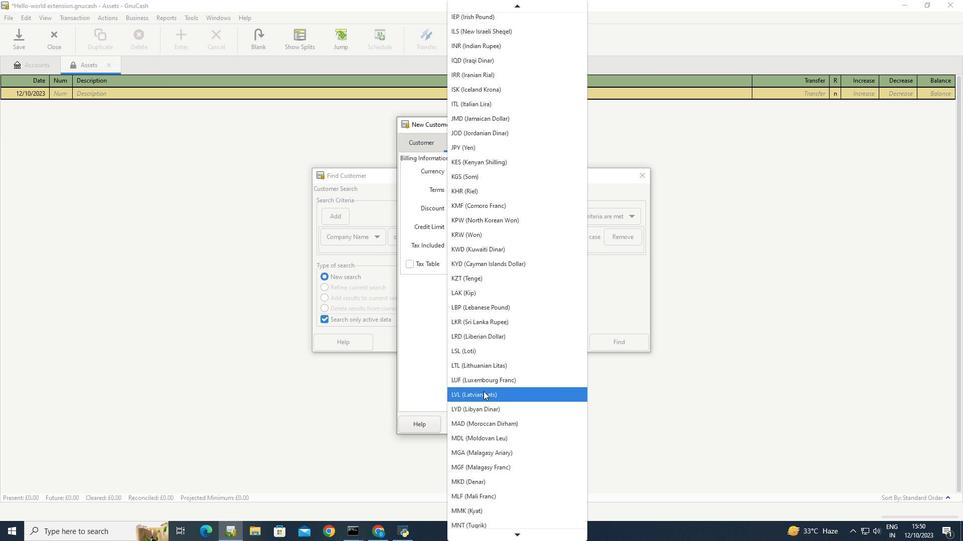 
Action: Mouse scrolled (483, 391) with delta (0, 0)
Screenshot: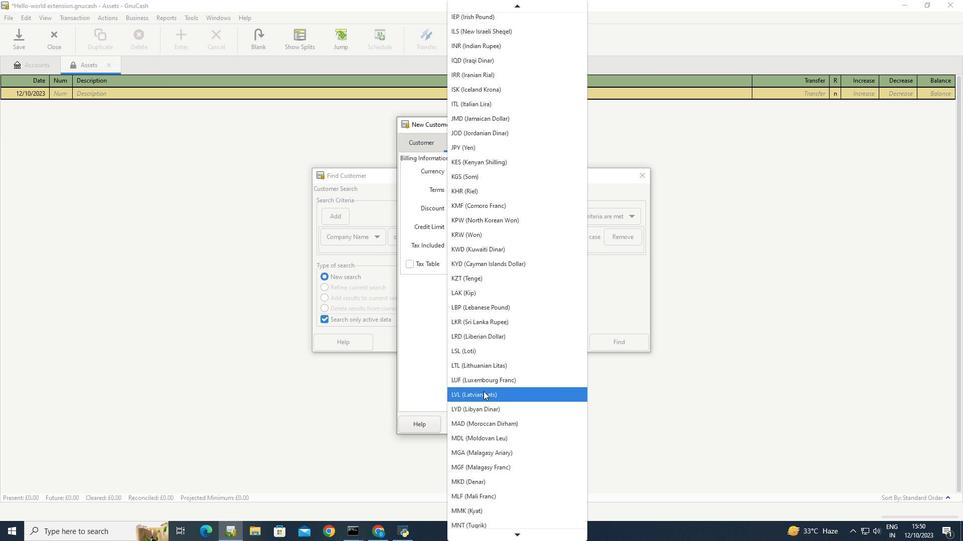 
Action: Mouse scrolled (483, 391) with delta (0, 0)
Screenshot: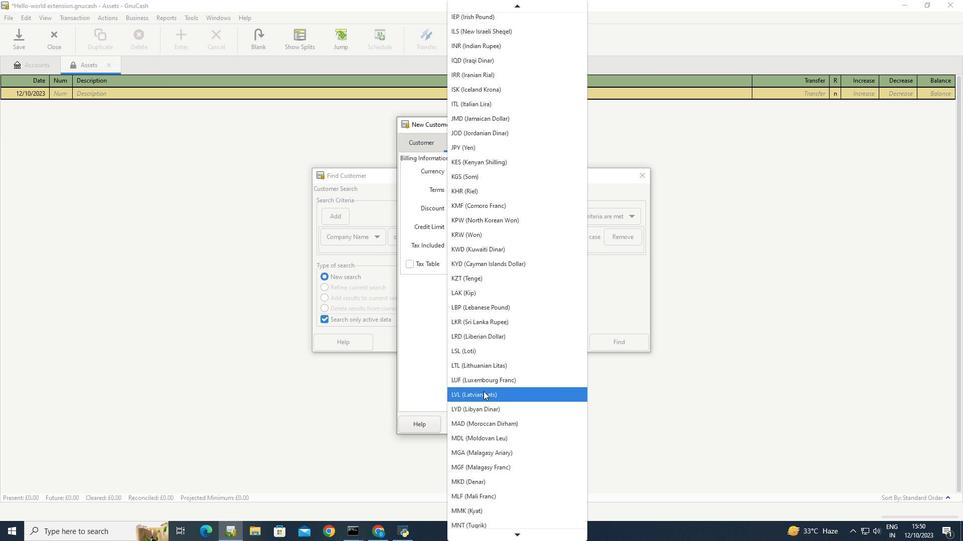 
Action: Mouse scrolled (483, 391) with delta (0, 0)
Screenshot: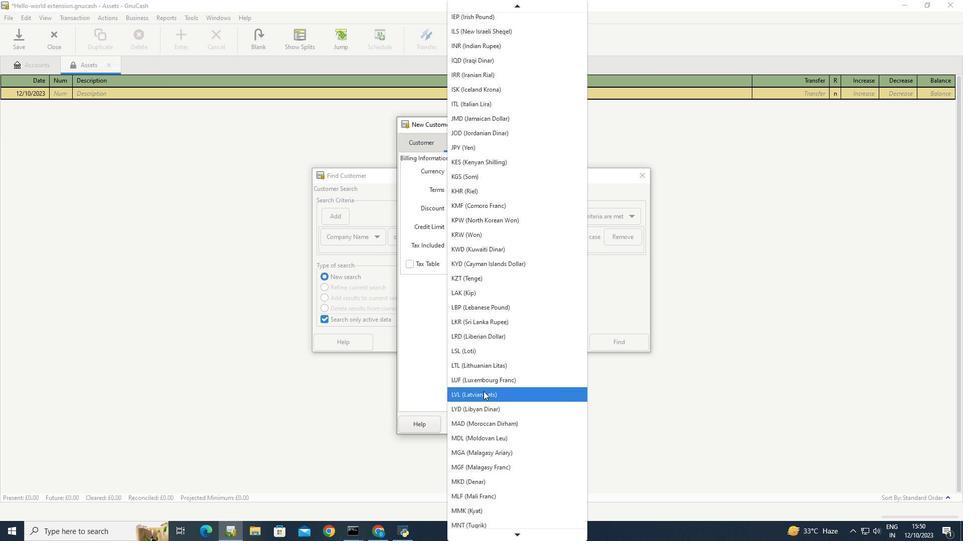 
Action: Mouse scrolled (483, 391) with delta (0, 0)
Screenshot: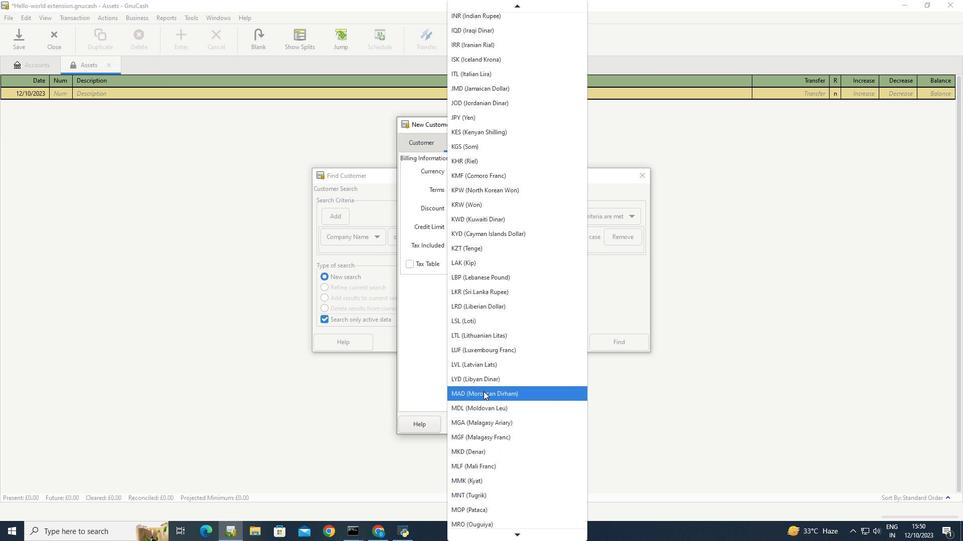 
Action: Mouse scrolled (483, 391) with delta (0, 0)
Screenshot: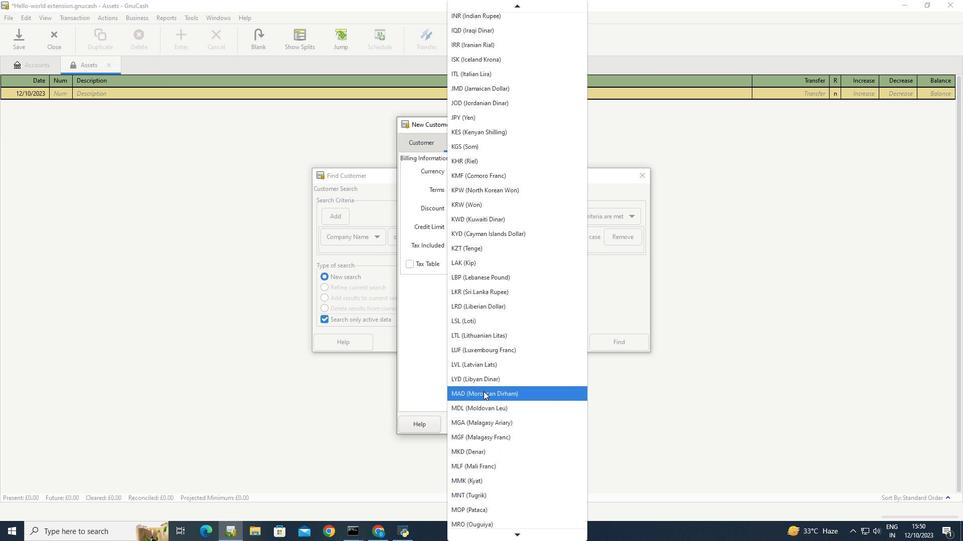 
Action: Mouse scrolled (483, 391) with delta (0, 0)
Screenshot: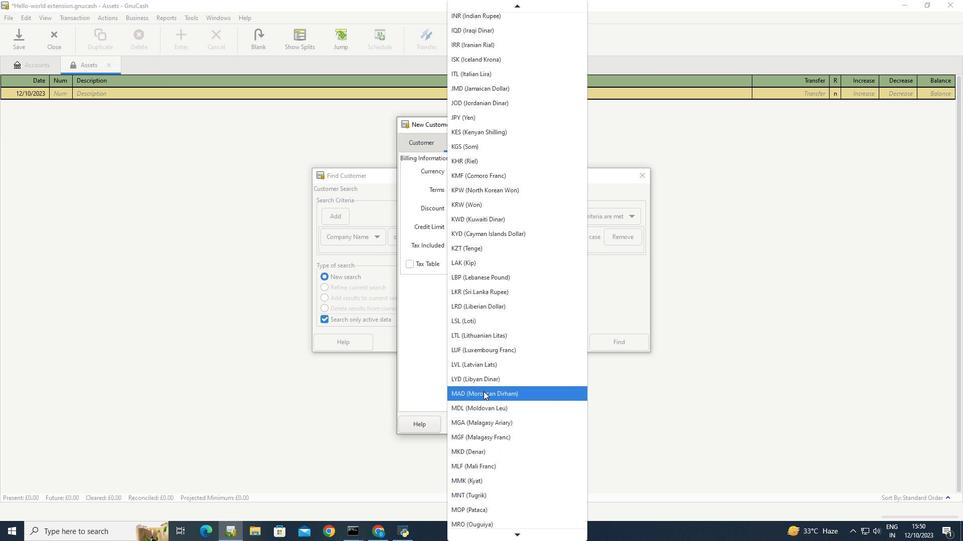 
Action: Mouse scrolled (483, 391) with delta (0, 0)
Screenshot: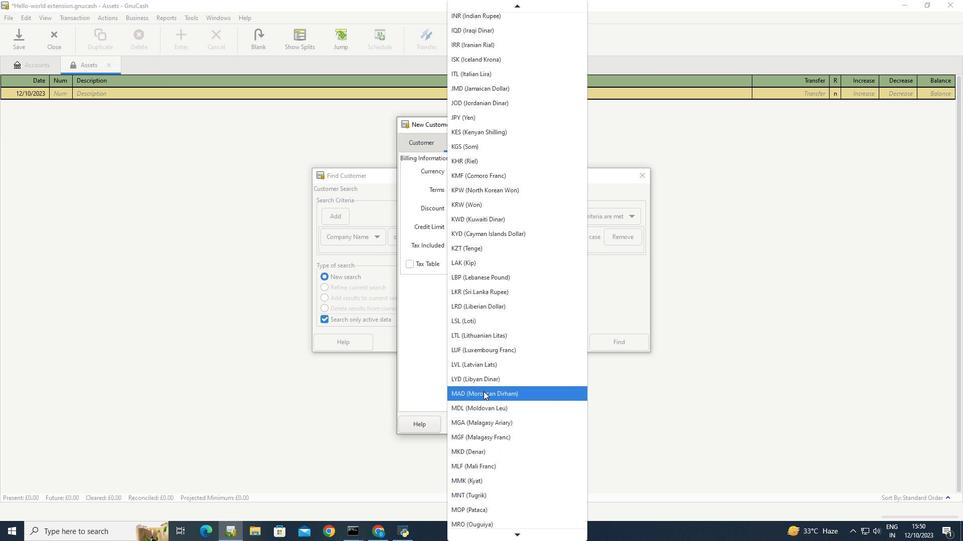 
Action: Mouse scrolled (483, 391) with delta (0, 0)
Screenshot: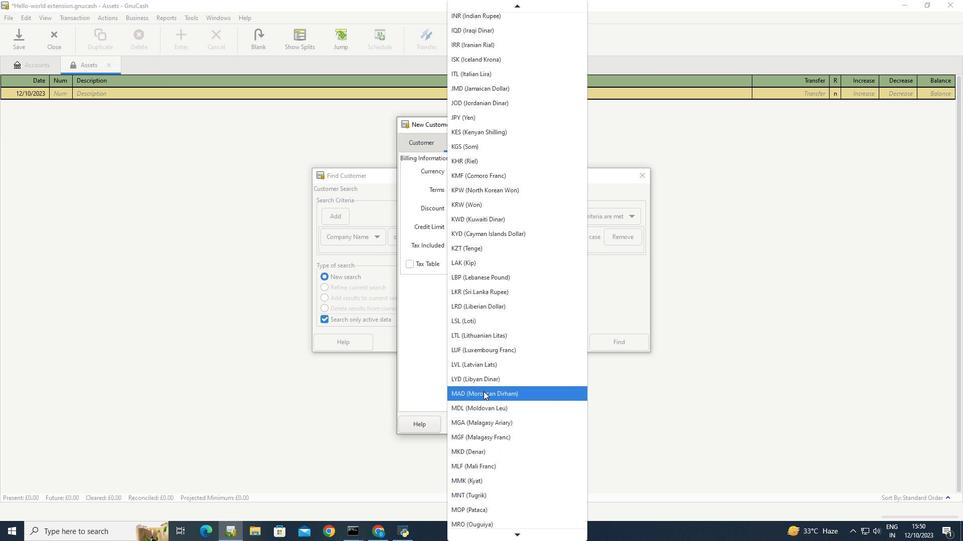 
Action: Mouse scrolled (483, 391) with delta (0, 0)
Screenshot: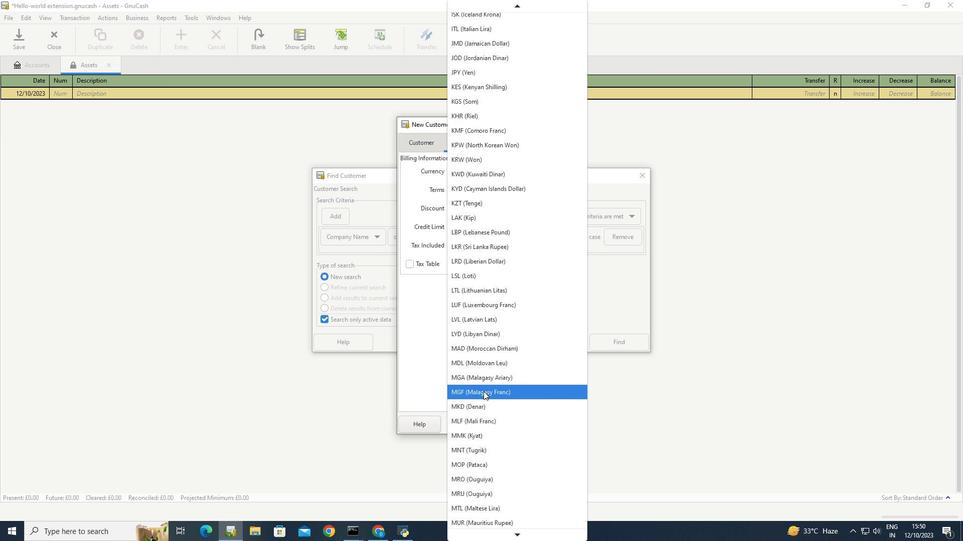 
Action: Mouse scrolled (483, 391) with delta (0, 0)
Screenshot: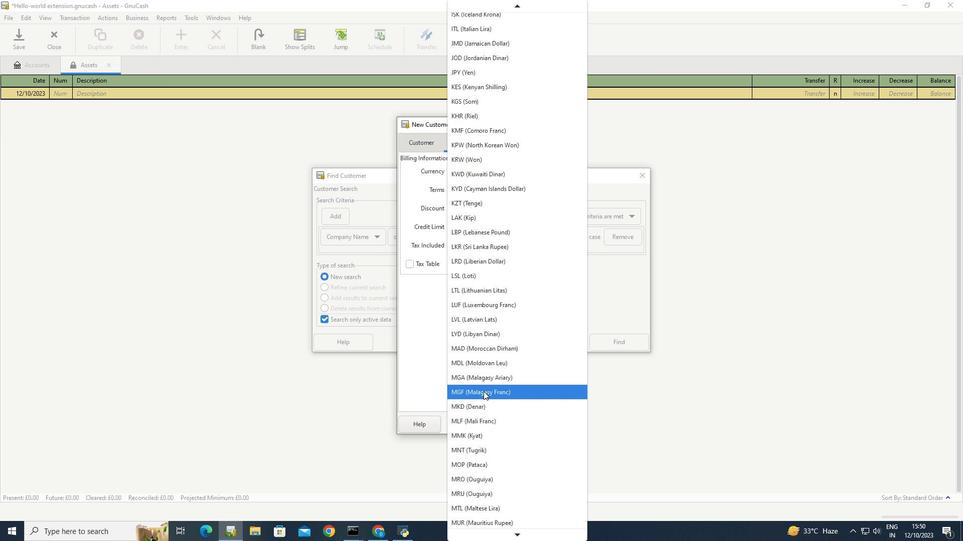 
Action: Mouse scrolled (483, 391) with delta (0, 0)
Screenshot: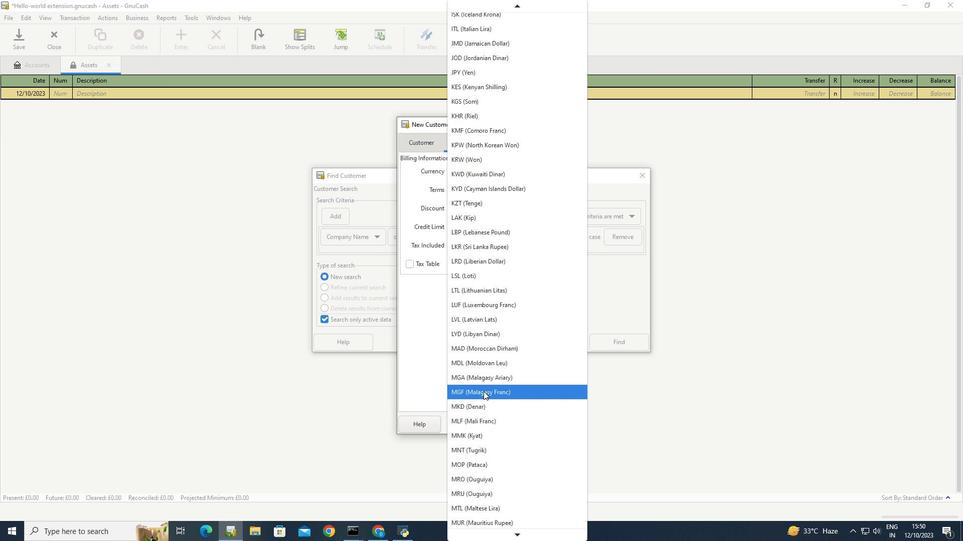 
Action: Mouse scrolled (483, 391) with delta (0, 0)
Screenshot: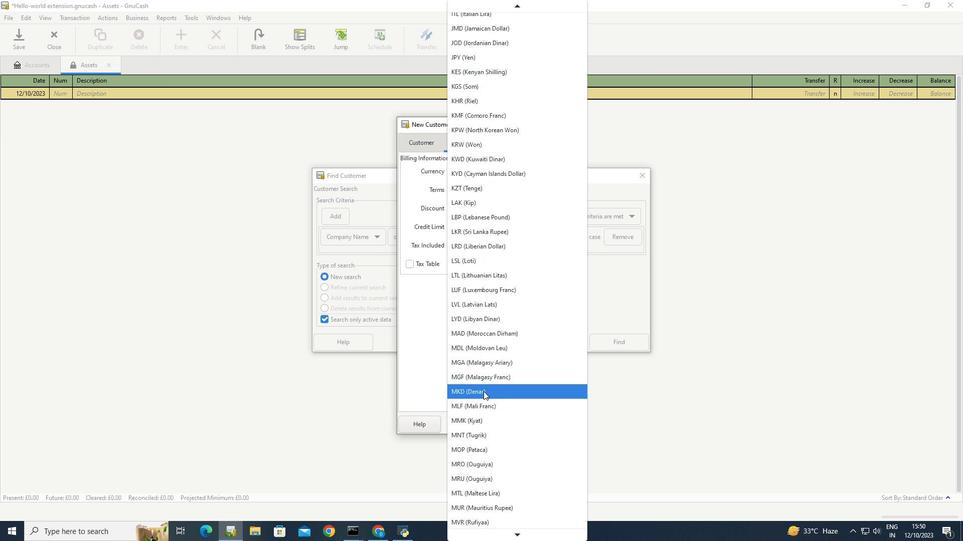
Action: Mouse scrolled (483, 391) with delta (0, 0)
Screenshot: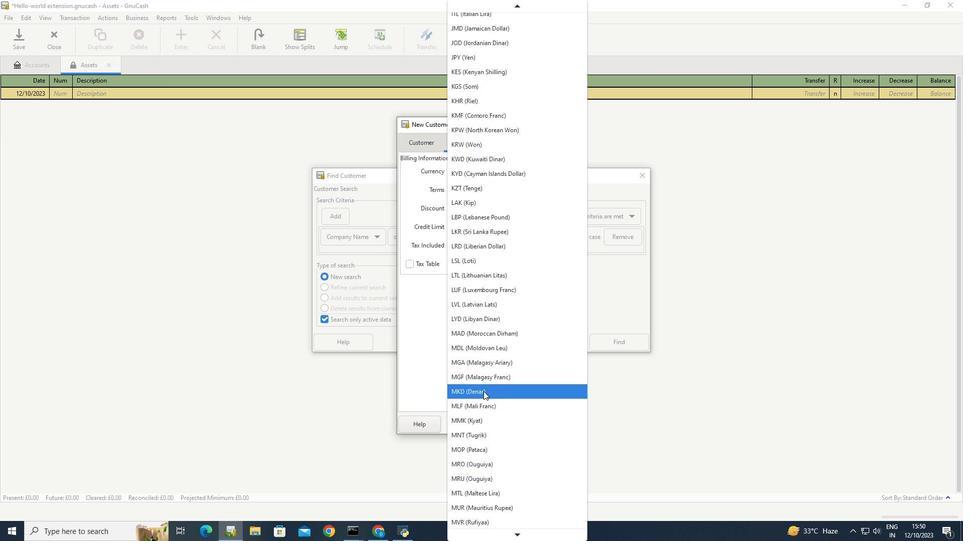 
Action: Mouse scrolled (483, 391) with delta (0, 0)
Screenshot: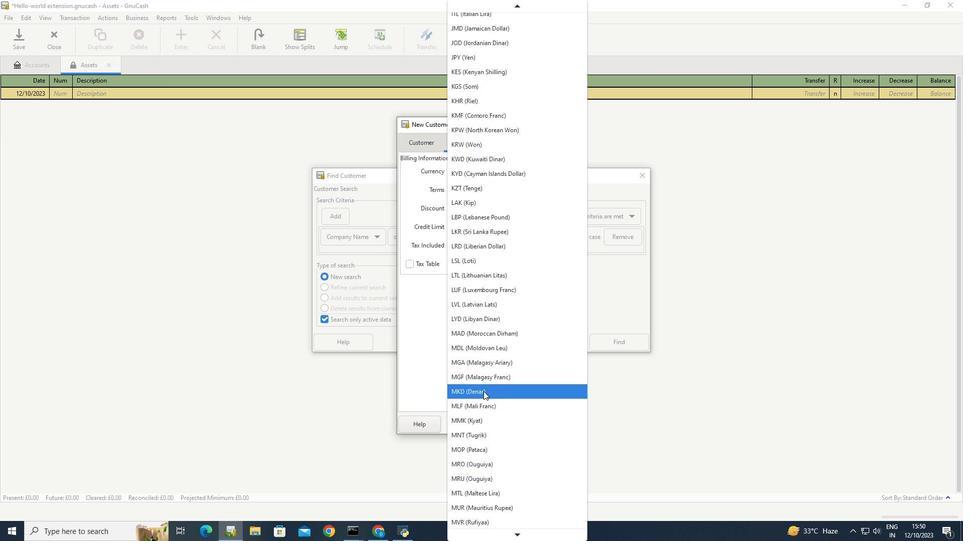 
Action: Mouse scrolled (483, 391) with delta (0, 0)
Screenshot: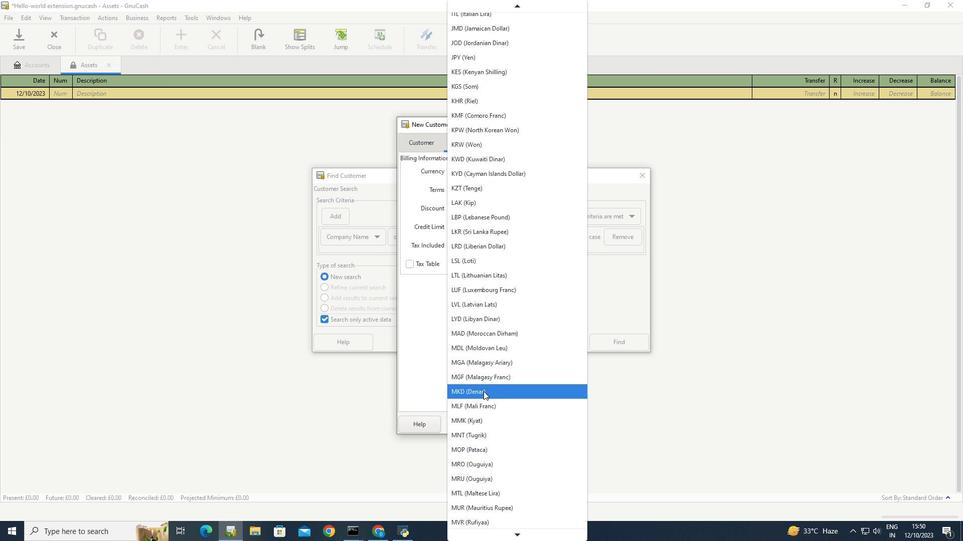 
Action: Mouse scrolled (483, 391) with delta (0, 0)
Screenshot: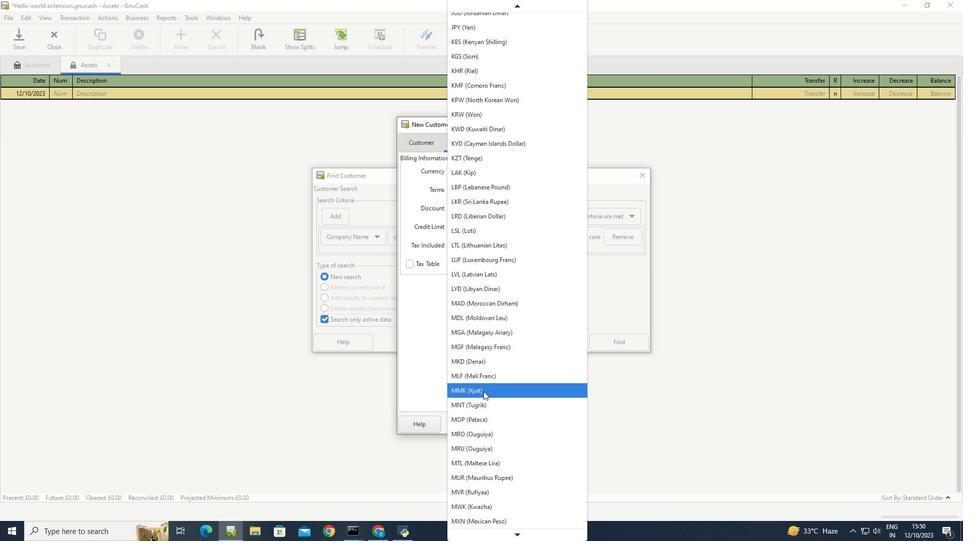 
Action: Mouse scrolled (483, 391) with delta (0, 0)
Screenshot: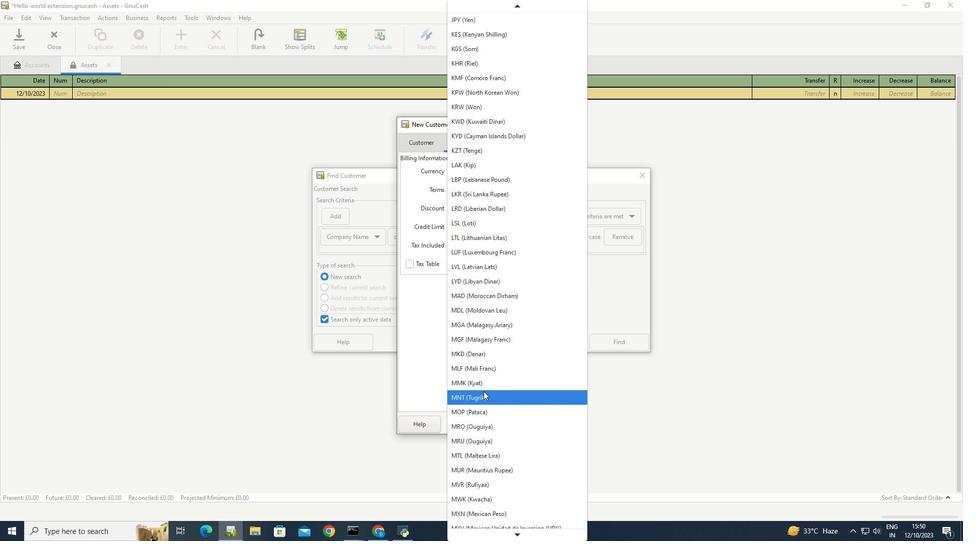 
Action: Mouse scrolled (483, 391) with delta (0, 0)
Screenshot: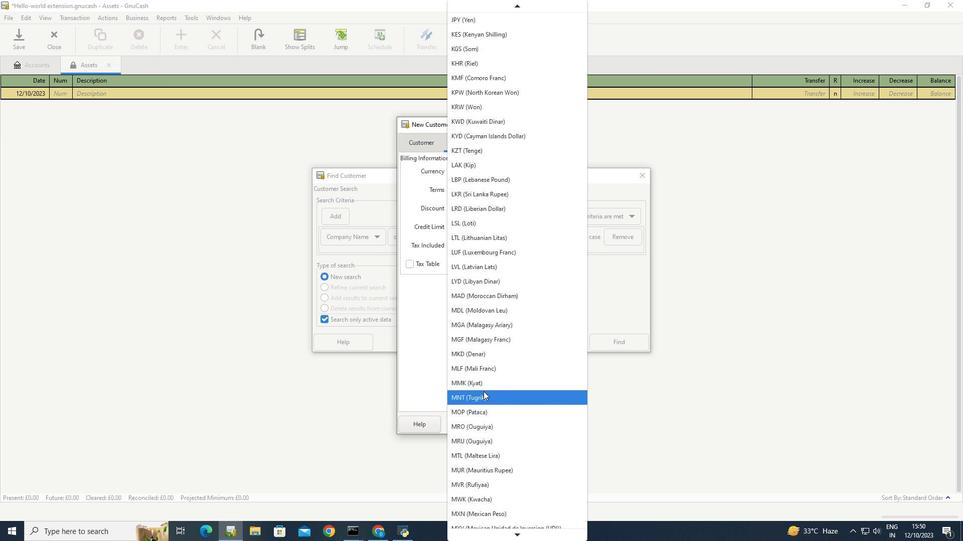 
Action: Mouse scrolled (483, 391) with delta (0, 0)
Screenshot: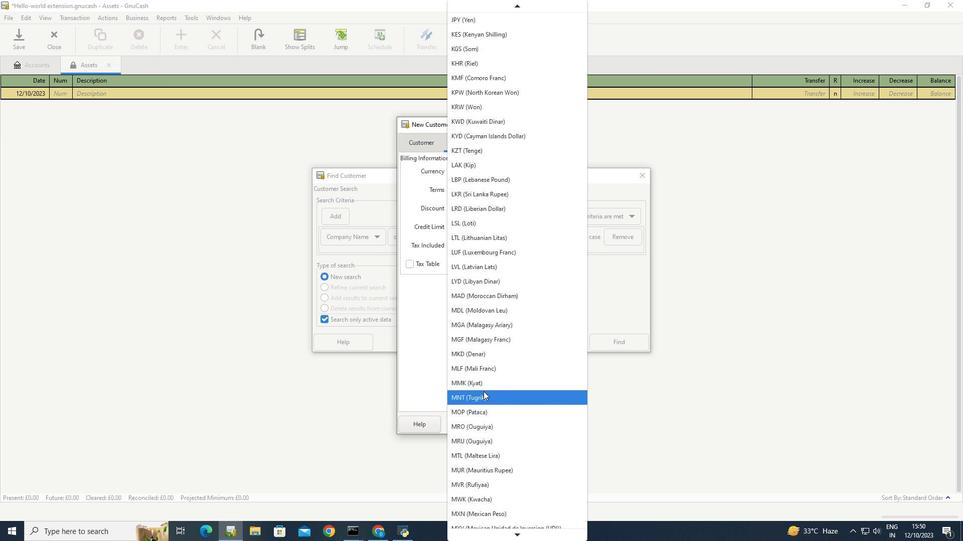 
Action: Mouse scrolled (483, 391) with delta (0, 0)
Screenshot: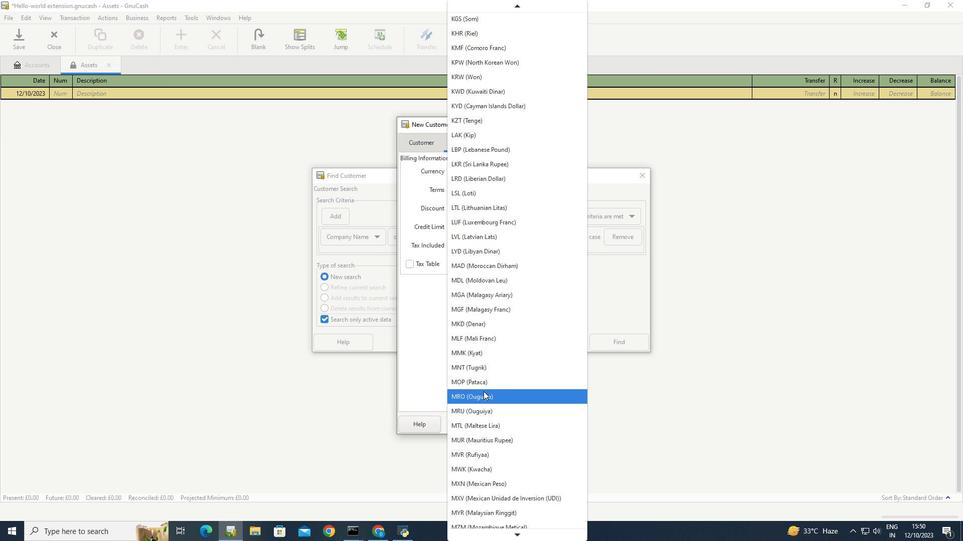 
Action: Mouse scrolled (483, 391) with delta (0, 0)
Screenshot: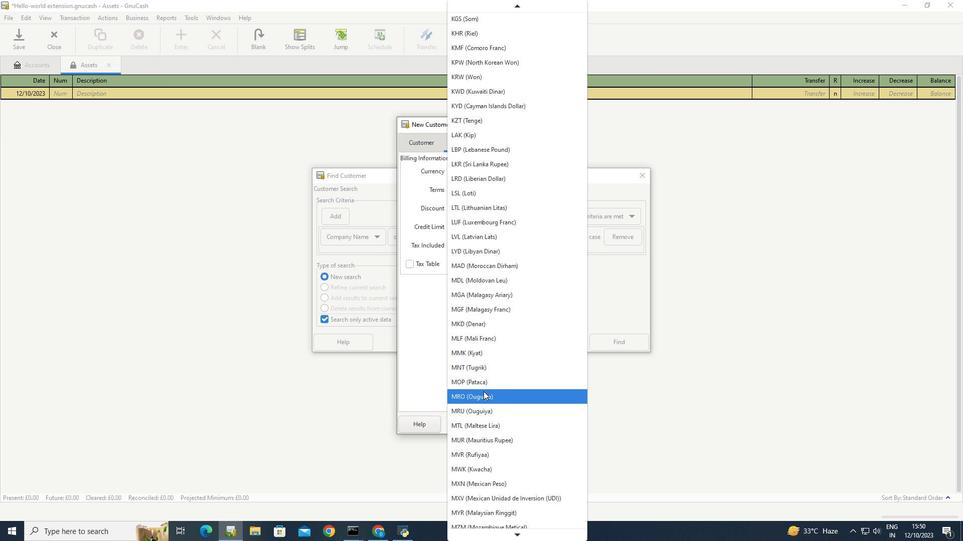 
Action: Mouse scrolled (483, 391) with delta (0, 0)
Screenshot: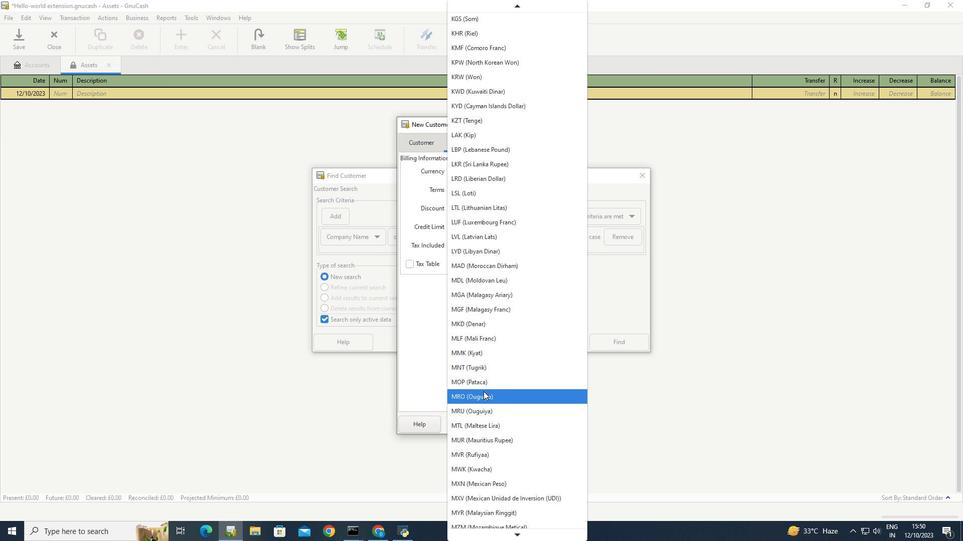 
Action: Mouse scrolled (483, 391) with delta (0, 0)
Screenshot: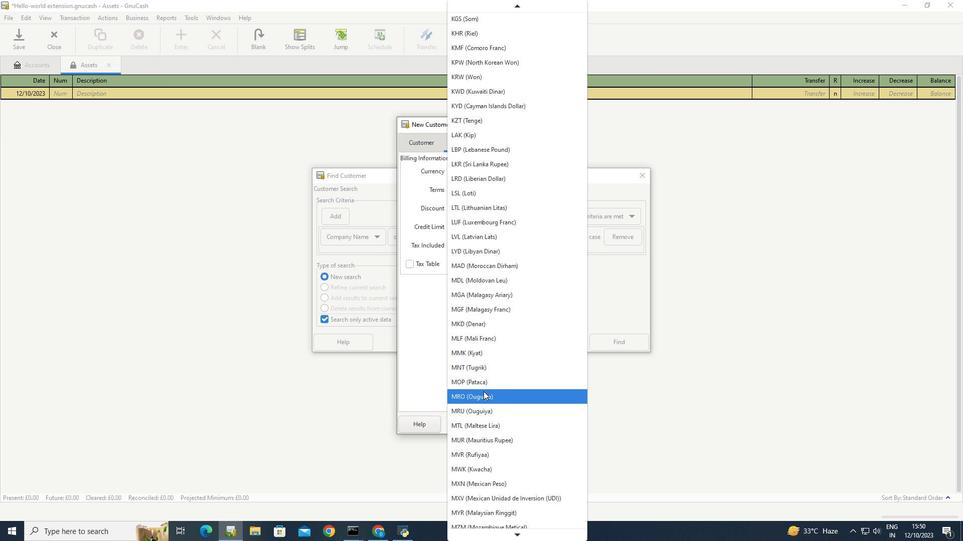 
Action: Mouse scrolled (483, 391) with delta (0, 0)
Screenshot: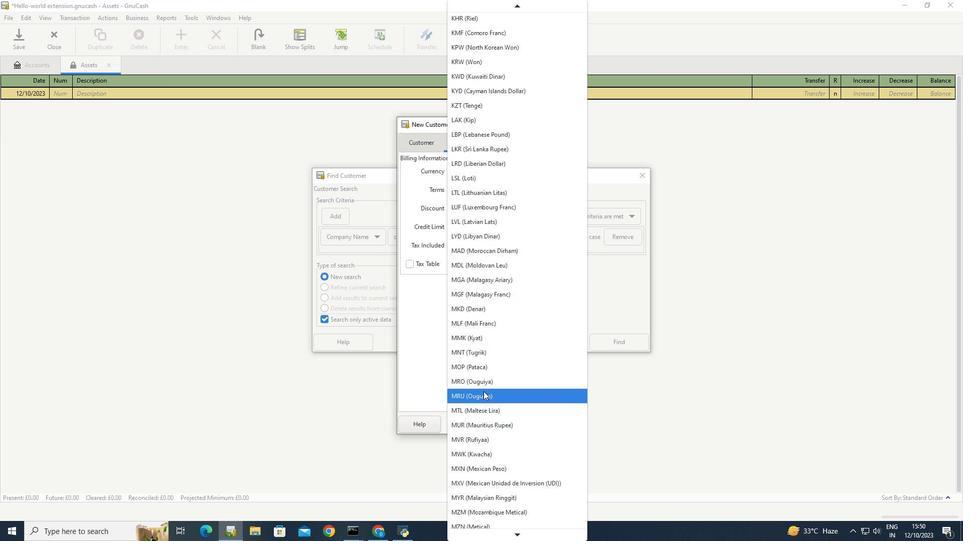 
Action: Mouse scrolled (483, 391) with delta (0, 0)
Screenshot: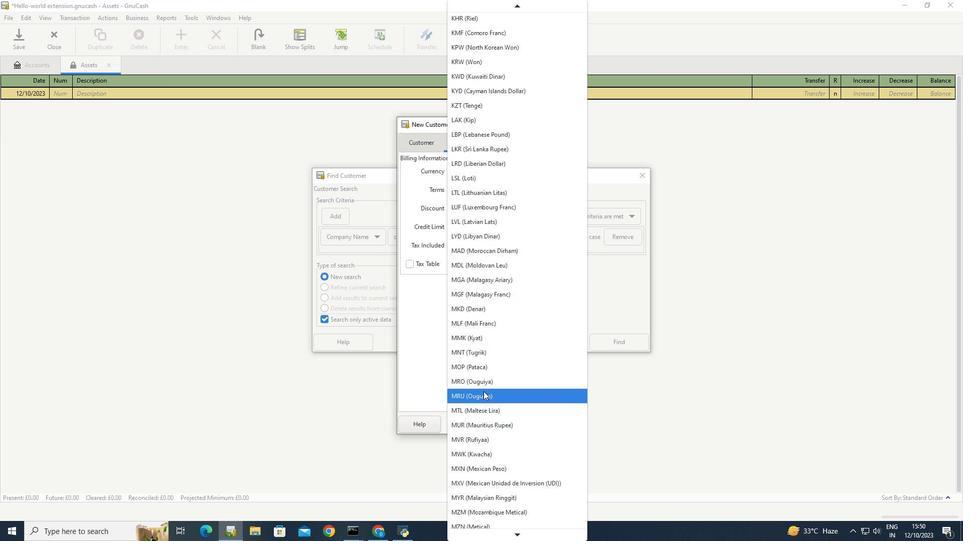 
Action: Mouse scrolled (483, 391) with delta (0, 0)
Screenshot: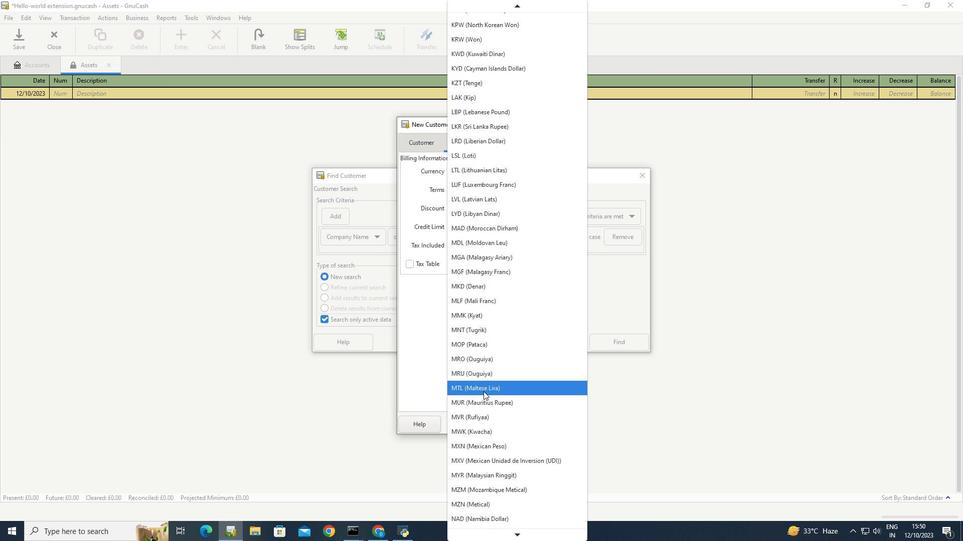 
Action: Mouse scrolled (483, 391) with delta (0, 0)
Screenshot: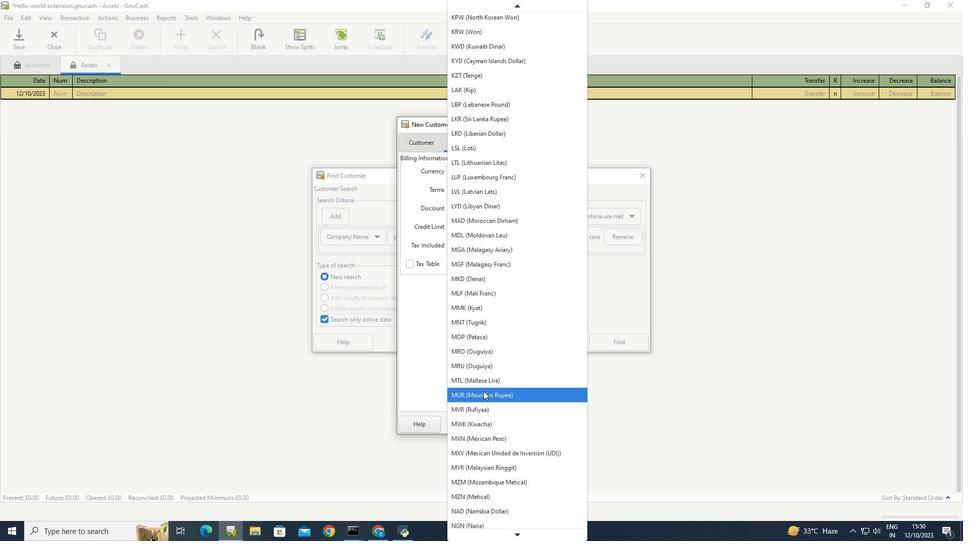 
Action: Mouse scrolled (483, 391) with delta (0, 0)
Screenshot: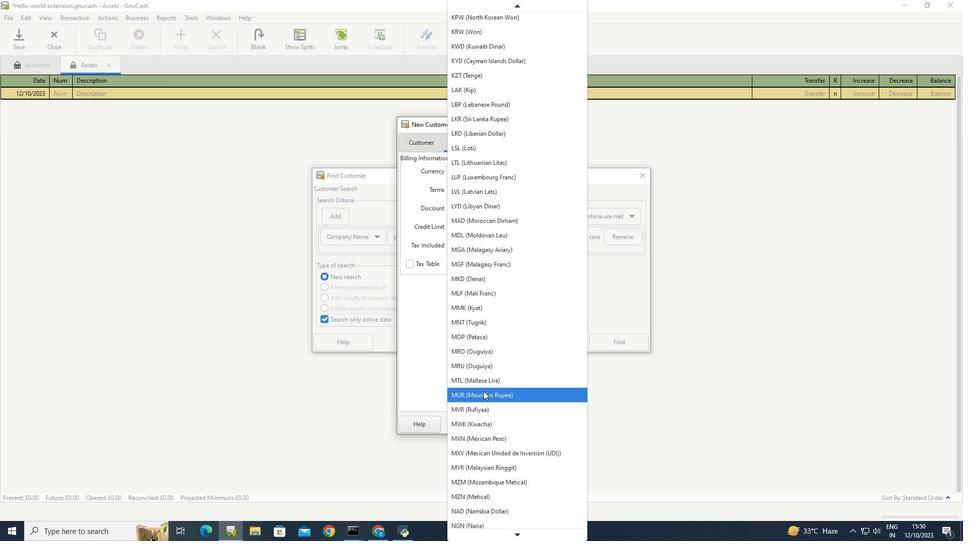 
Action: Mouse scrolled (483, 391) with delta (0, 0)
Screenshot: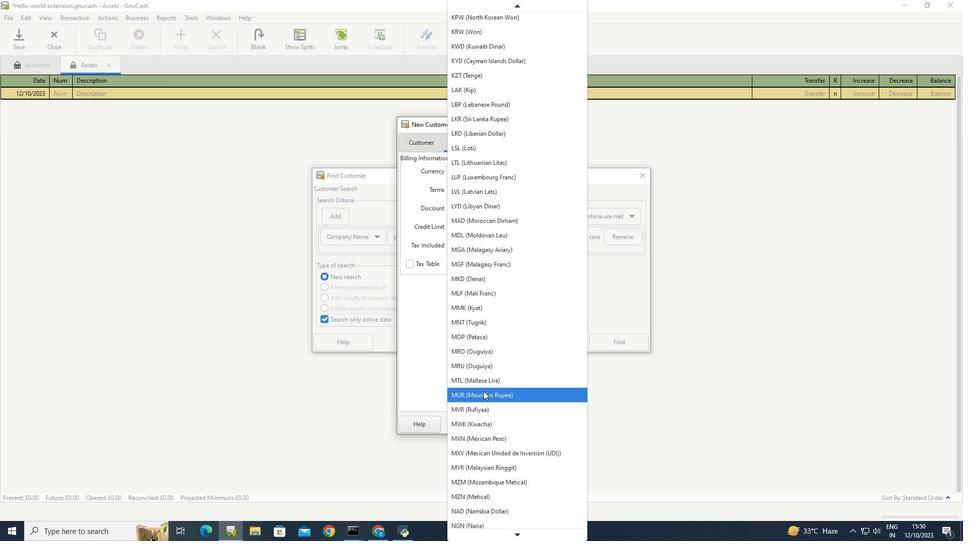 
Action: Mouse scrolled (483, 391) with delta (0, 0)
Screenshot: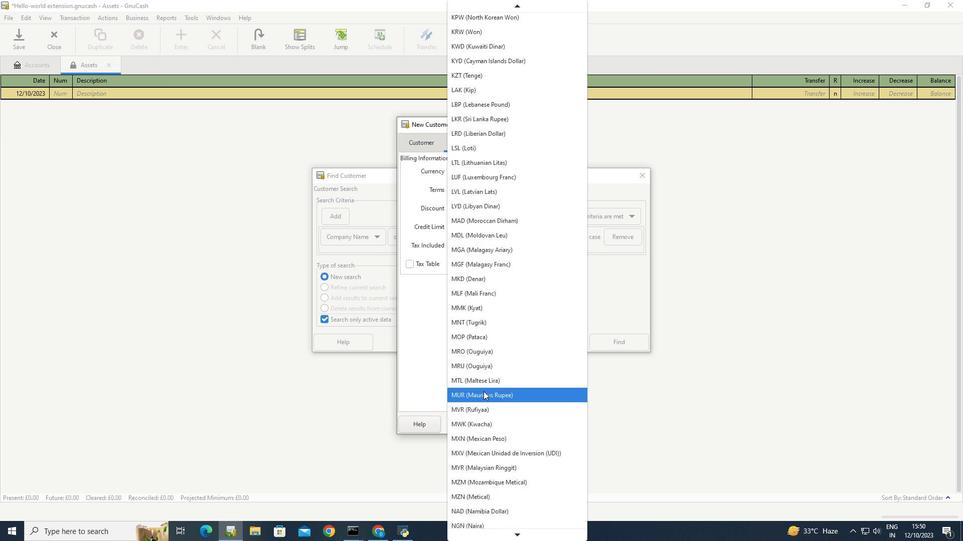 
Action: Mouse scrolled (483, 391) with delta (0, 0)
Screenshot: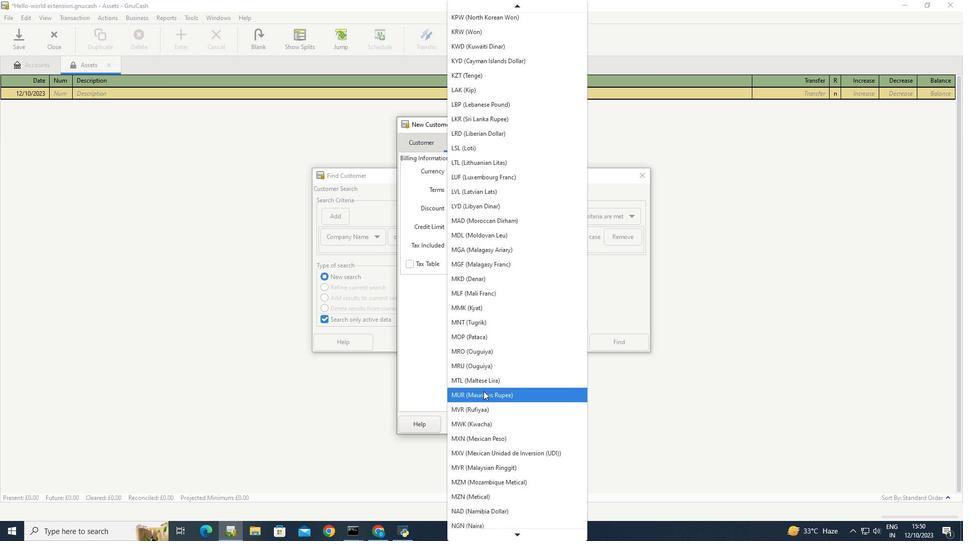 
Action: Mouse scrolled (483, 391) with delta (0, 0)
Screenshot: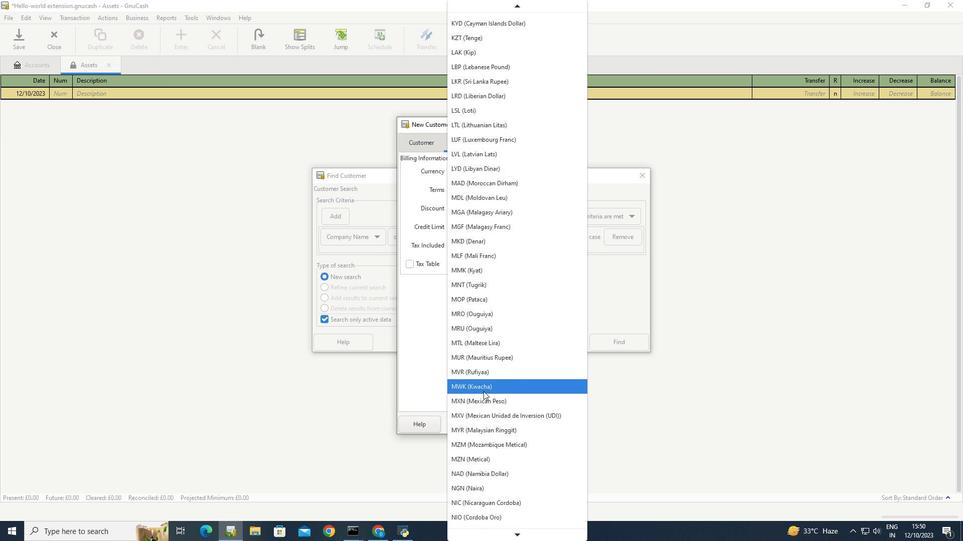 
Action: Mouse scrolled (483, 391) with delta (0, 0)
Screenshot: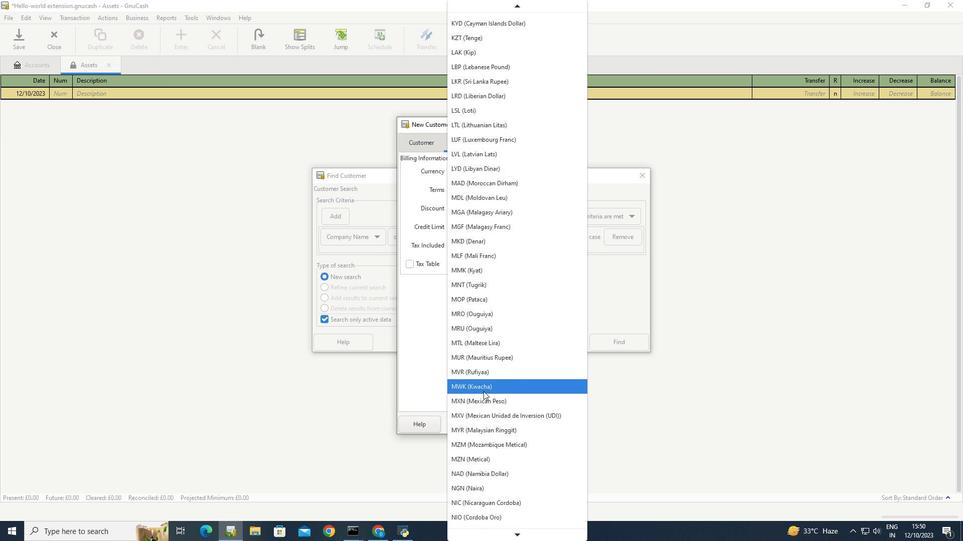 
Action: Mouse scrolled (483, 391) with delta (0, 0)
Screenshot: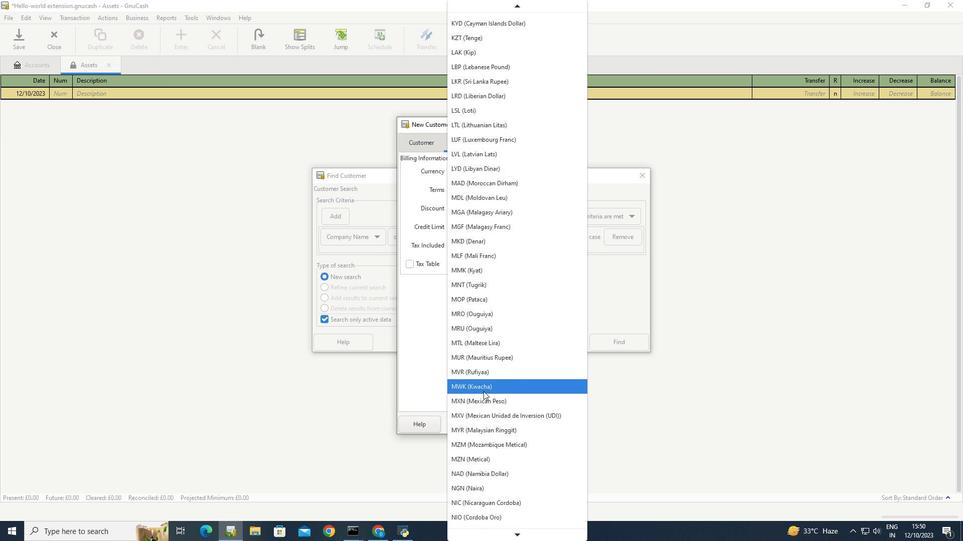 
Action: Mouse scrolled (483, 391) with delta (0, 0)
Screenshot: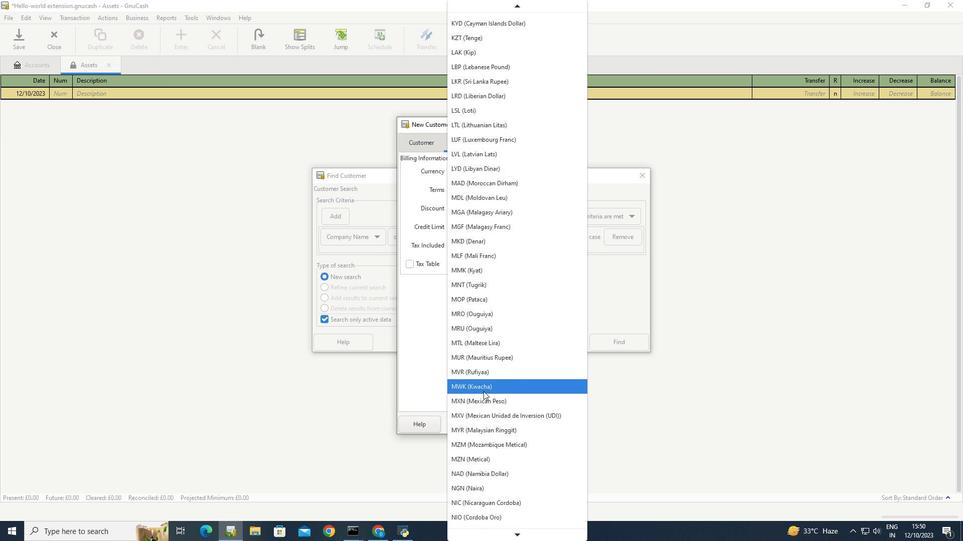 
Action: Mouse scrolled (483, 391) with delta (0, 0)
Screenshot: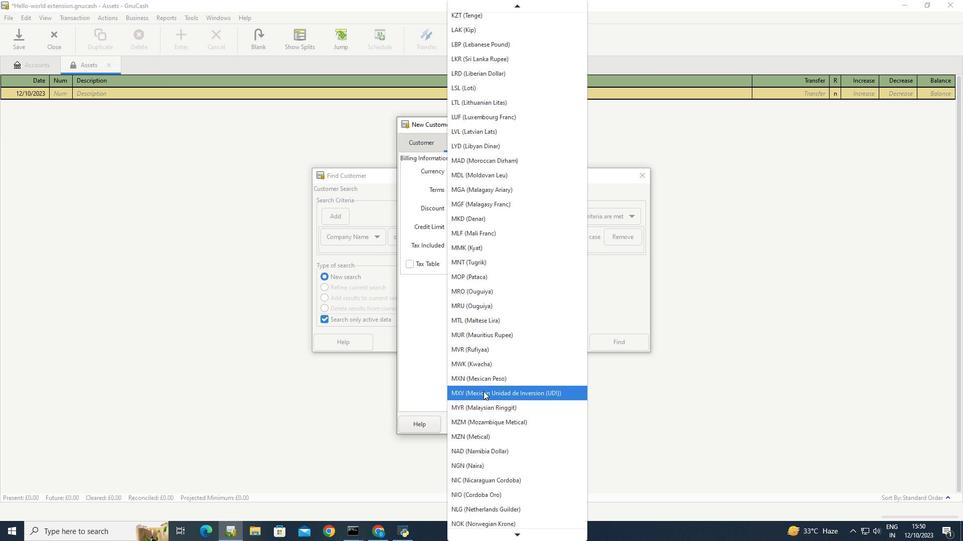 
Action: Mouse scrolled (483, 391) with delta (0, 0)
Screenshot: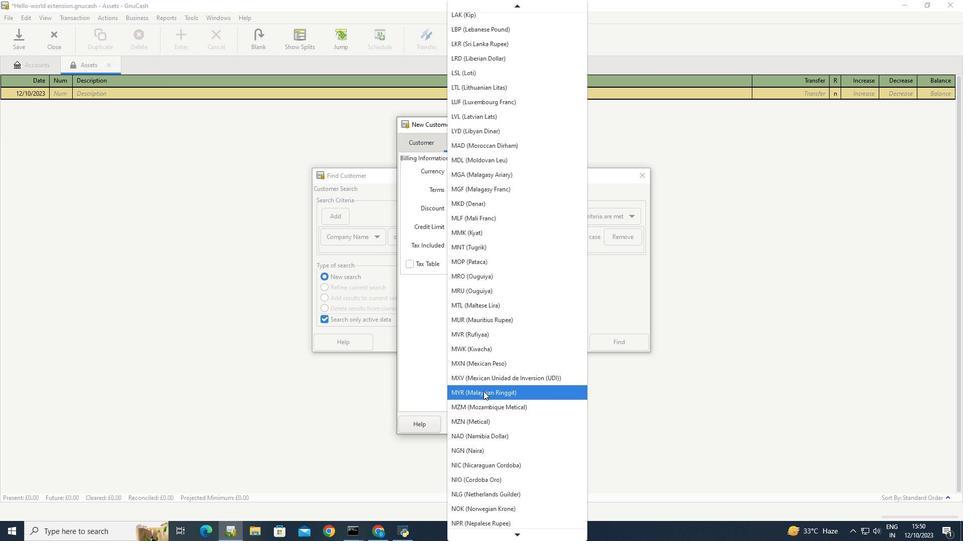
Action: Mouse scrolled (483, 391) with delta (0, 0)
Screenshot: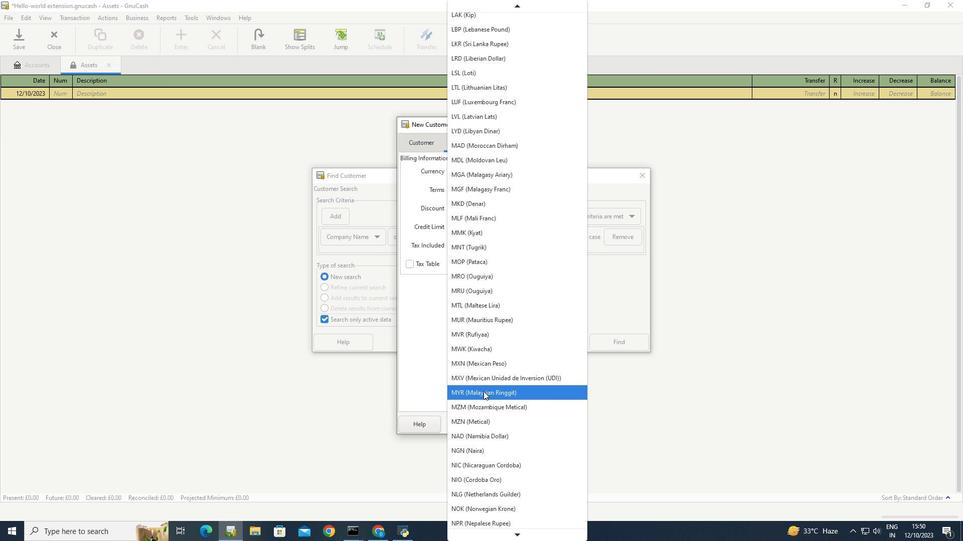 
Action: Mouse scrolled (483, 391) with delta (0, 0)
Screenshot: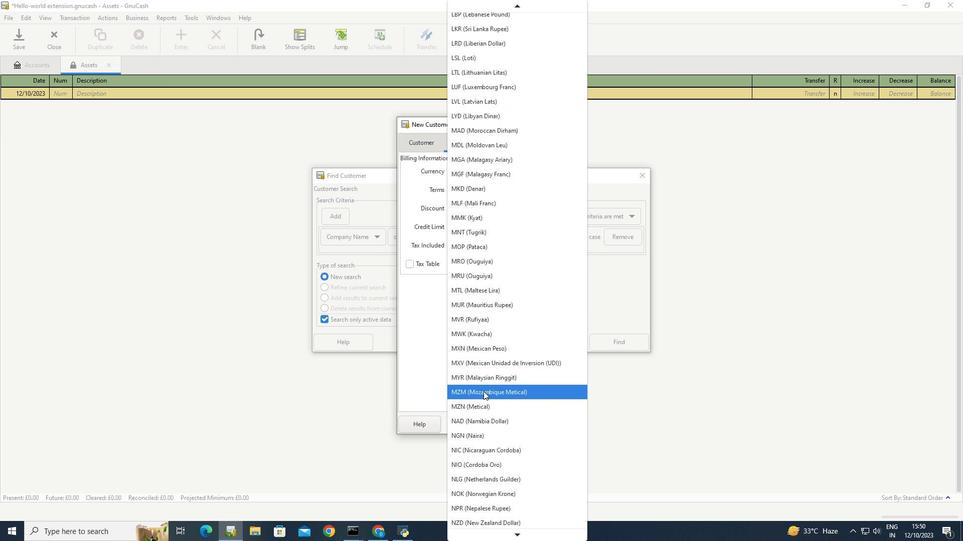 
Action: Mouse scrolled (483, 391) with delta (0, 0)
Screenshot: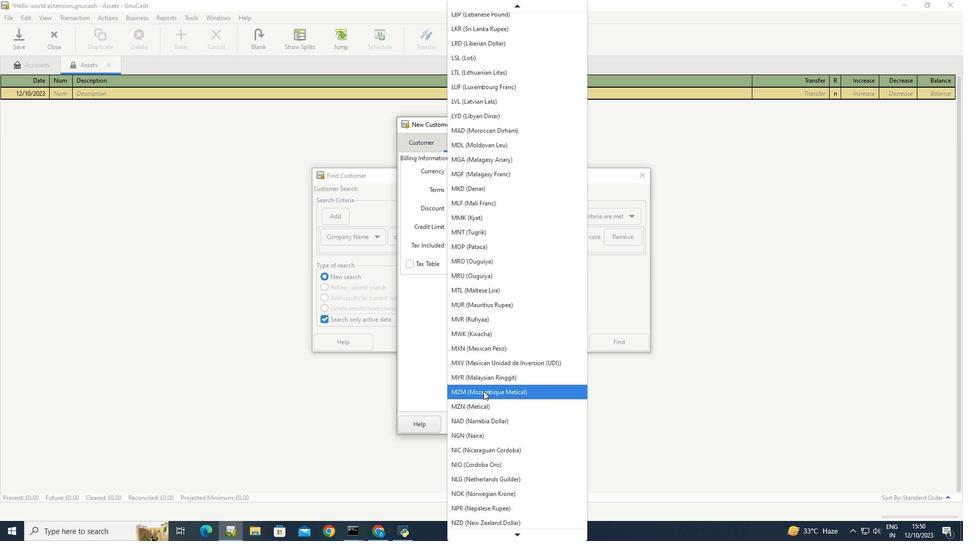 
Action: Mouse scrolled (483, 391) with delta (0, 0)
Screenshot: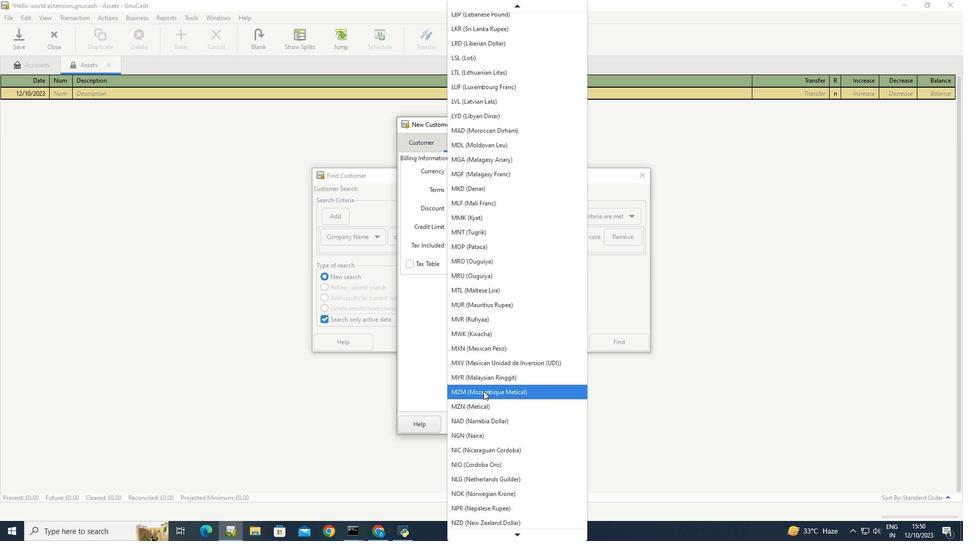 
Action: Mouse scrolled (483, 391) with delta (0, 0)
Screenshot: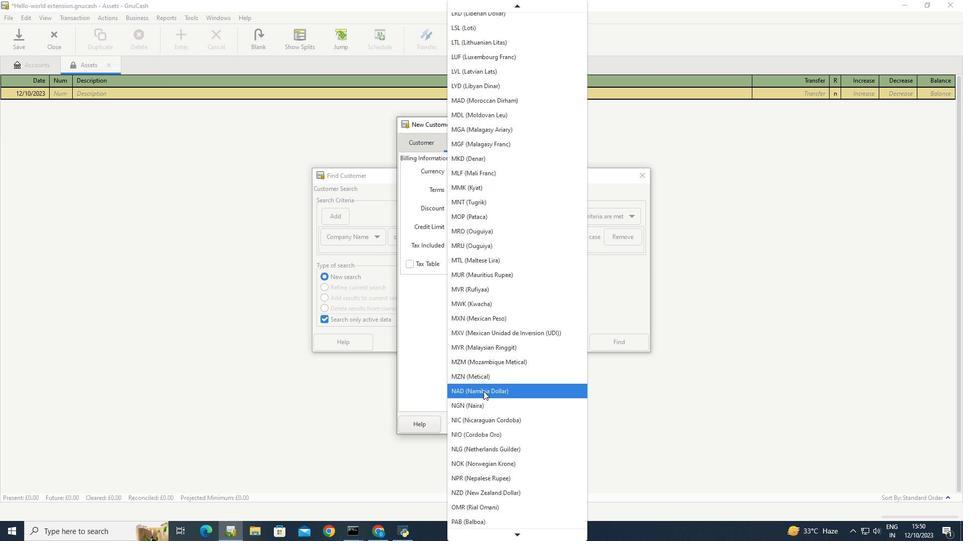 
Action: Mouse scrolled (483, 391) with delta (0, 0)
Screenshot: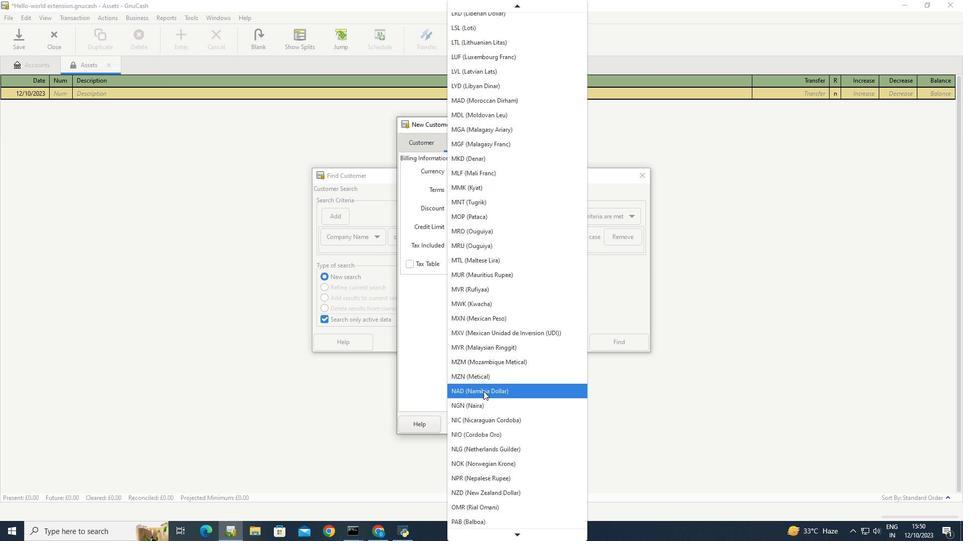 
Action: Mouse scrolled (483, 391) with delta (0, 0)
Screenshot: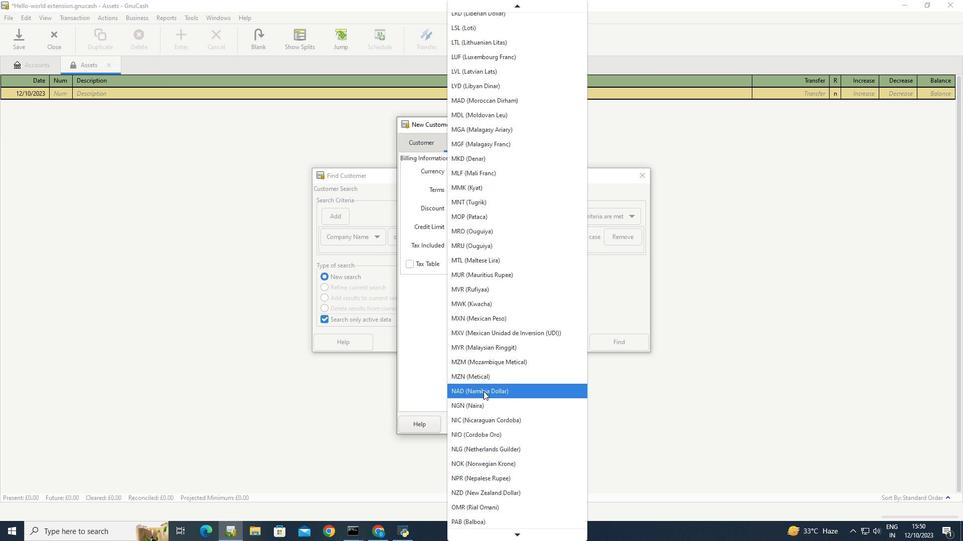 
Action: Mouse scrolled (483, 391) with delta (0, 0)
Screenshot: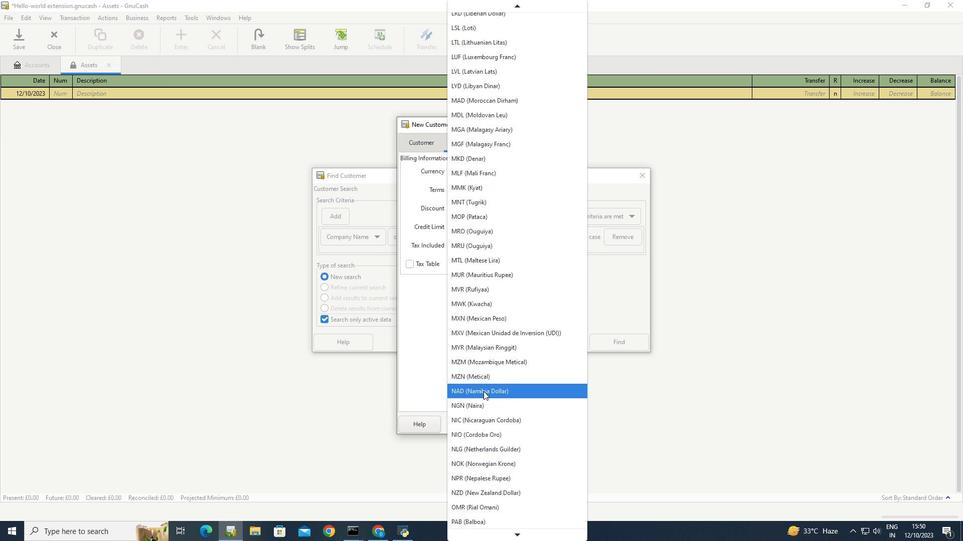
Action: Mouse scrolled (483, 391) with delta (0, 0)
Screenshot: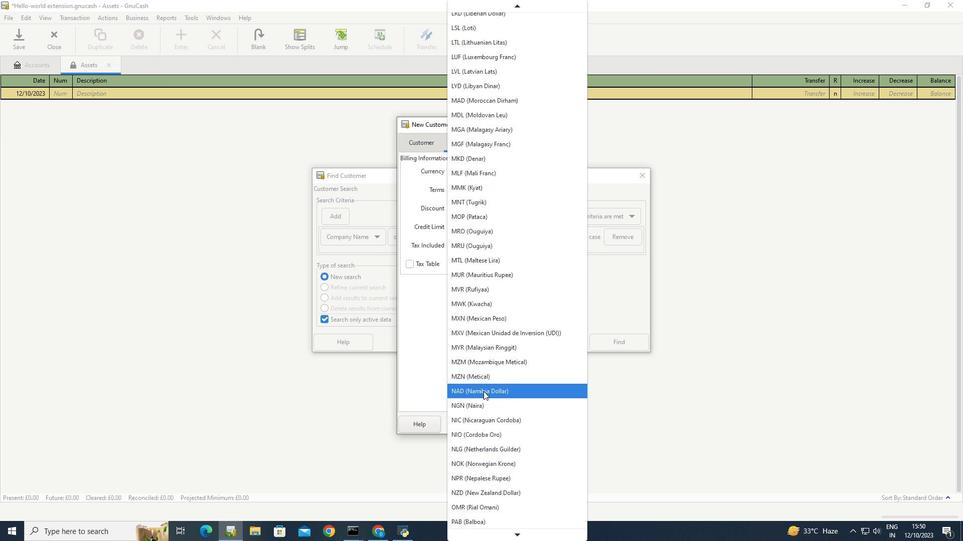 
Action: Mouse scrolled (483, 391) with delta (0, 0)
Screenshot: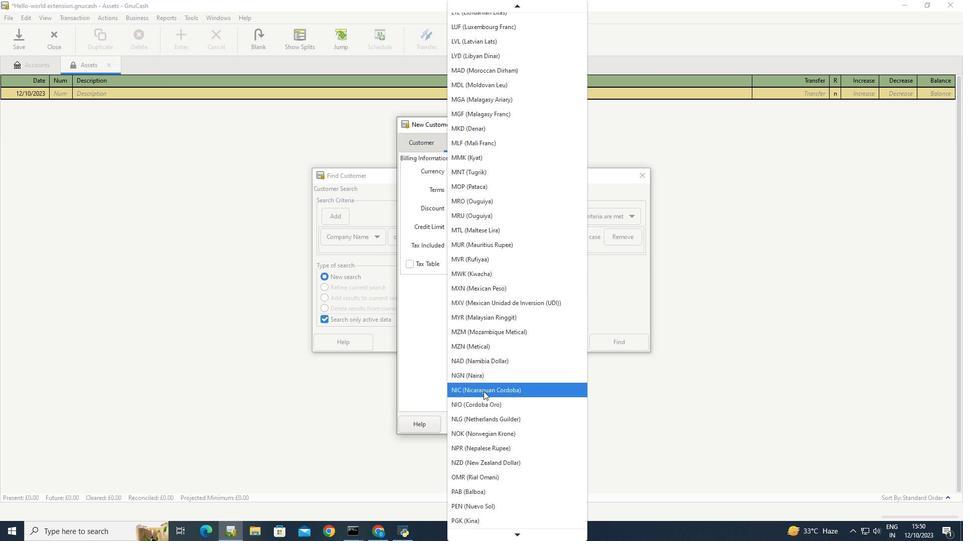 
Action: Mouse scrolled (483, 391) with delta (0, 0)
Screenshot: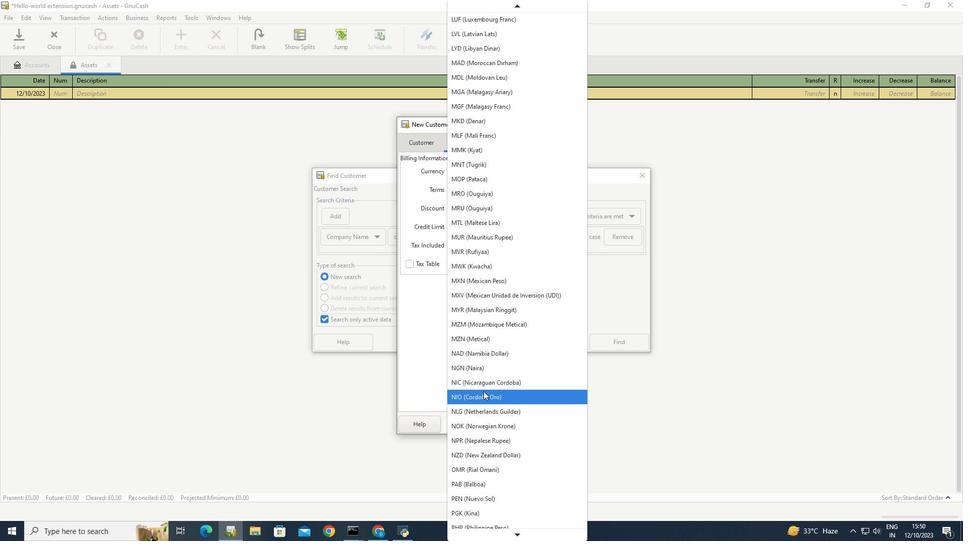 
Action: Mouse scrolled (483, 391) with delta (0, 0)
Screenshot: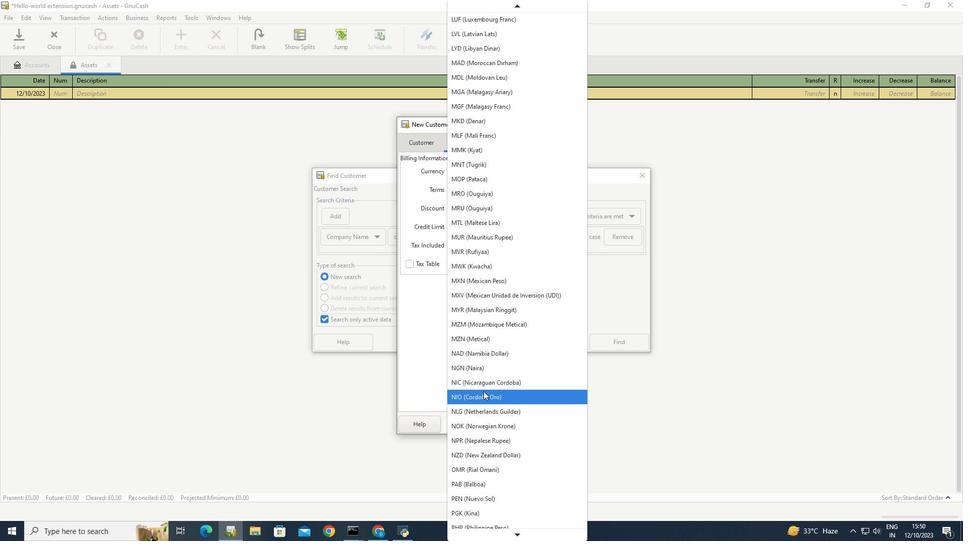 
Action: Mouse scrolled (483, 391) with delta (0, 0)
Screenshot: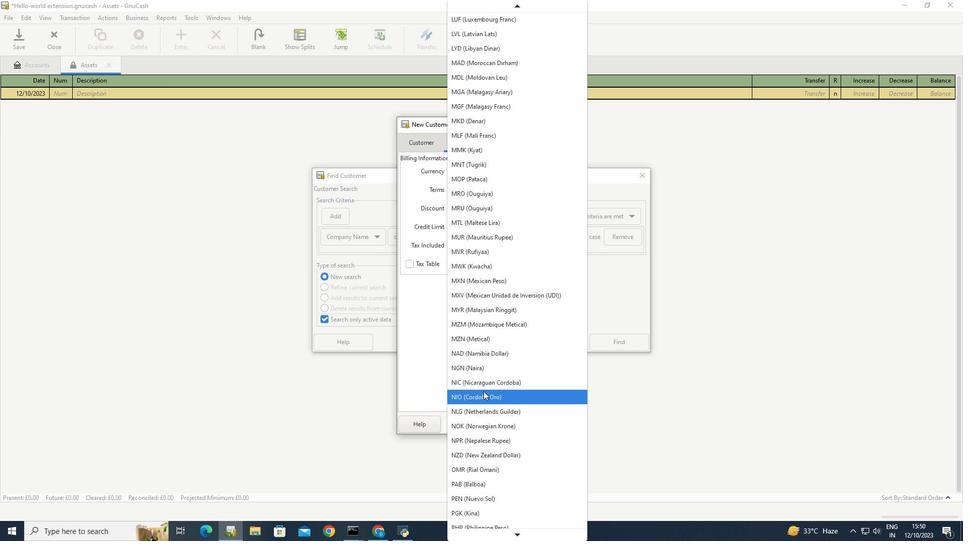 
Action: Mouse scrolled (483, 391) with delta (0, 0)
Screenshot: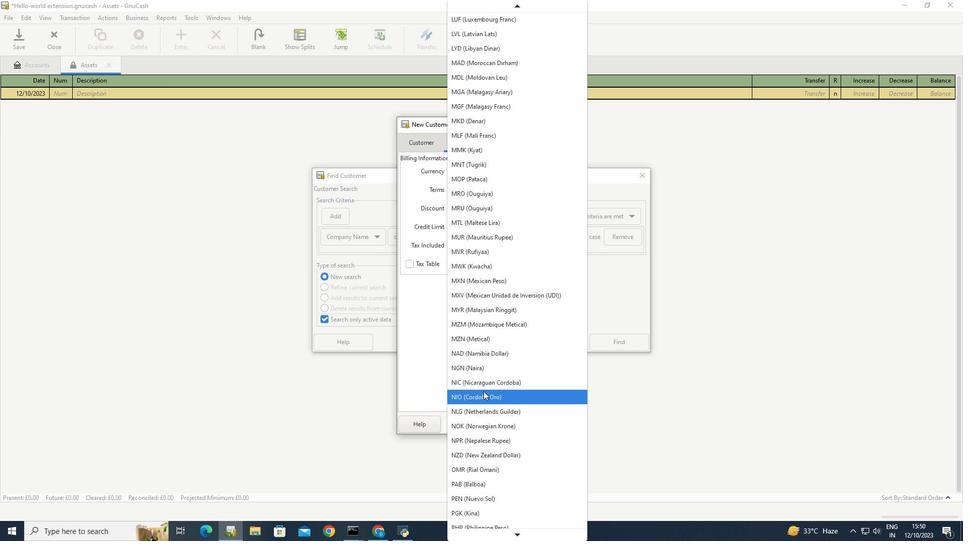 
Action: Mouse scrolled (483, 391) with delta (0, 0)
Screenshot: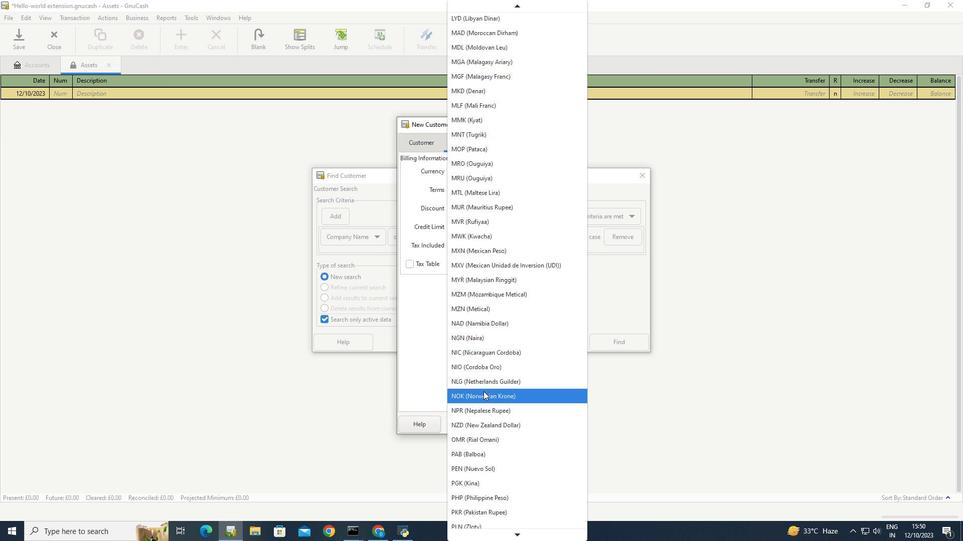 
Action: Mouse scrolled (483, 391) with delta (0, 0)
Screenshot: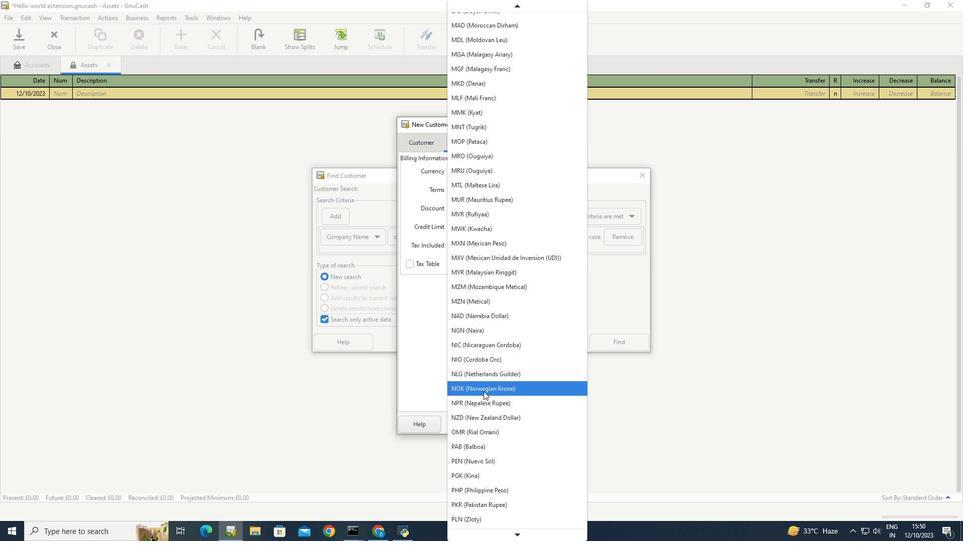 
Action: Mouse scrolled (483, 391) with delta (0, 0)
Screenshot: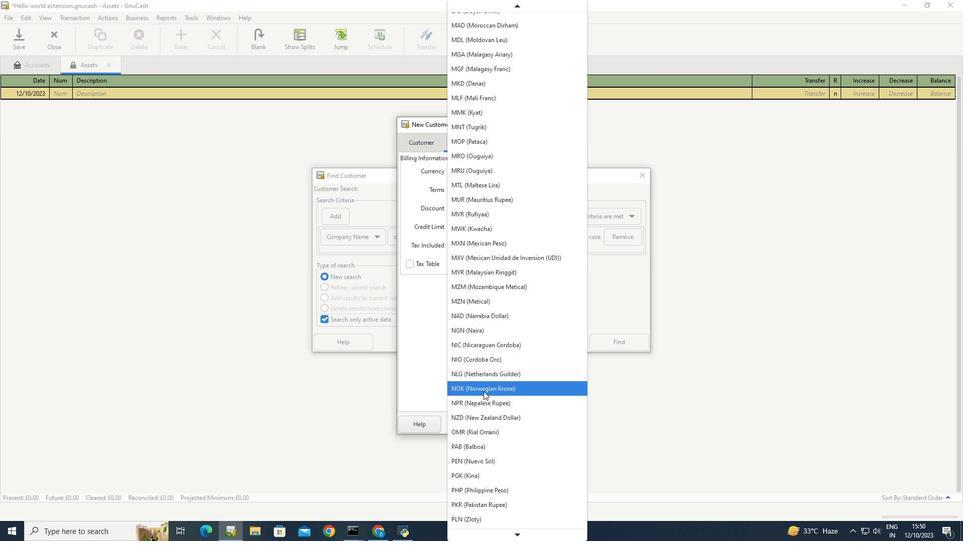 
Action: Mouse scrolled (483, 391) with delta (0, 0)
Screenshot: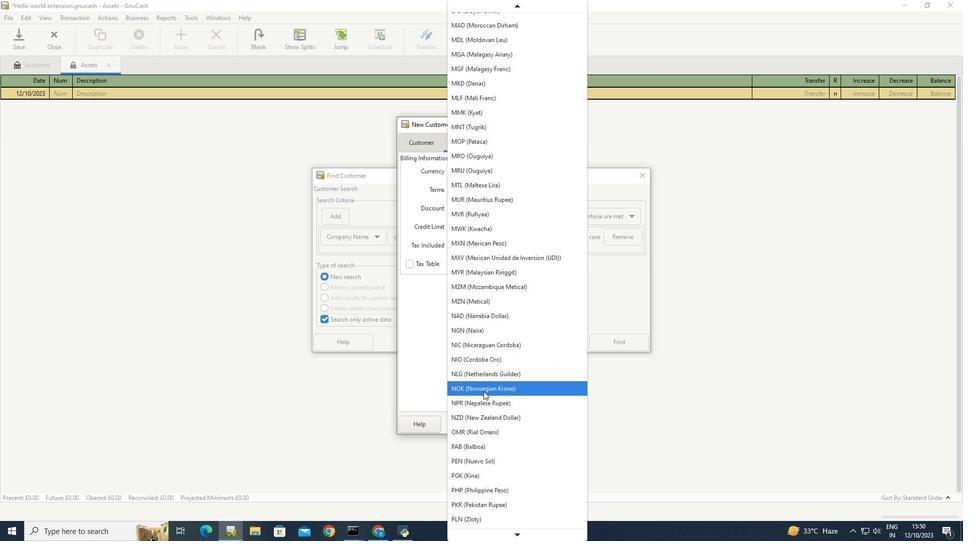 
Action: Mouse scrolled (483, 391) with delta (0, 0)
Screenshot: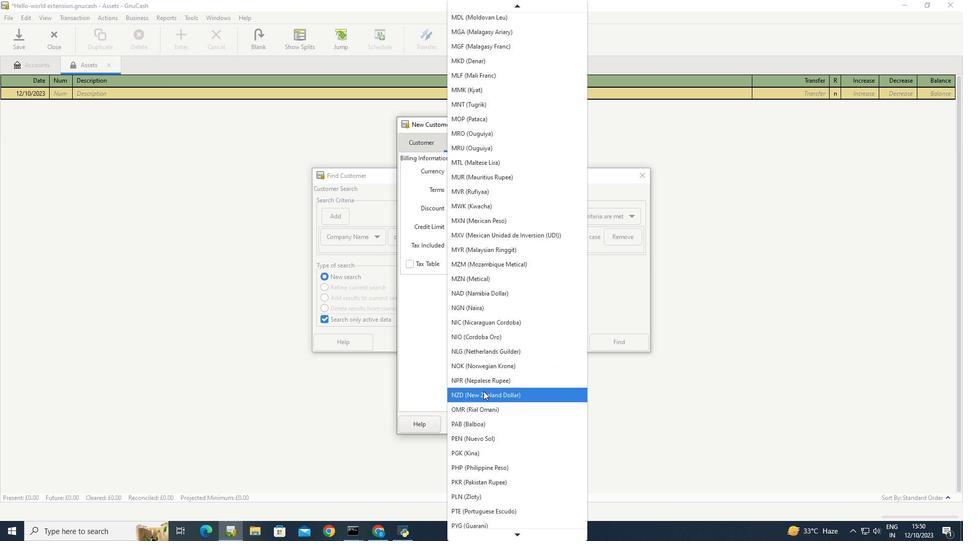 
Action: Mouse scrolled (483, 391) with delta (0, 0)
Screenshot: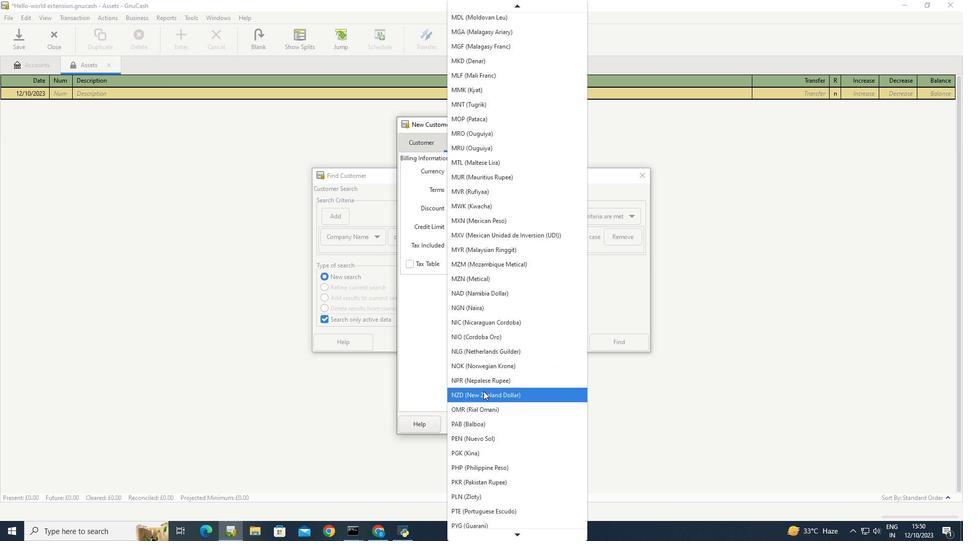 
Action: Mouse scrolled (483, 391) with delta (0, 0)
Screenshot: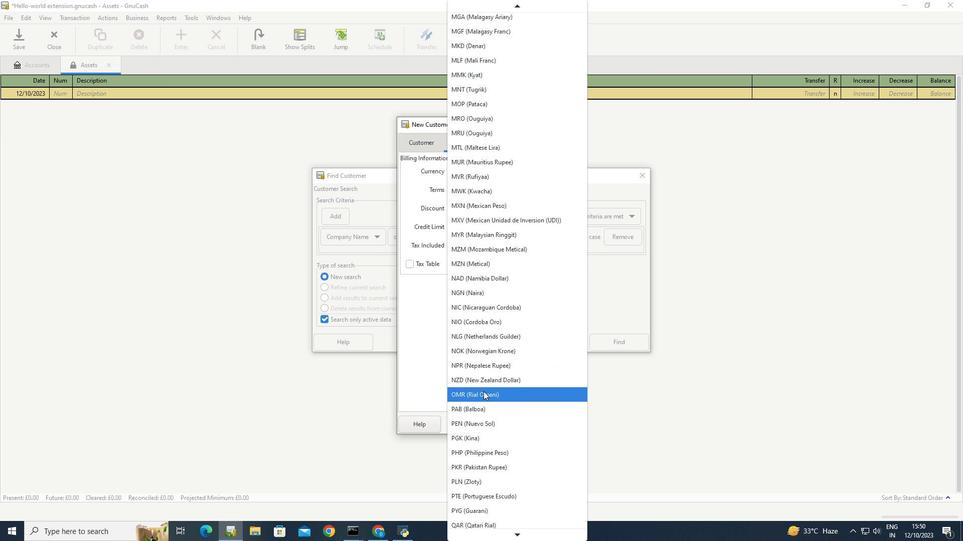 
Action: Mouse scrolled (483, 391) with delta (0, 0)
Screenshot: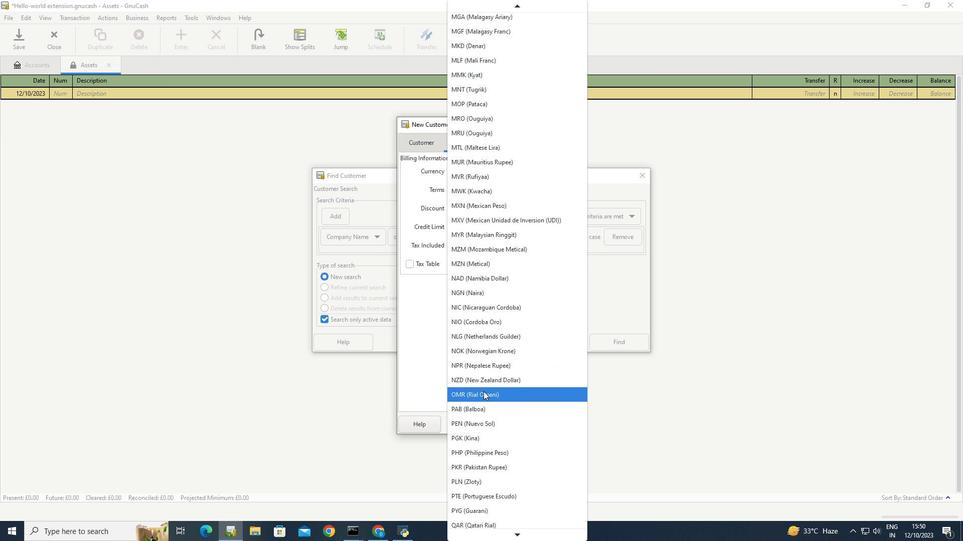 
Action: Mouse scrolled (483, 391) with delta (0, 0)
Screenshot: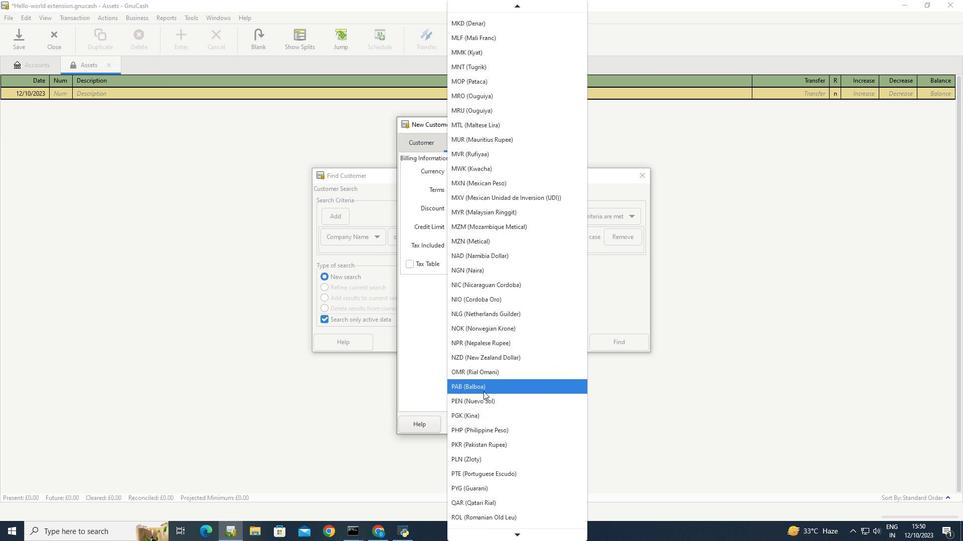 
Action: Mouse scrolled (483, 391) with delta (0, 0)
Screenshot: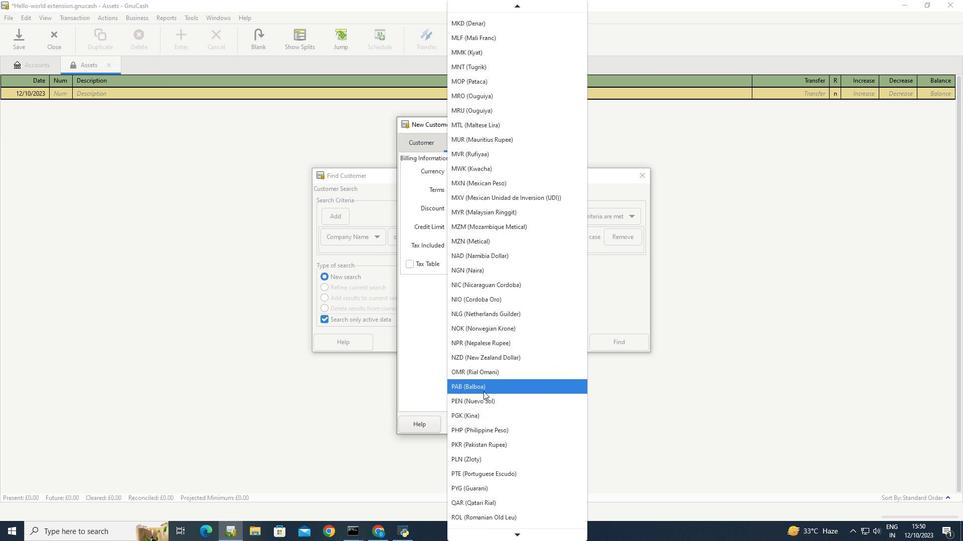 
Action: Mouse scrolled (483, 391) with delta (0, 0)
Screenshot: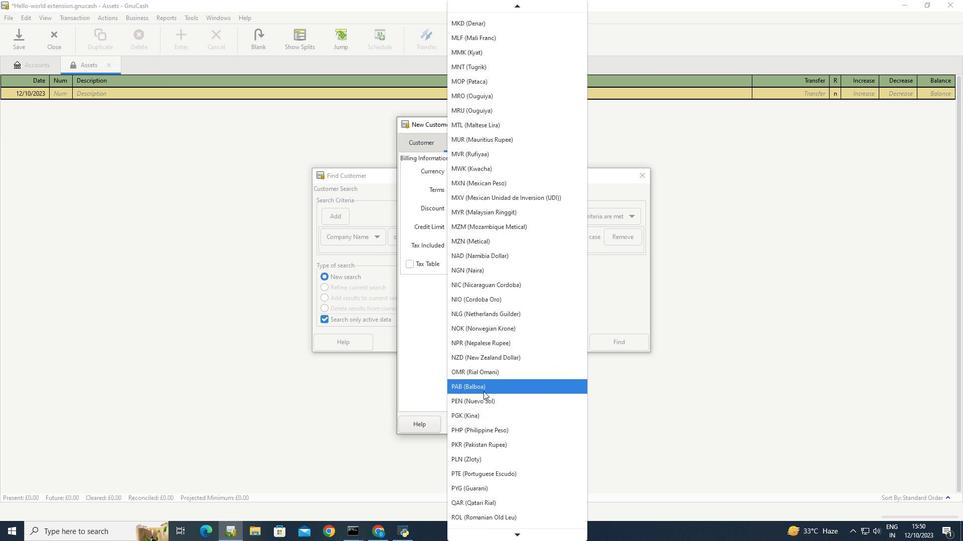 
Action: Mouse scrolled (483, 391) with delta (0, 0)
Screenshot: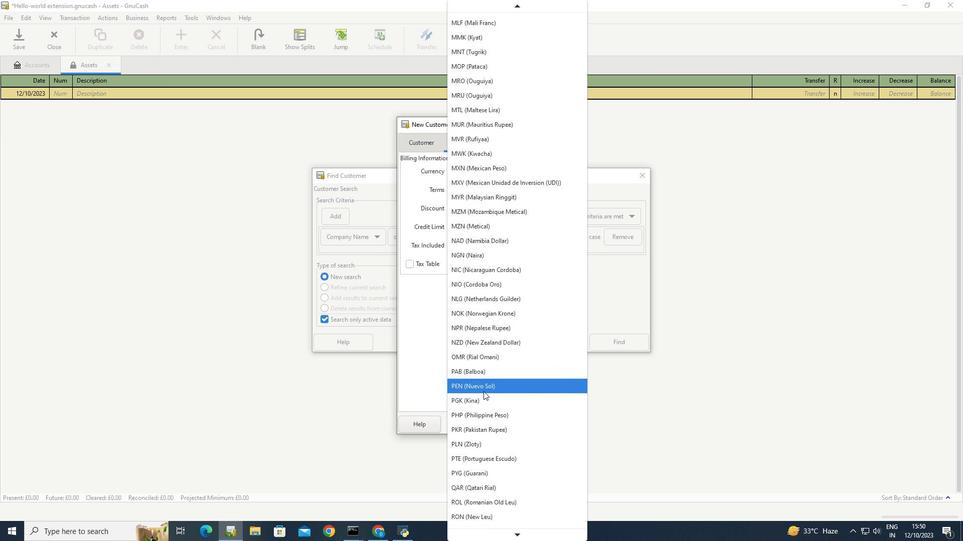 
Action: Mouse scrolled (483, 391) with delta (0, 0)
Screenshot: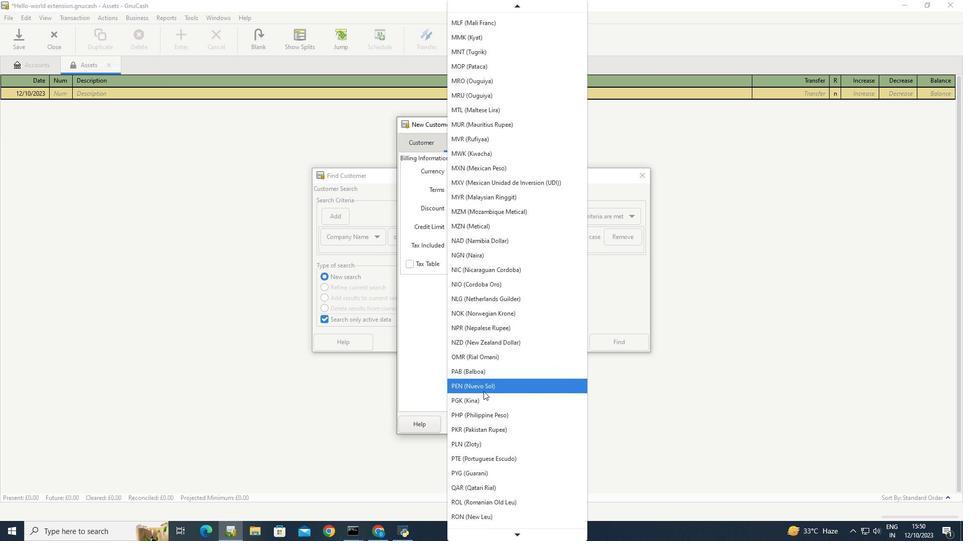 
Action: Mouse scrolled (483, 391) with delta (0, 0)
Screenshot: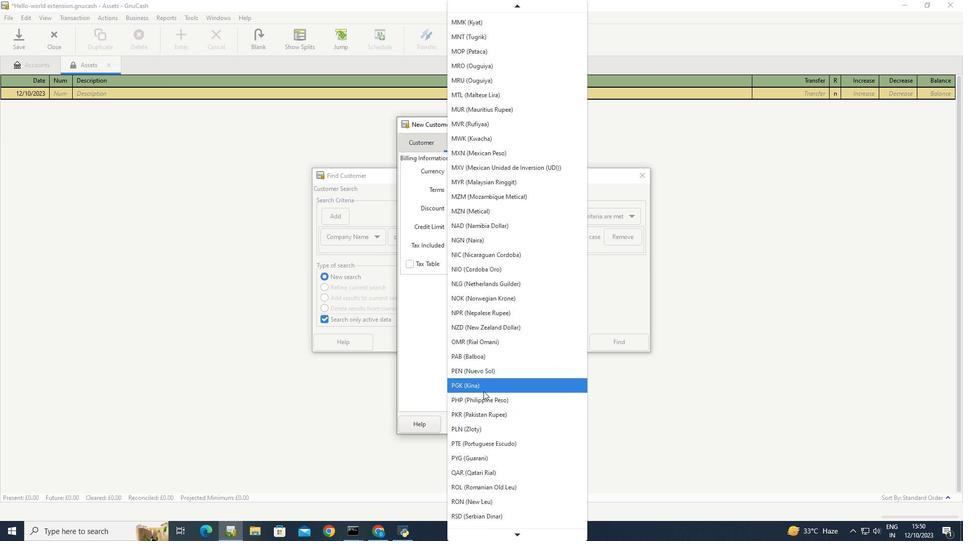 
Action: Mouse scrolled (483, 391) with delta (0, 0)
Screenshot: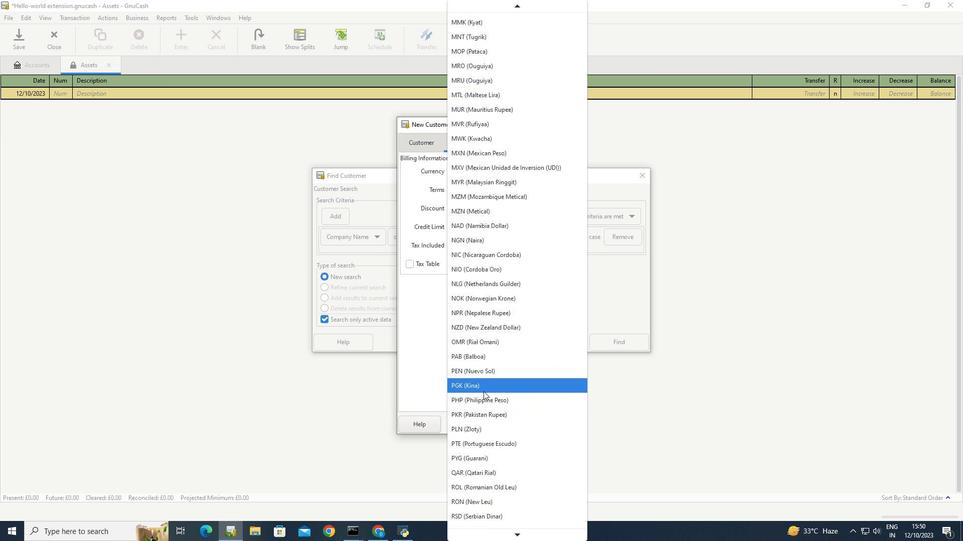
Action: Mouse scrolled (483, 391) with delta (0, 0)
Screenshot: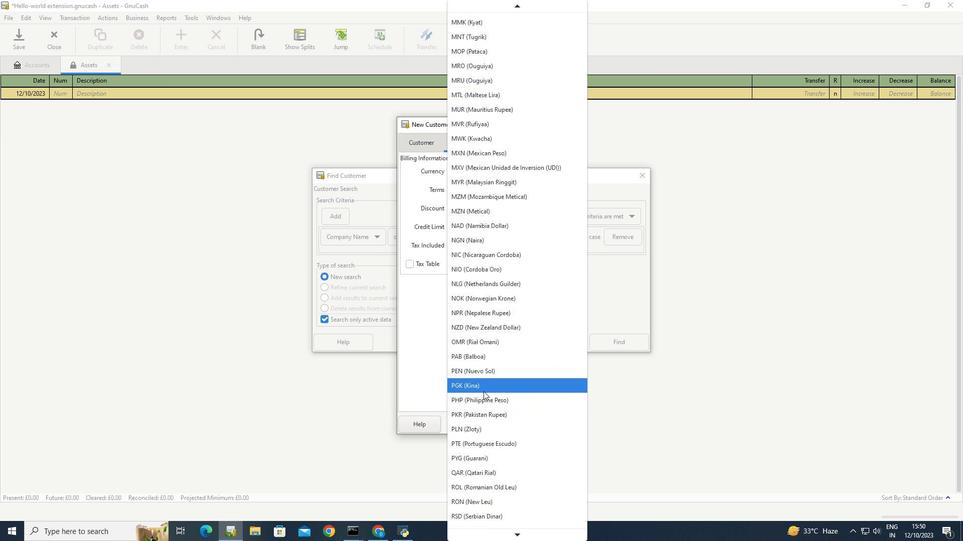 
Action: Mouse scrolled (483, 391) with delta (0, 0)
Screenshot: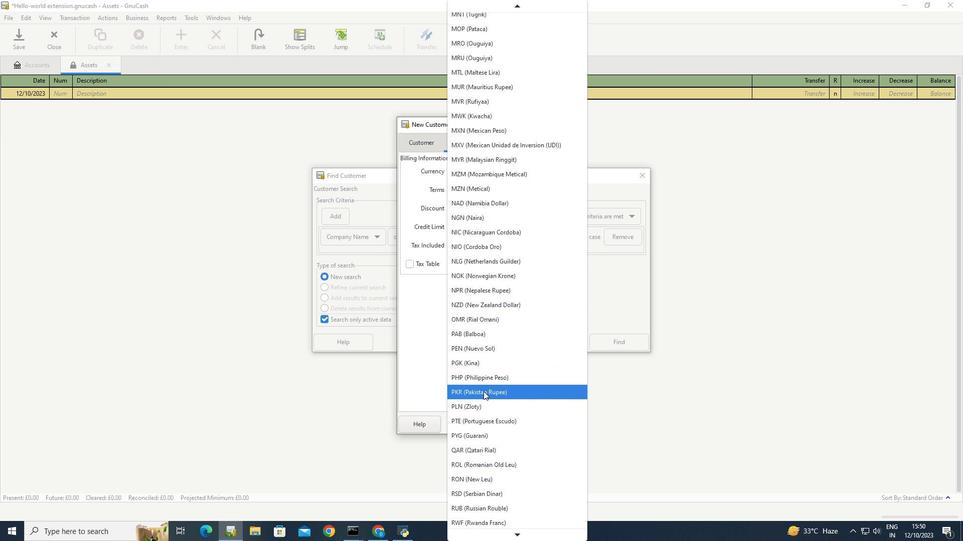 
Action: Mouse scrolled (483, 391) with delta (0, 0)
Screenshot: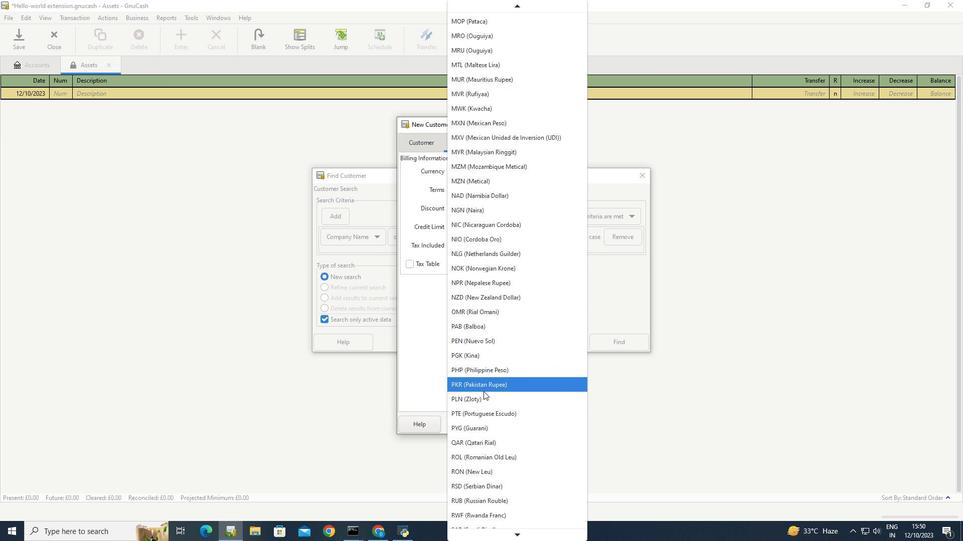
Action: Mouse scrolled (483, 391) with delta (0, 0)
Screenshot: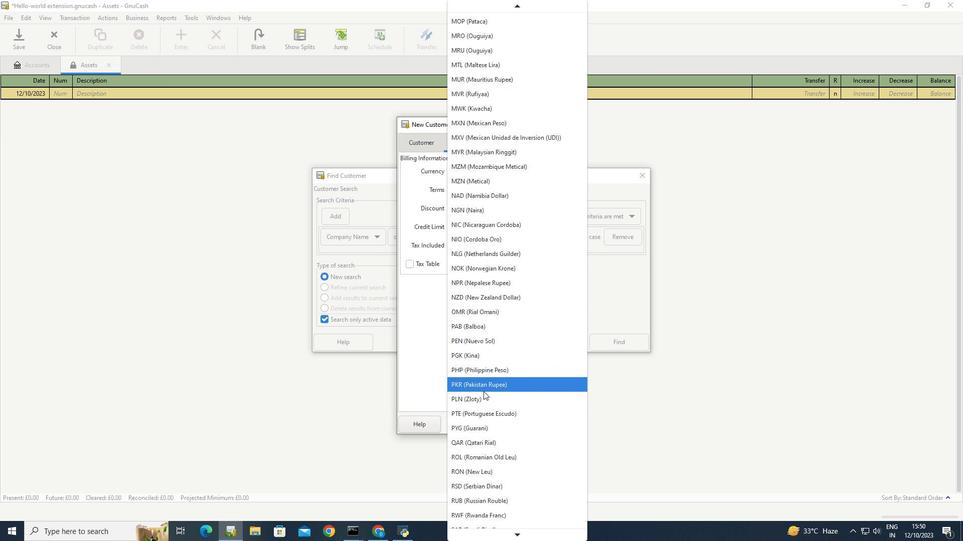 
Action: Mouse scrolled (483, 391) with delta (0, 0)
Screenshot: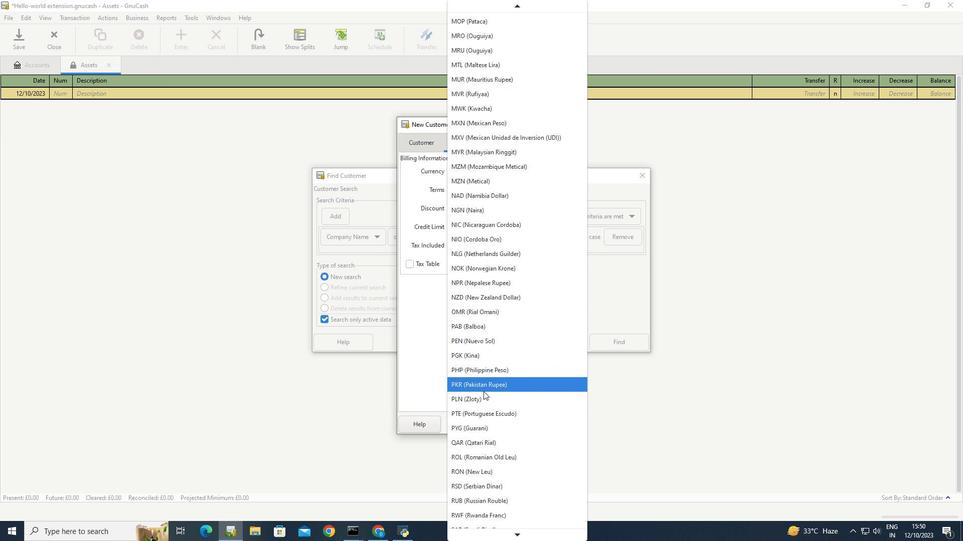 
Action: Mouse scrolled (483, 391) with delta (0, 0)
Screenshot: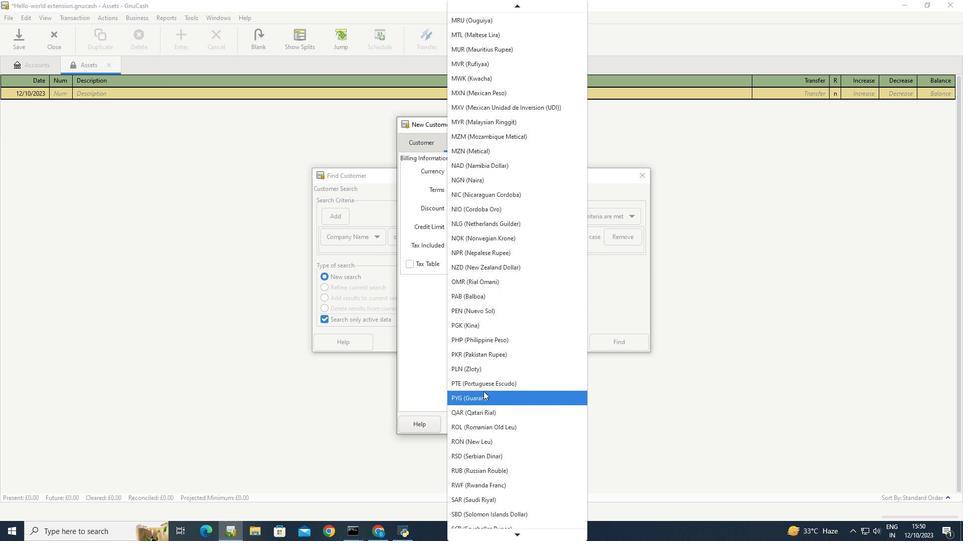 
Action: Mouse scrolled (483, 391) with delta (0, 0)
Screenshot: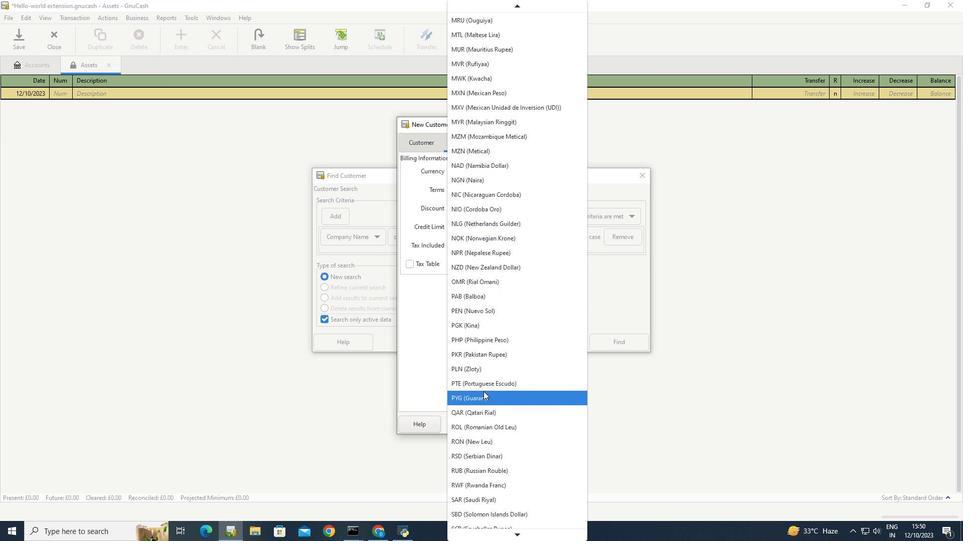 
Action: Mouse scrolled (483, 391) with delta (0, 0)
Screenshot: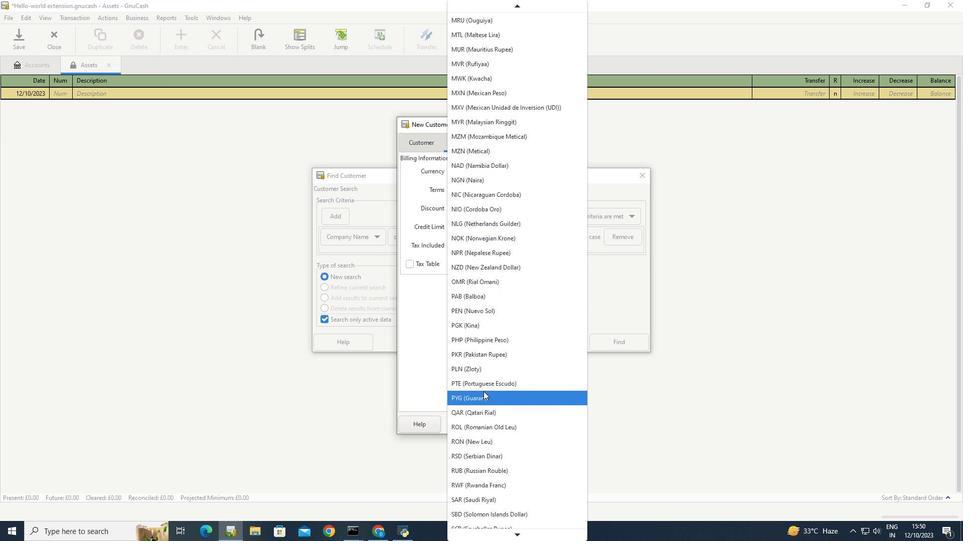 
Action: Mouse scrolled (483, 391) with delta (0, 0)
Screenshot: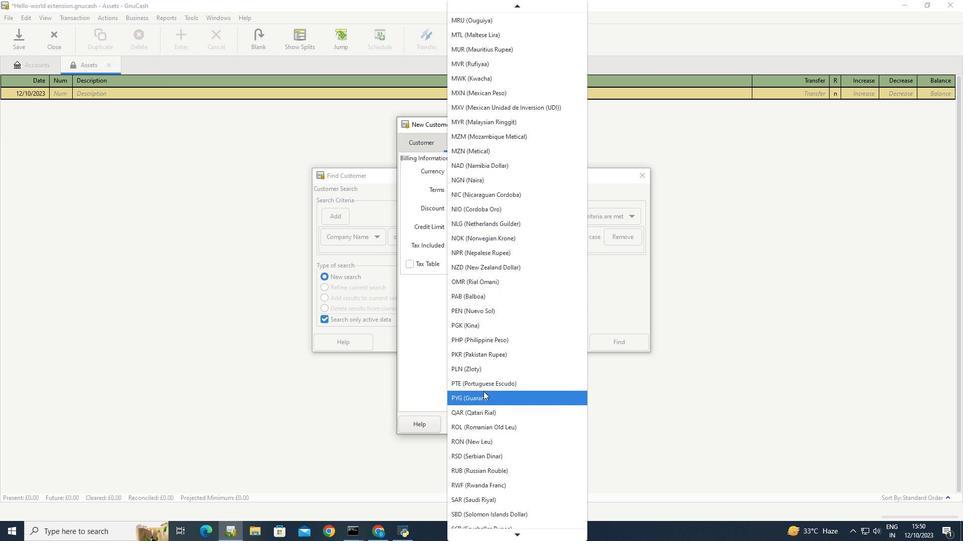 
Action: Mouse scrolled (483, 391) with delta (0, 0)
Screenshot: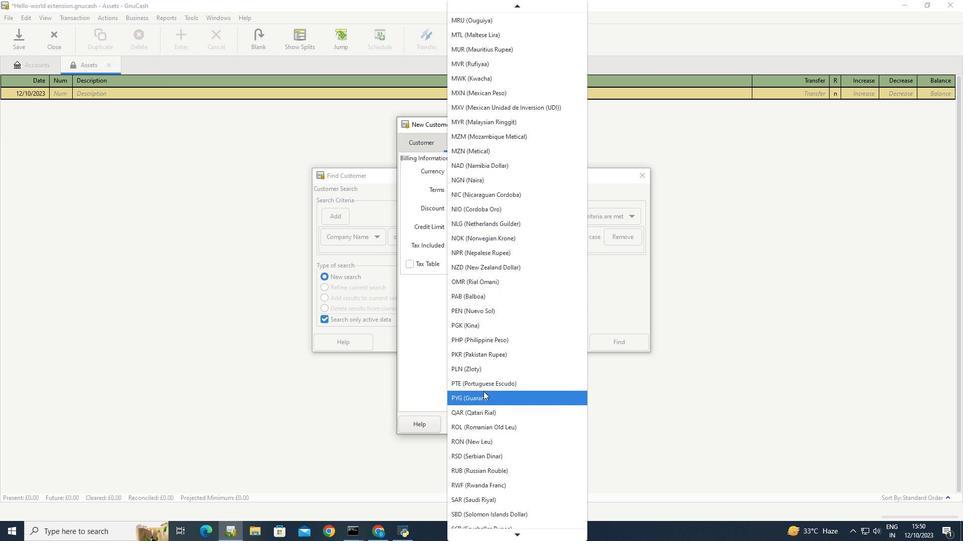 
Action: Mouse scrolled (483, 391) with delta (0, 0)
Screenshot: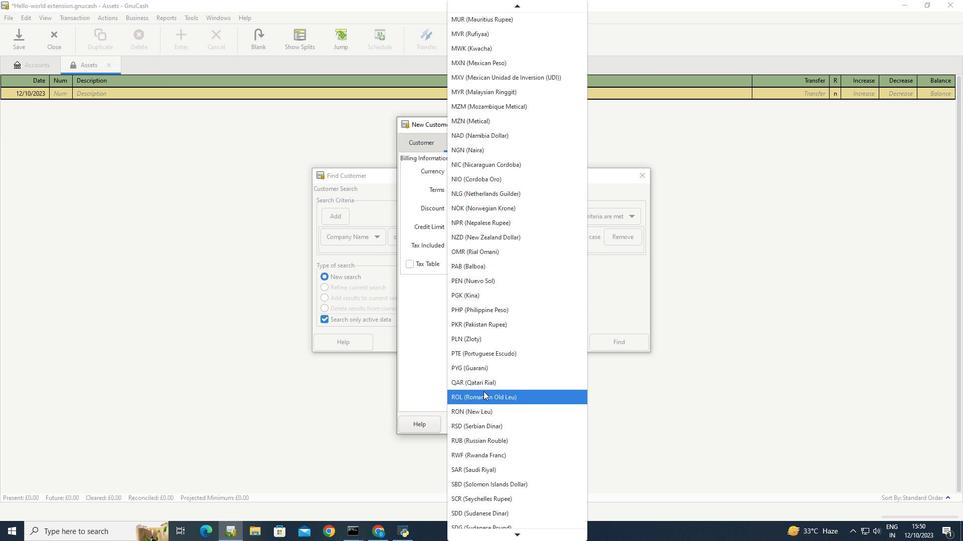 
Action: Mouse scrolled (483, 391) with delta (0, 0)
Screenshot: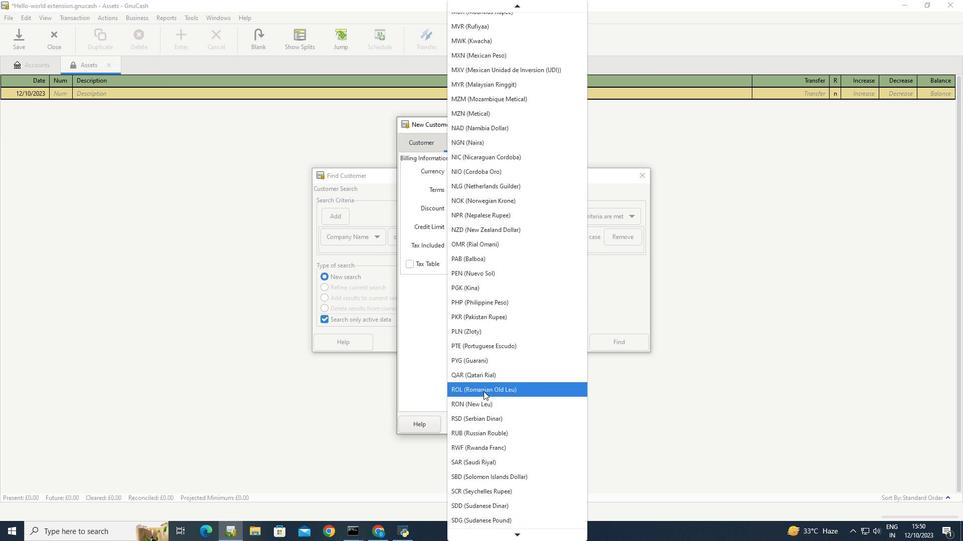 
Action: Mouse scrolled (483, 391) with delta (0, 0)
Screenshot: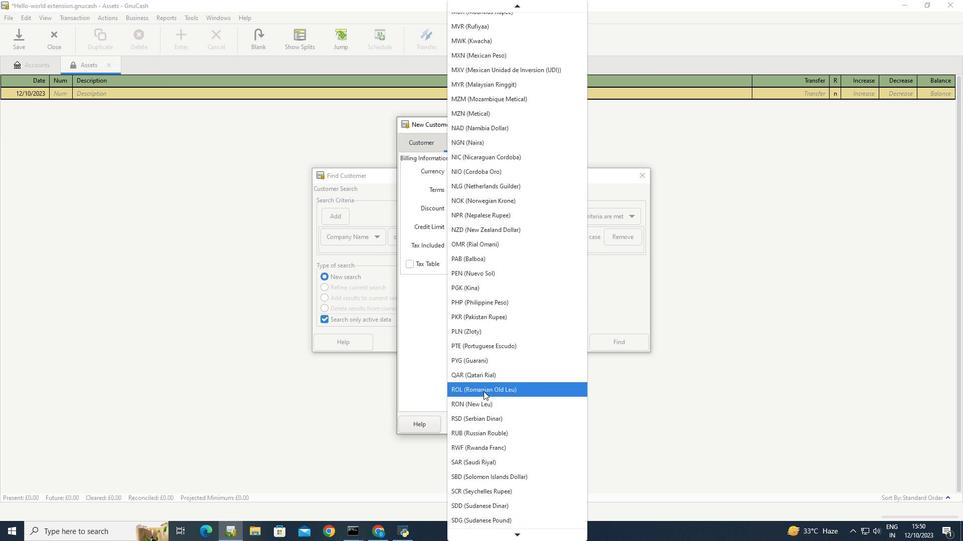 
Action: Mouse scrolled (483, 391) with delta (0, 0)
Screenshot: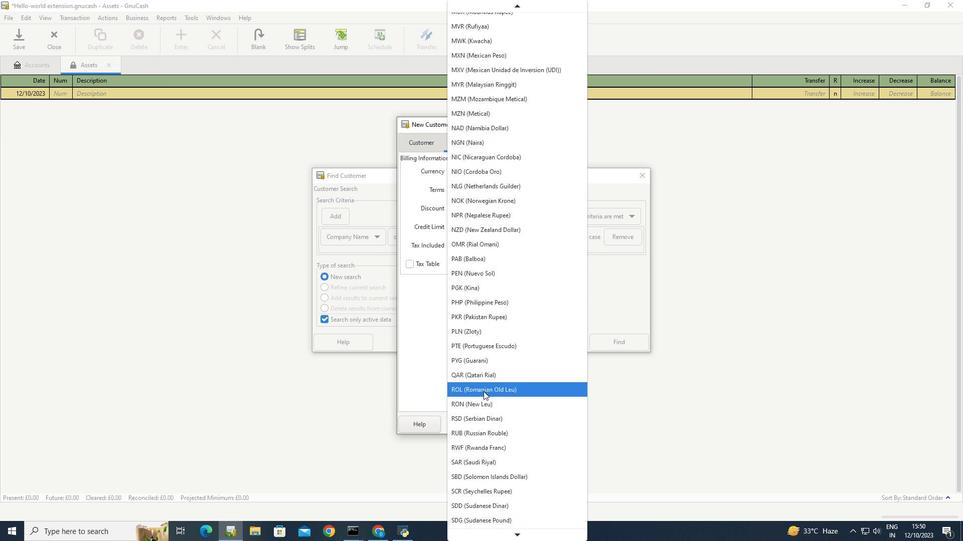 
Action: Mouse scrolled (483, 391) with delta (0, 0)
Screenshot: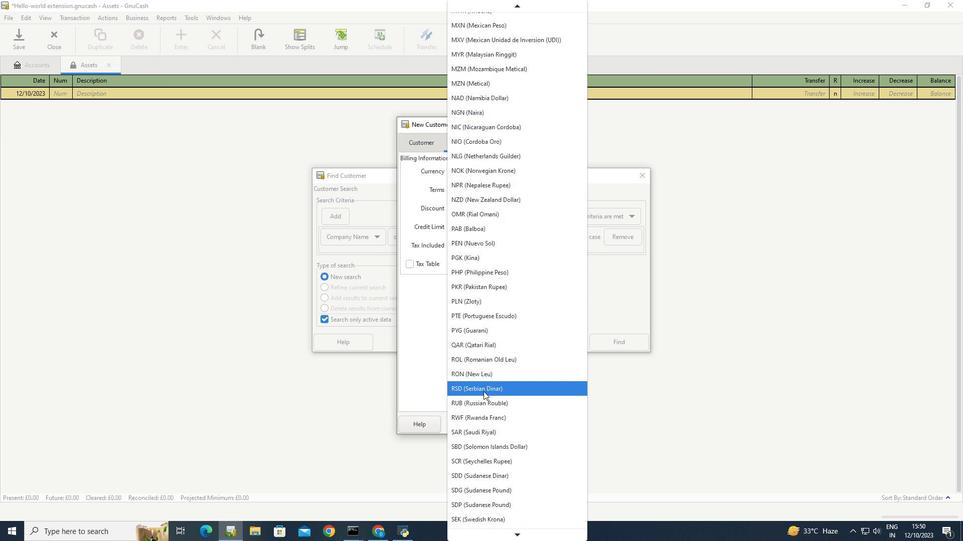 
Action: Mouse scrolled (483, 391) with delta (0, 0)
Screenshot: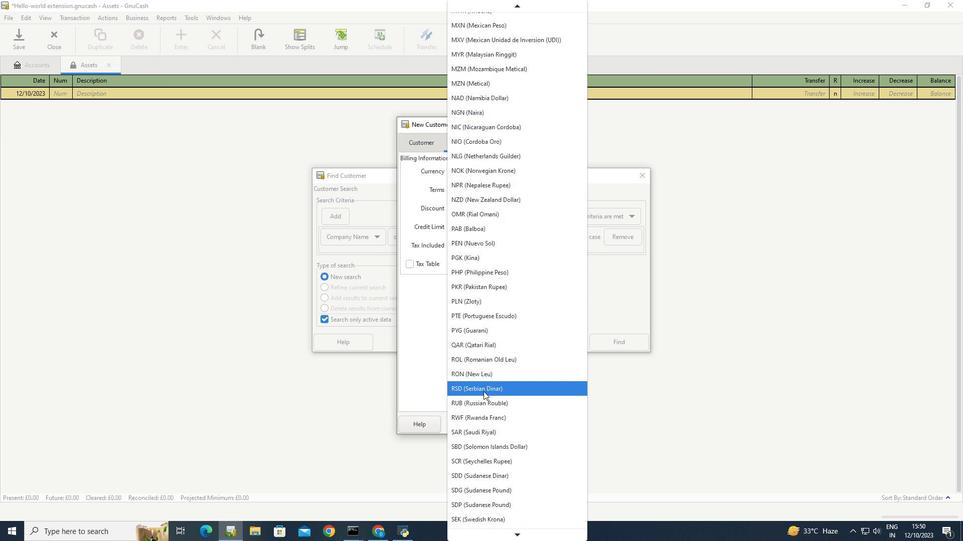 
Action: Mouse scrolled (483, 391) with delta (0, 0)
Screenshot: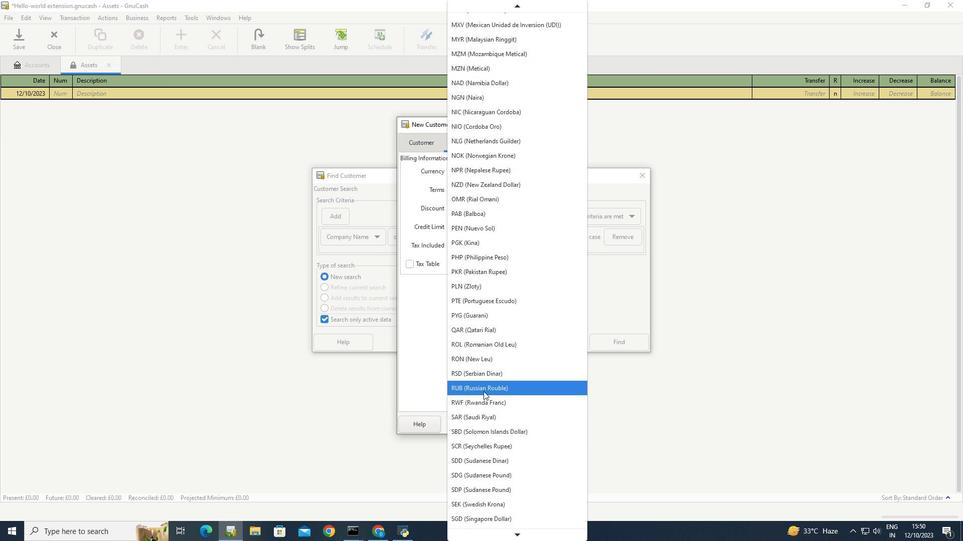 
Action: Mouse scrolled (483, 391) with delta (0, 0)
Screenshot: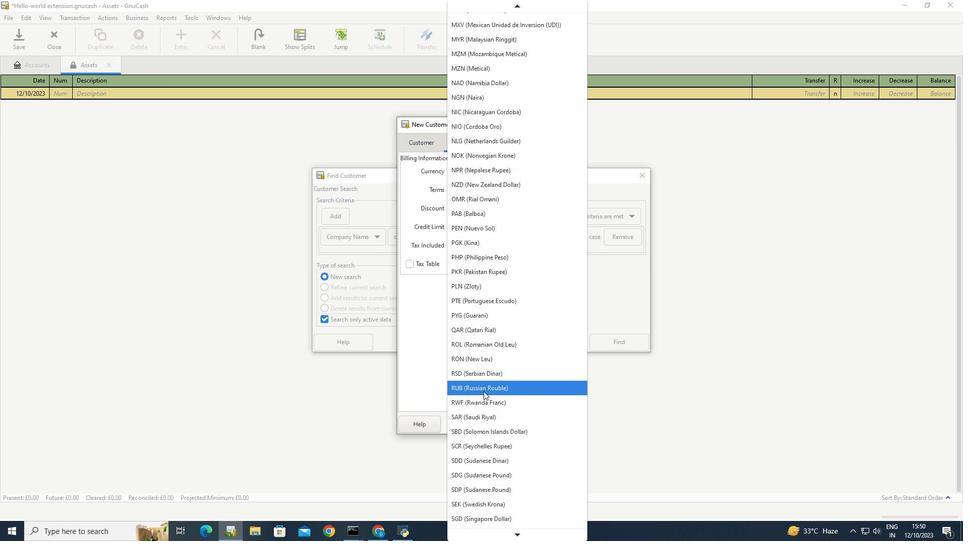 
Action: Mouse scrolled (483, 391) with delta (0, 0)
Screenshot: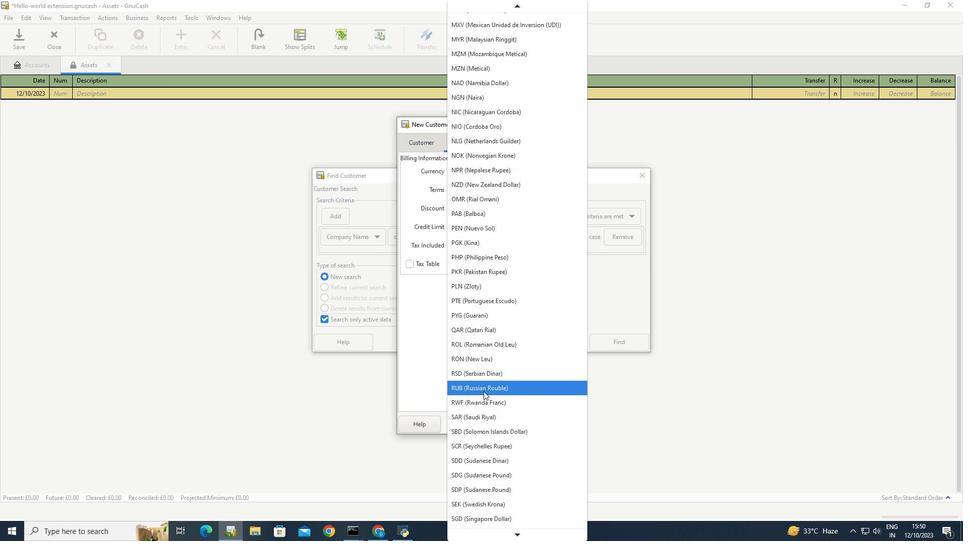 
Action: Mouse scrolled (483, 391) with delta (0, 0)
Screenshot: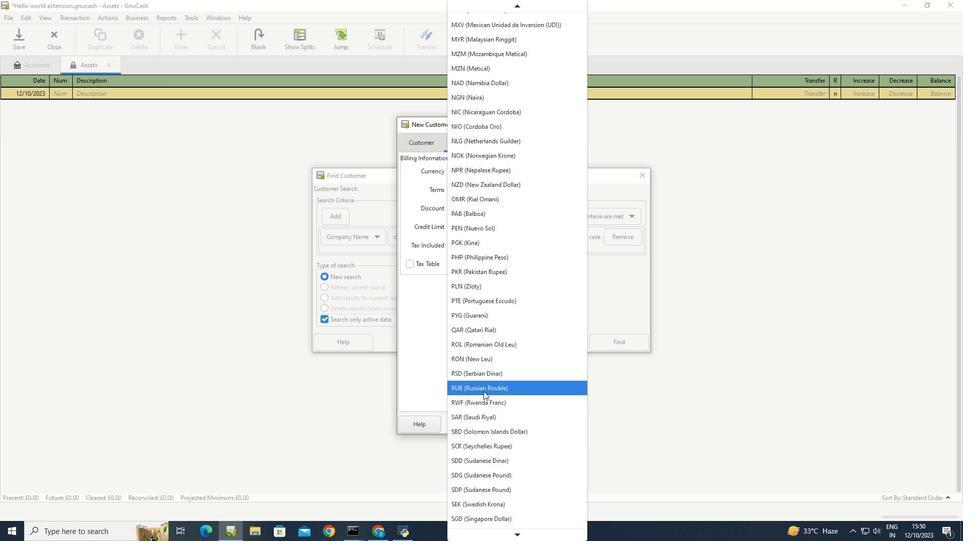 
Action: Mouse scrolled (483, 391) with delta (0, 0)
Screenshot: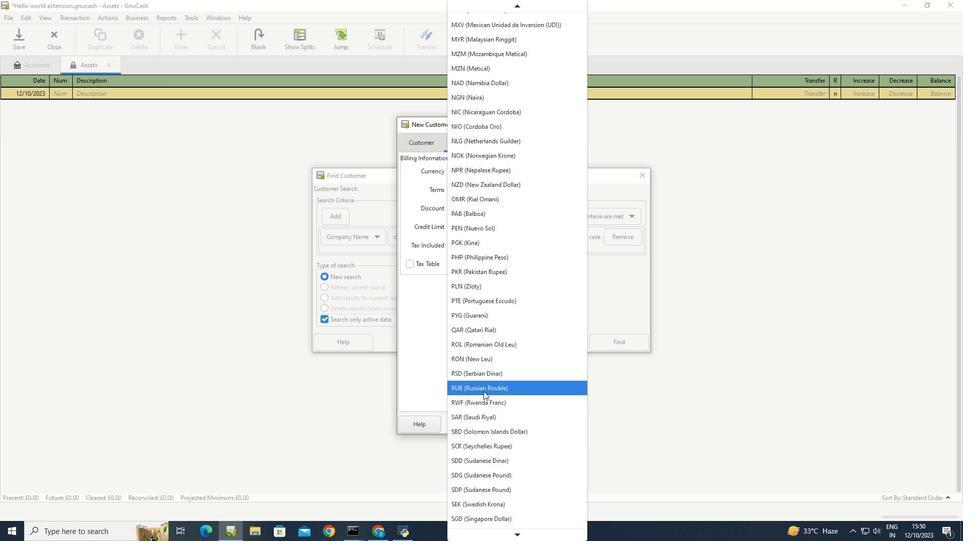
Action: Mouse scrolled (483, 391) with delta (0, 0)
Screenshot: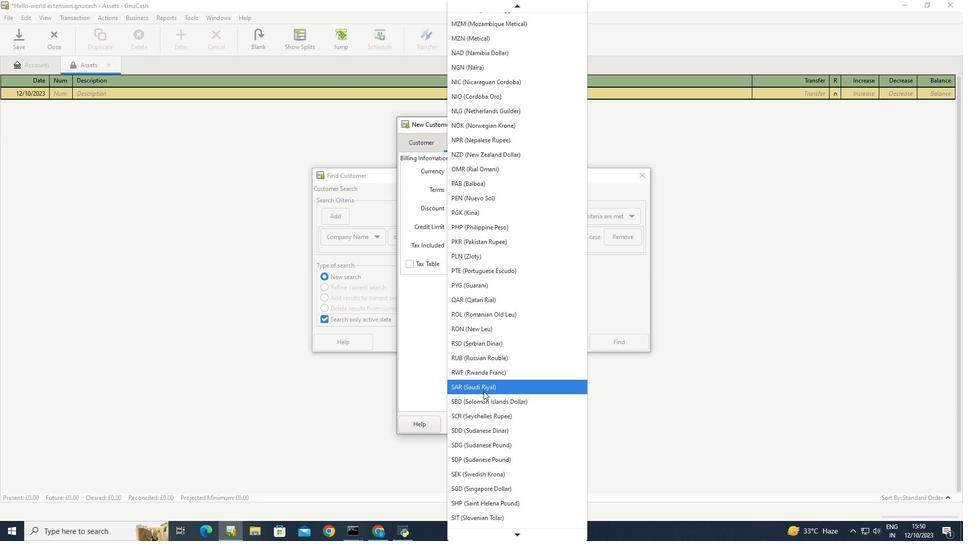 
Action: Mouse scrolled (483, 391) with delta (0, 0)
Screenshot: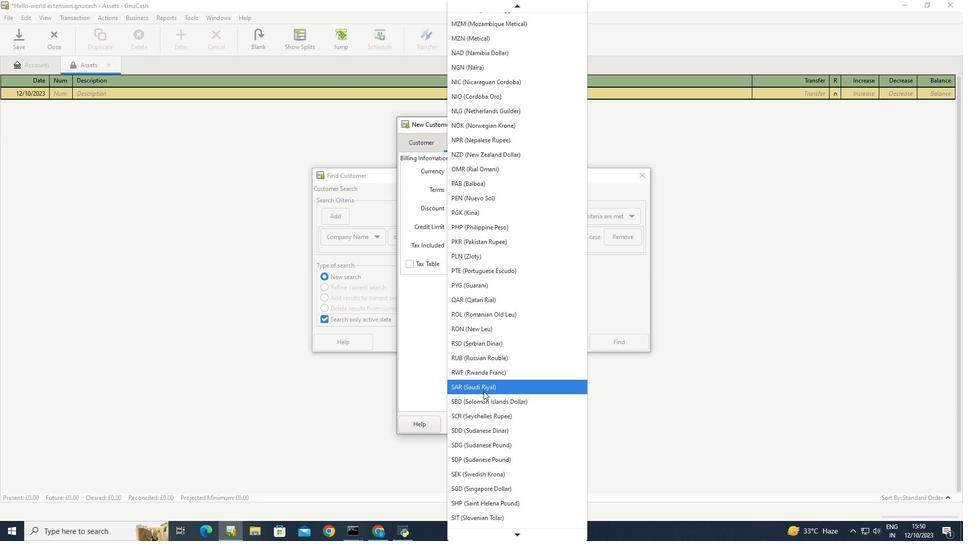 
Action: Mouse scrolled (483, 391) with delta (0, 0)
Screenshot: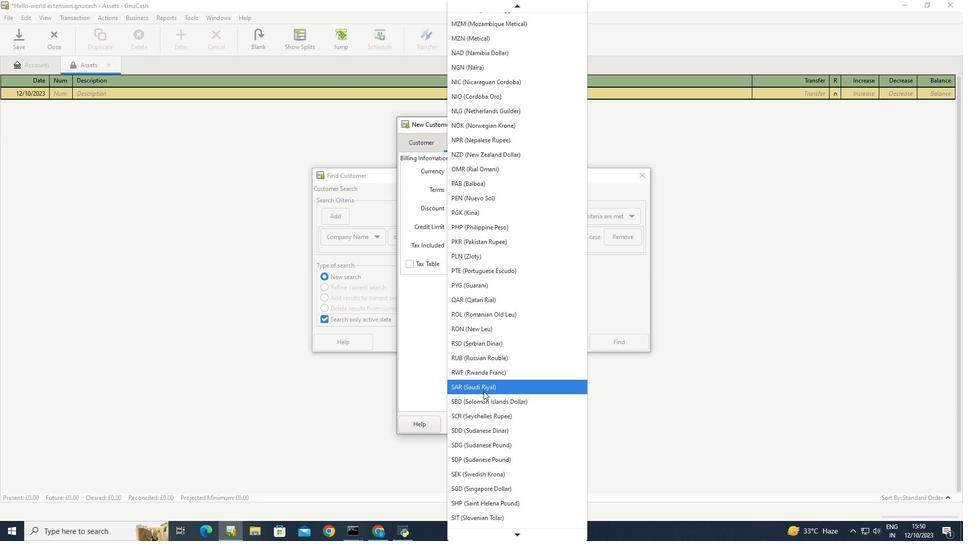
Action: Mouse scrolled (483, 391) with delta (0, 0)
Screenshot: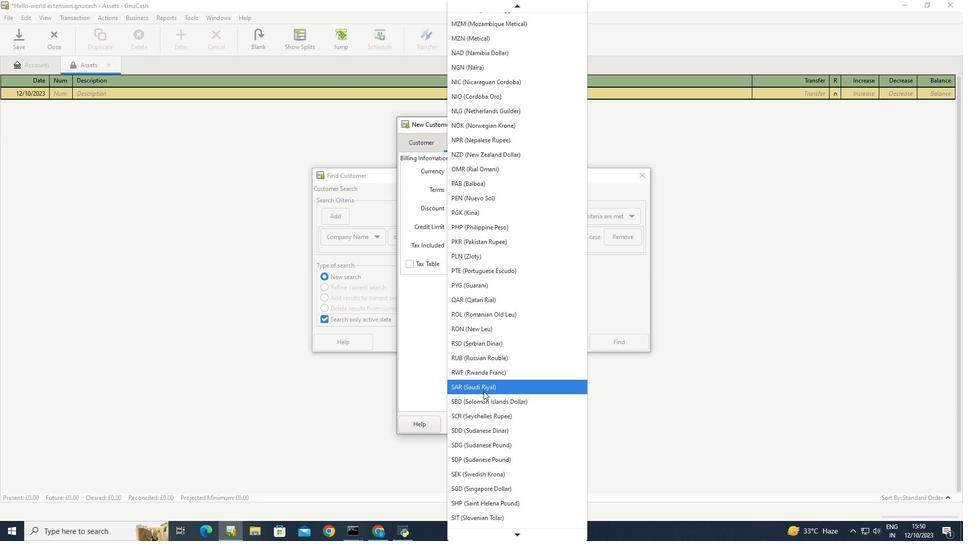 
Action: Mouse scrolled (483, 391) with delta (0, 0)
Screenshot: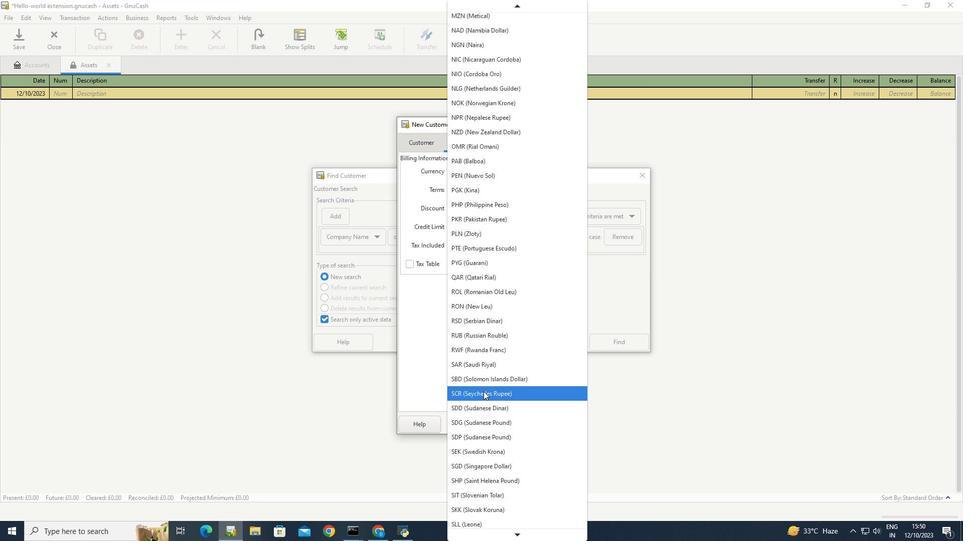 
Action: Mouse scrolled (483, 391) with delta (0, 0)
Screenshot: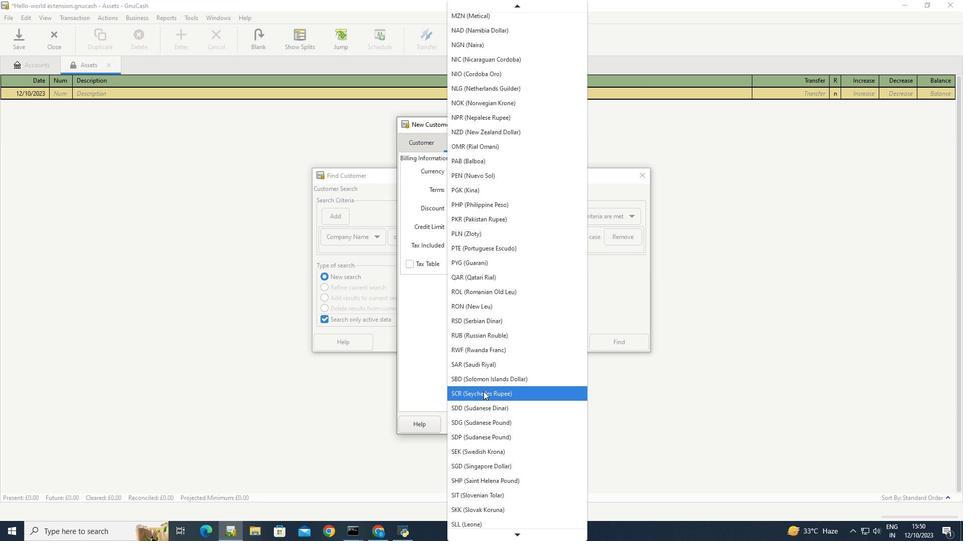 
Action: Mouse scrolled (483, 391) with delta (0, 0)
Screenshot: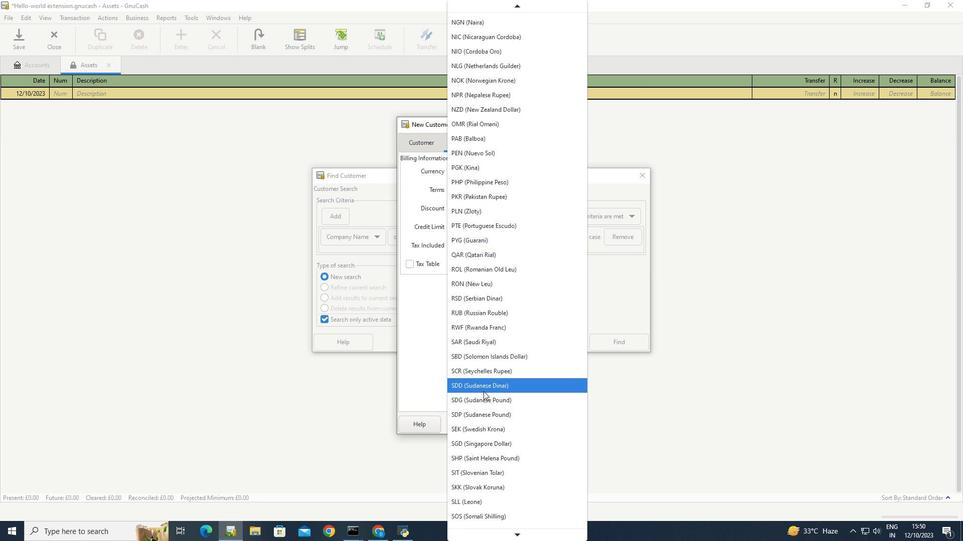 
Action: Mouse scrolled (483, 391) with delta (0, 0)
Screenshot: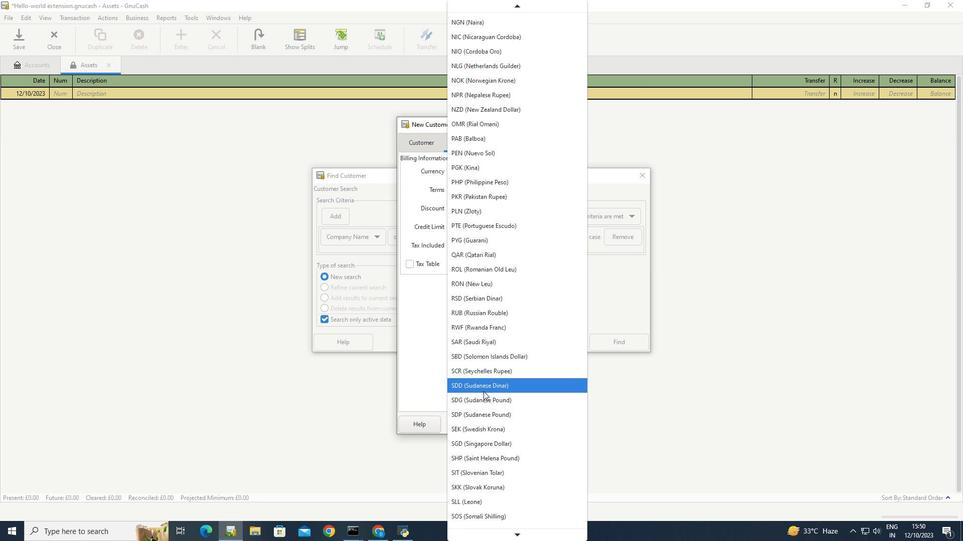 
Action: Mouse scrolled (483, 391) with delta (0, 0)
Screenshot: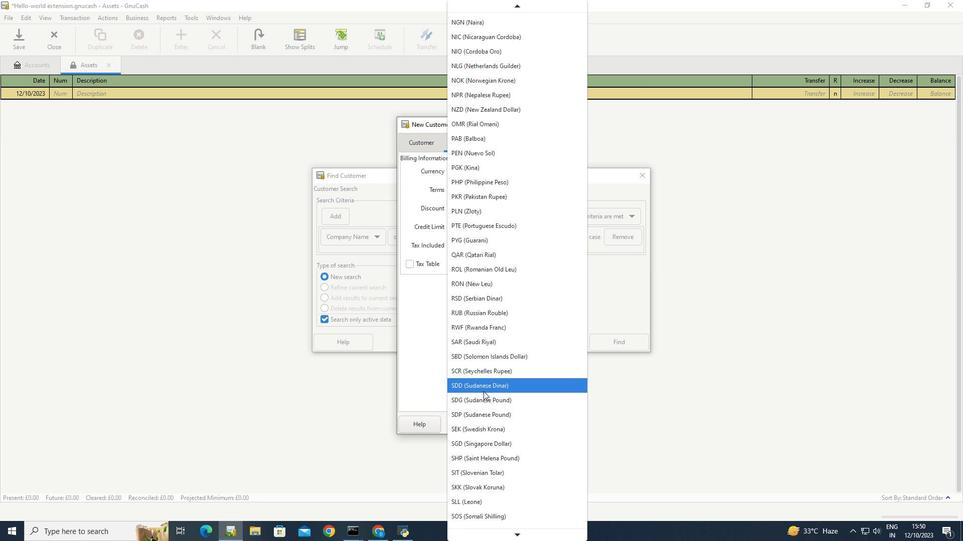 
Action: Mouse scrolled (483, 391) with delta (0, 0)
Screenshot: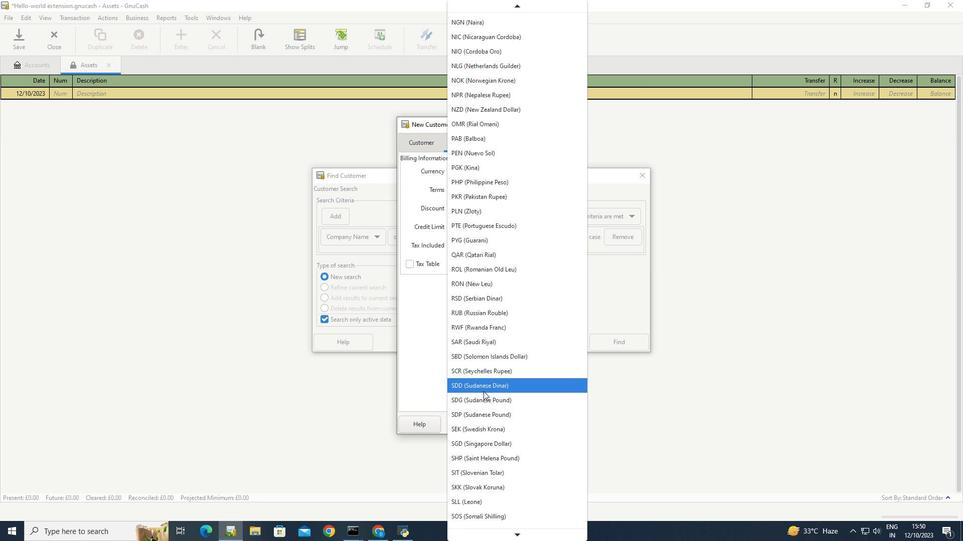 
Action: Mouse scrolled (483, 391) with delta (0, 0)
Screenshot: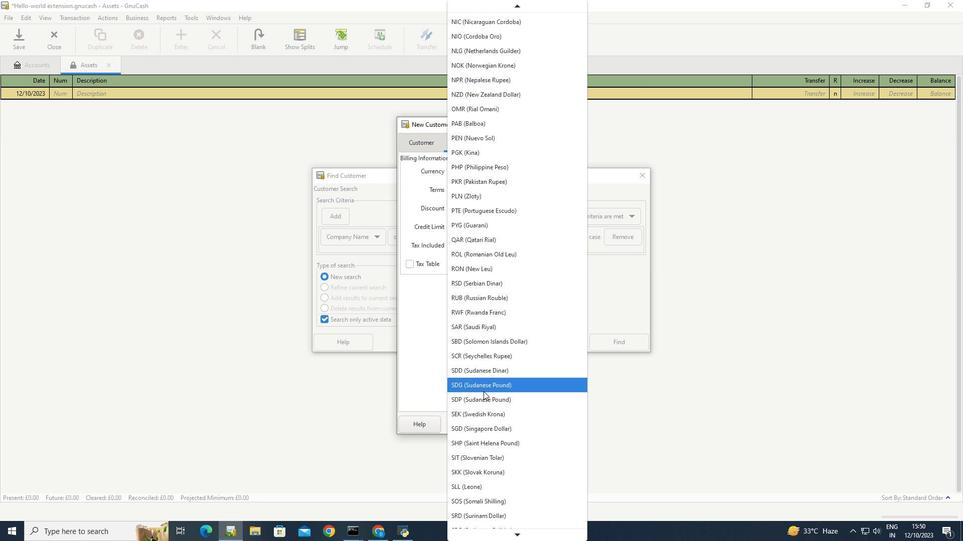 
Action: Mouse scrolled (483, 391) with delta (0, 0)
Screenshot: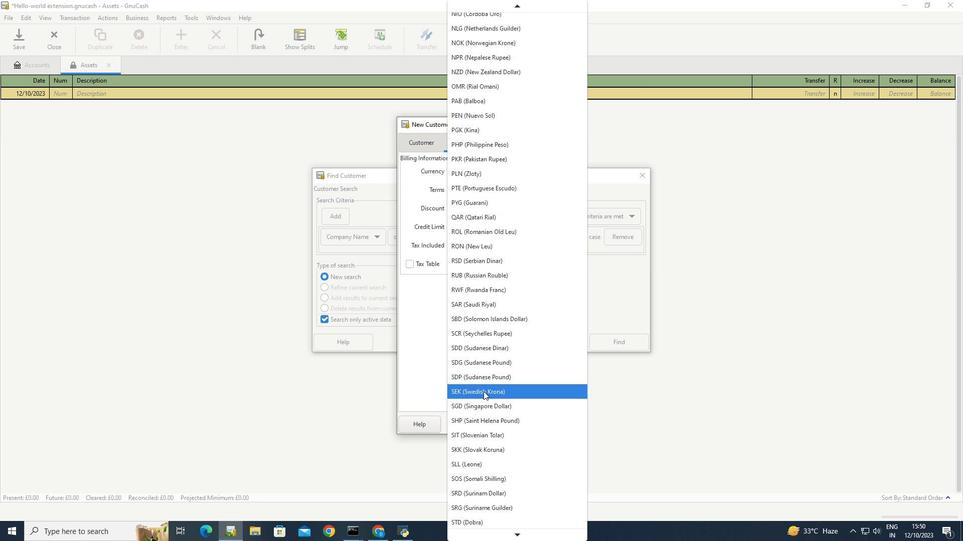 
Action: Mouse scrolled (483, 391) with delta (0, 0)
Screenshot: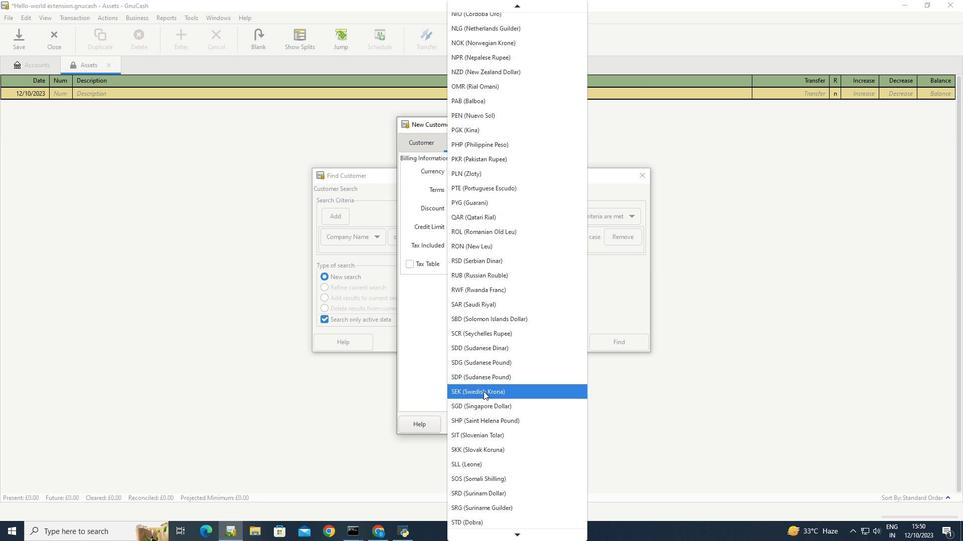 
Action: Mouse scrolled (483, 391) with delta (0, 0)
Screenshot: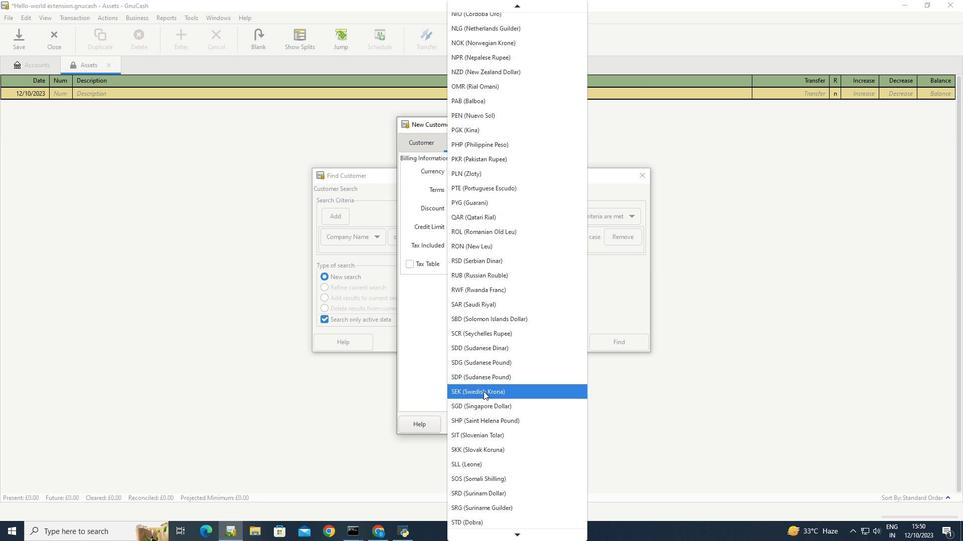 
Action: Mouse scrolled (483, 391) with delta (0, 0)
Screenshot: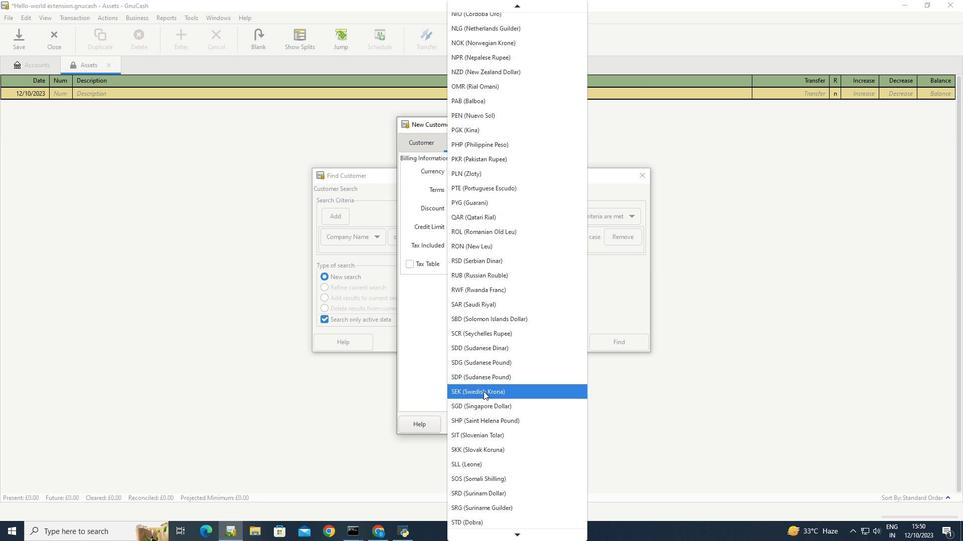 
Action: Mouse scrolled (483, 391) with delta (0, 0)
Screenshot: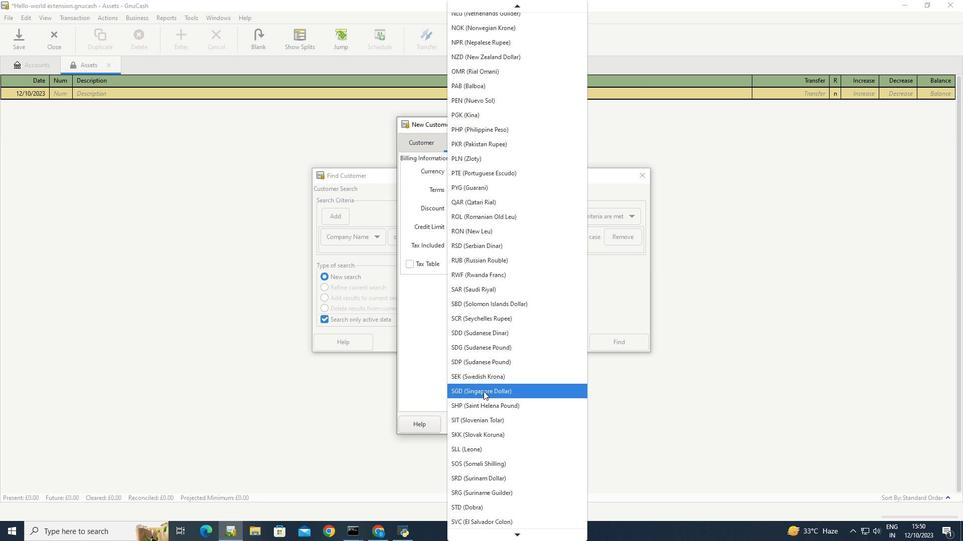 
Action: Mouse scrolled (483, 391) with delta (0, 0)
Screenshot: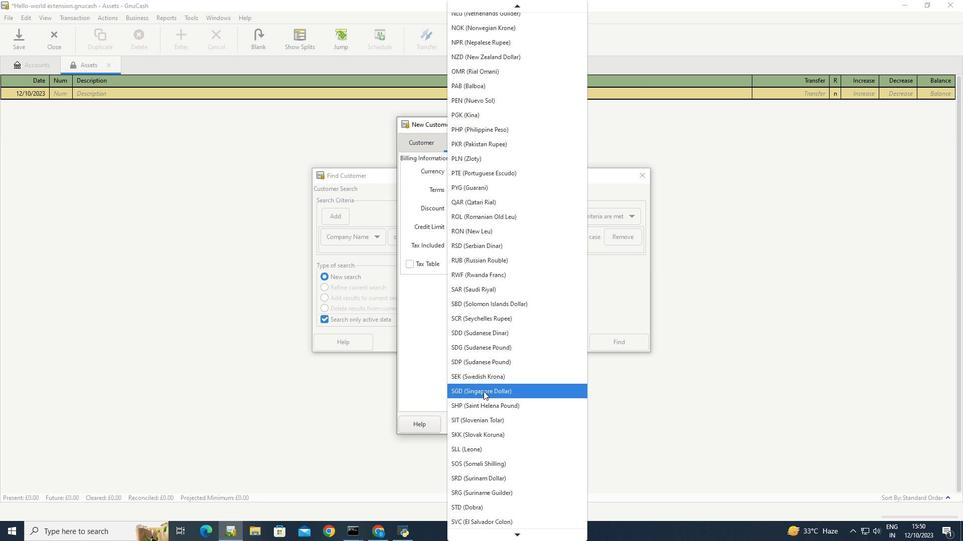 
Action: Mouse scrolled (483, 391) with delta (0, 0)
Screenshot: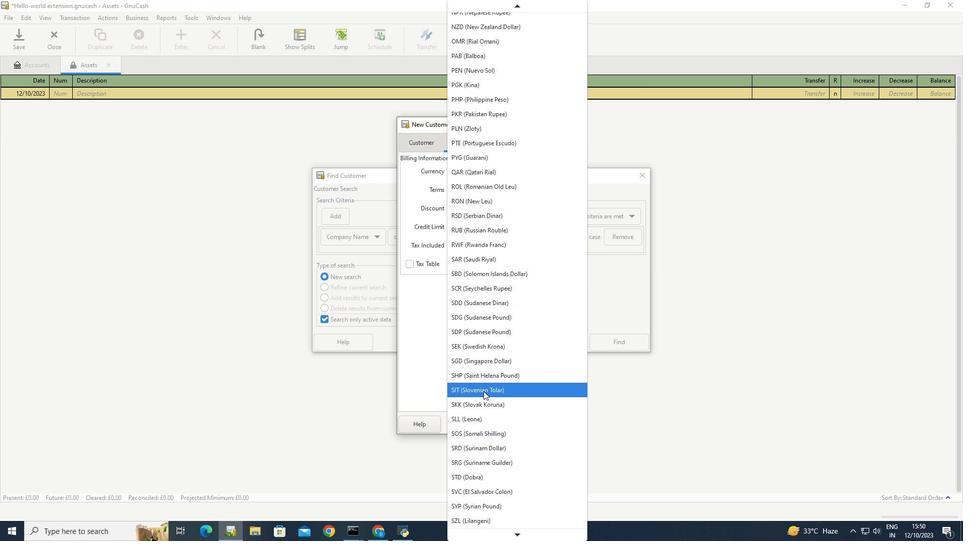 
Action: Mouse scrolled (483, 391) with delta (0, 0)
Screenshot: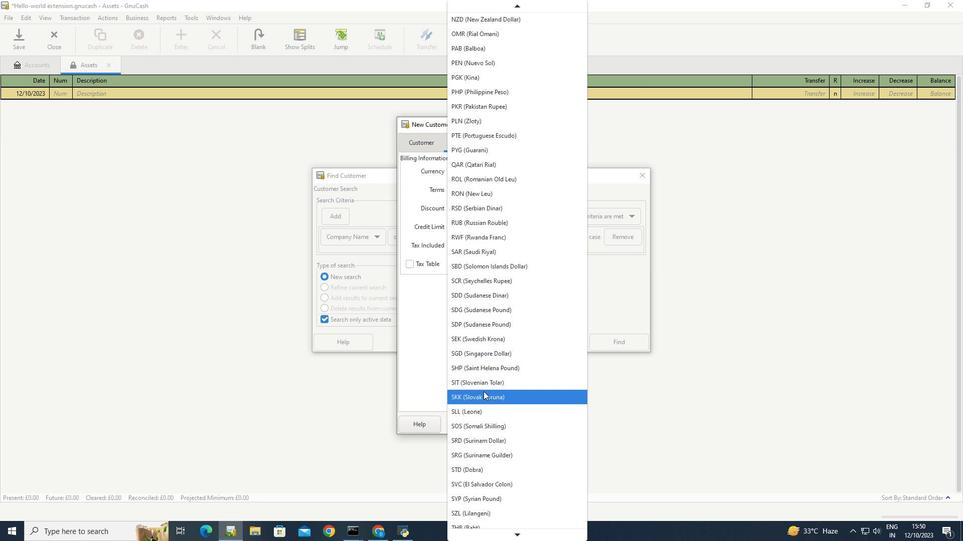 
Action: Mouse scrolled (483, 391) with delta (0, 0)
Screenshot: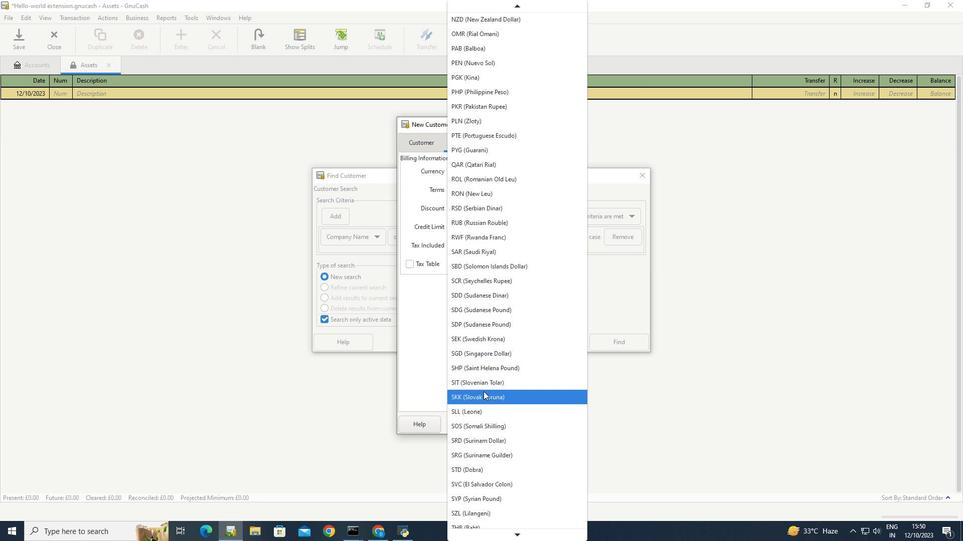 
Action: Mouse scrolled (483, 391) with delta (0, 0)
Screenshot: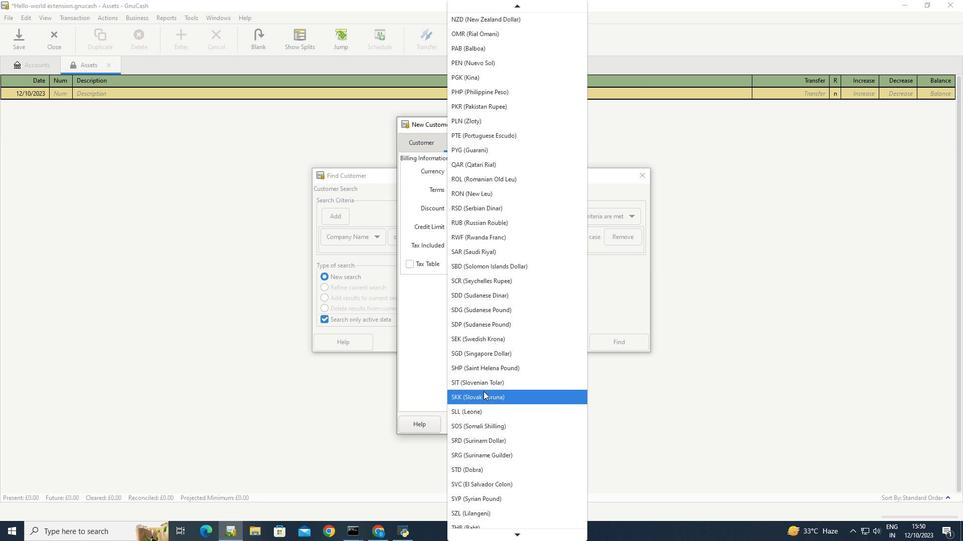 
Action: Mouse scrolled (483, 391) with delta (0, 0)
Screenshot: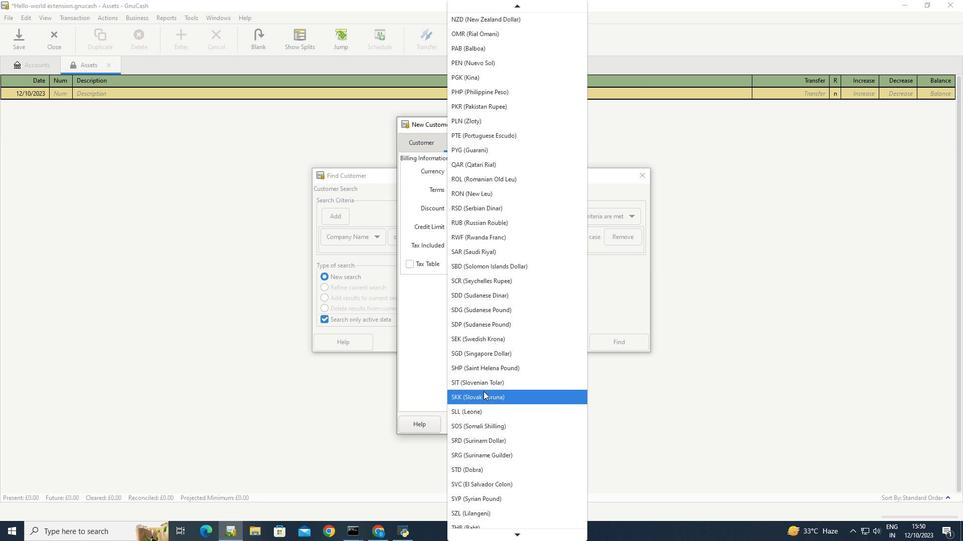
Action: Mouse scrolled (483, 391) with delta (0, 0)
Screenshot: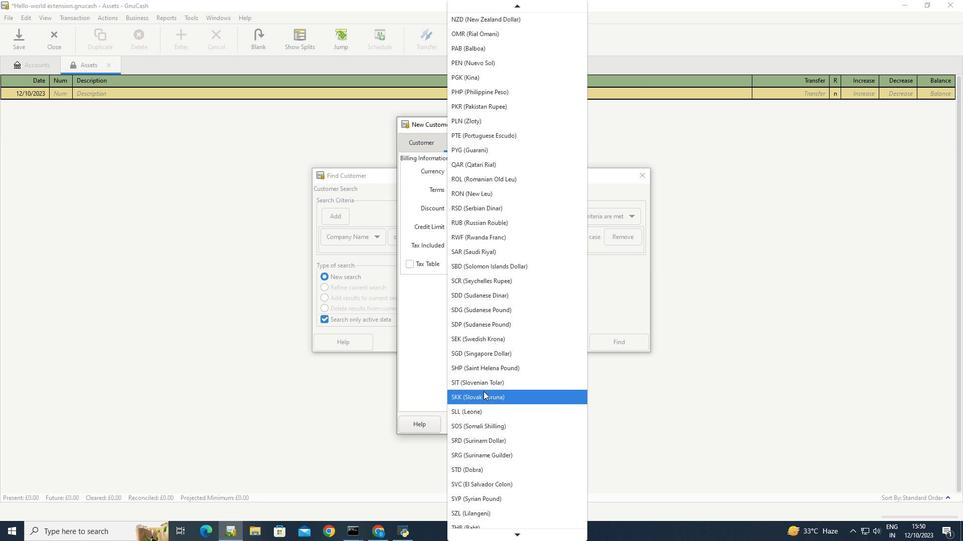 
Action: Mouse scrolled (483, 391) with delta (0, 0)
Screenshot: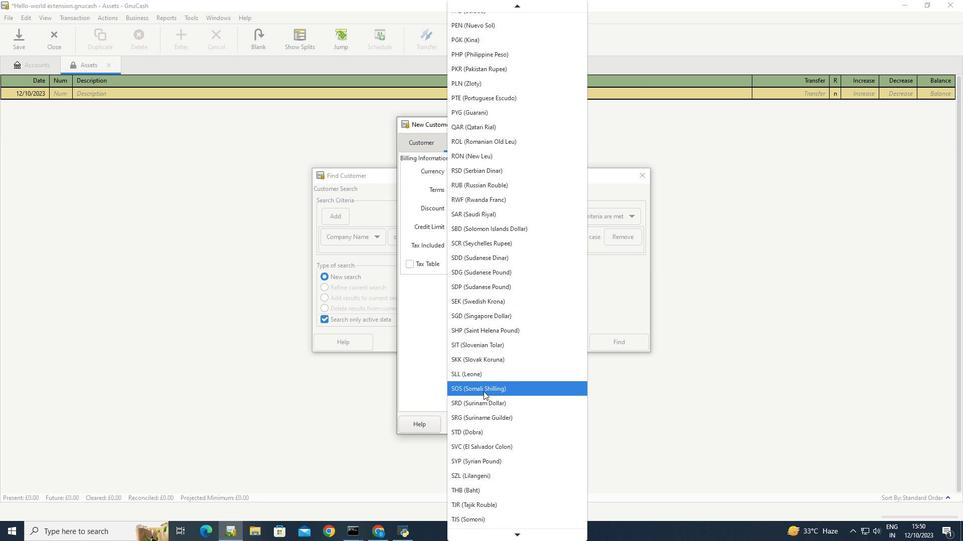 
Action: Mouse scrolled (483, 391) with delta (0, 0)
Screenshot: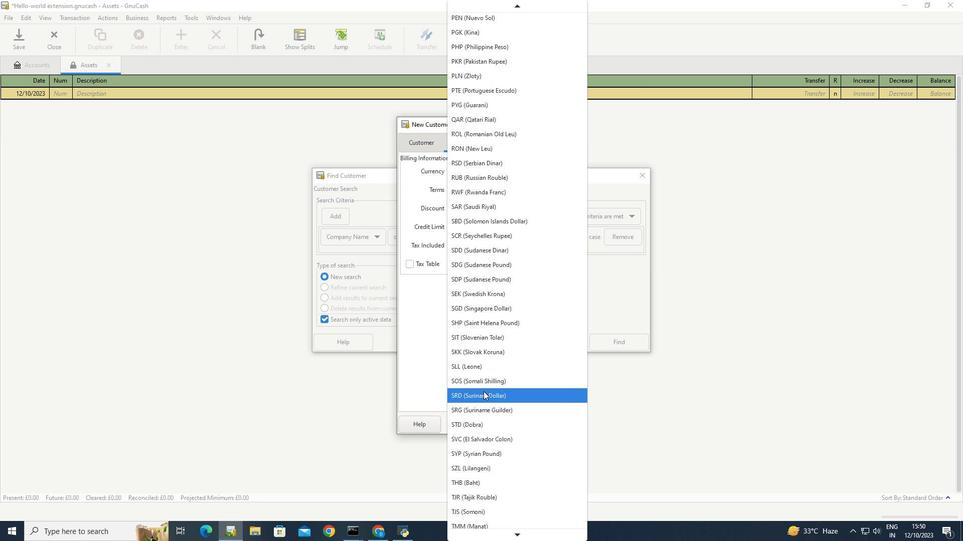 
Action: Mouse scrolled (483, 391) with delta (0, 0)
Screenshot: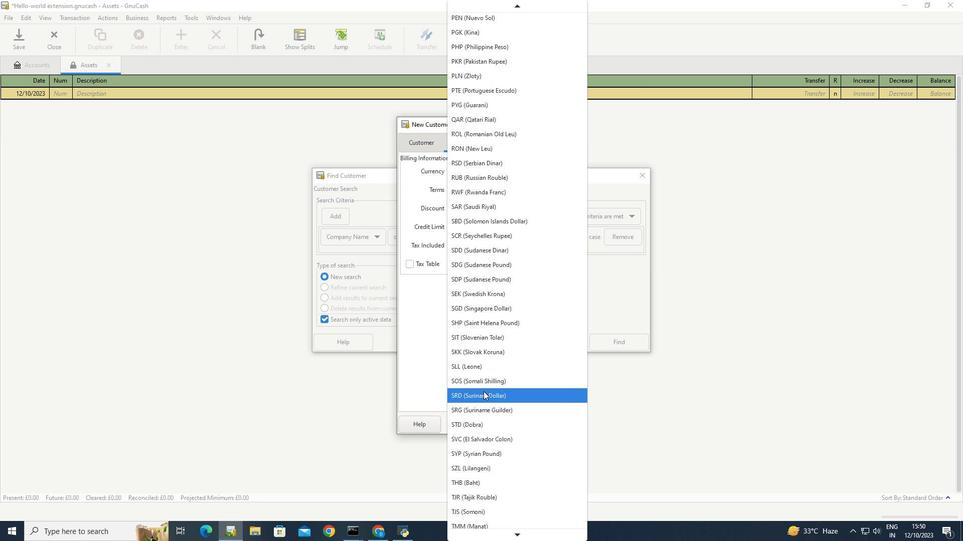 
Action: Mouse scrolled (483, 391) with delta (0, 0)
Screenshot: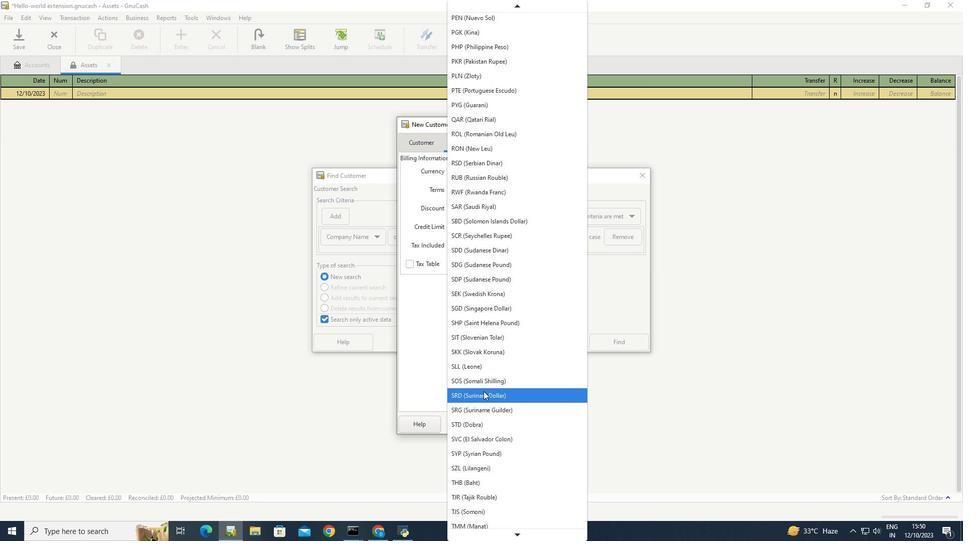 
Action: Mouse scrolled (483, 391) with delta (0, 0)
Screenshot: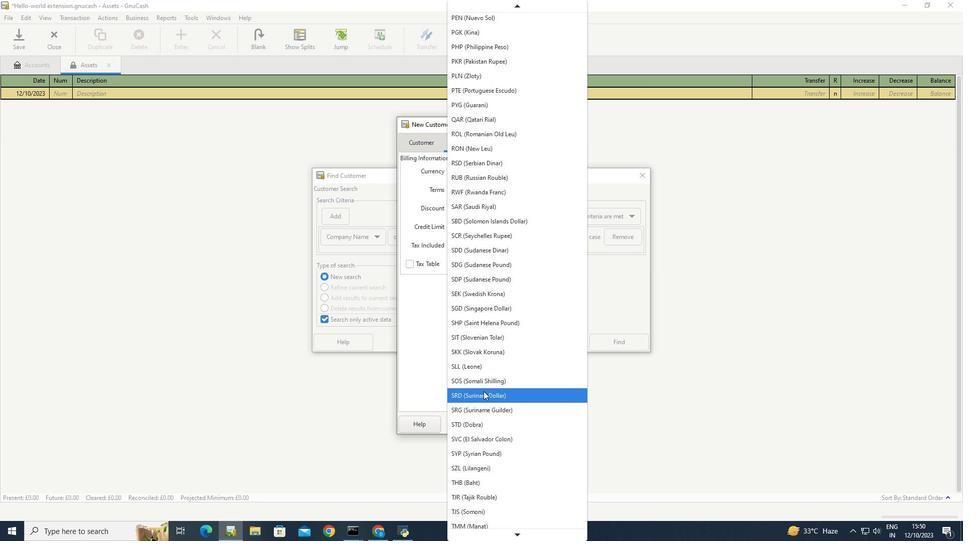 
Action: Mouse scrolled (483, 391) with delta (0, 0)
Screenshot: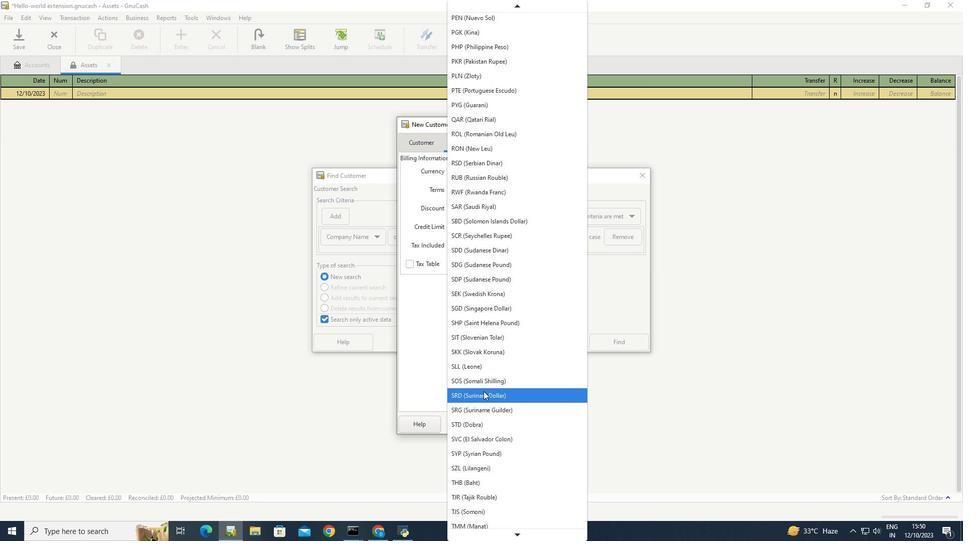 
Action: Mouse scrolled (483, 391) with delta (0, 0)
Screenshot: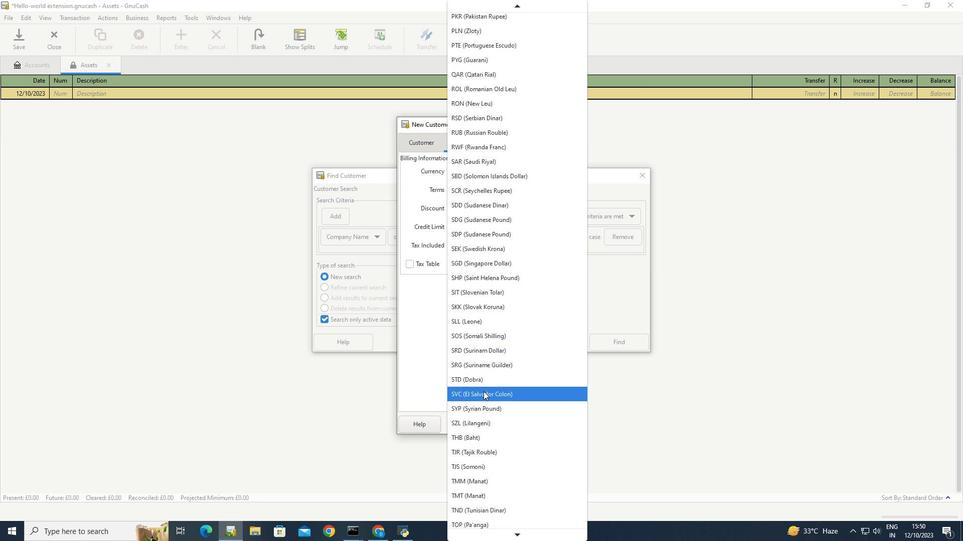 
Action: Mouse scrolled (483, 391) with delta (0, 0)
Screenshot: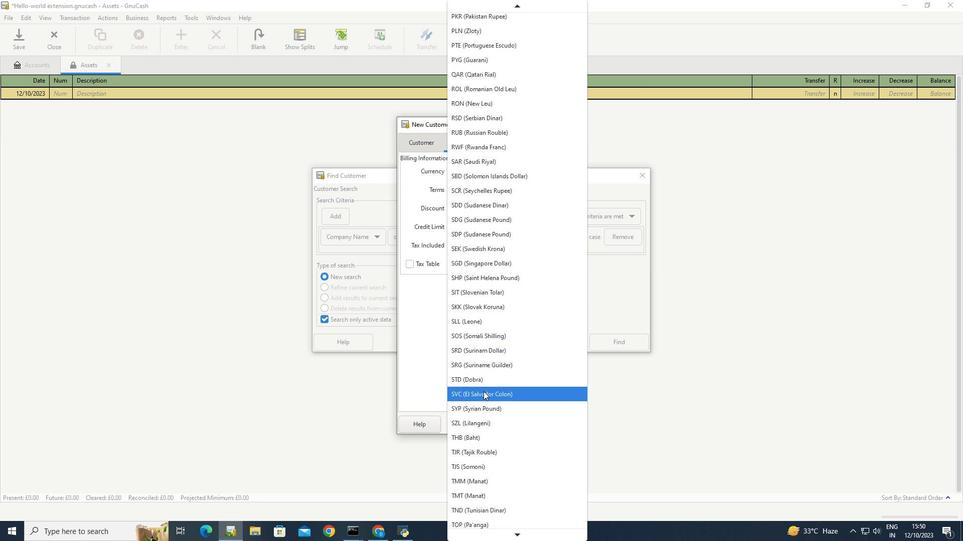 
Action: Mouse scrolled (483, 391) with delta (0, 0)
Screenshot: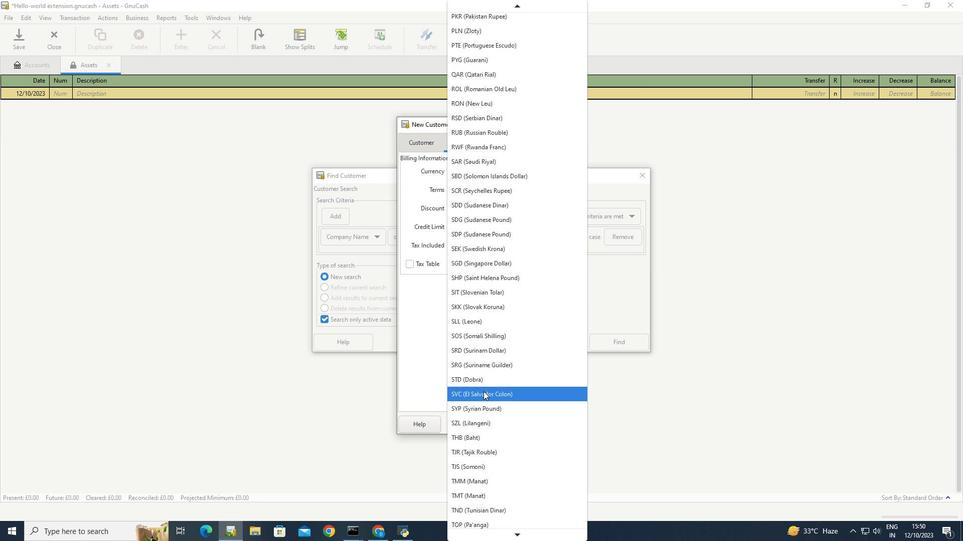 
Action: Mouse scrolled (483, 391) with delta (0, 0)
Screenshot: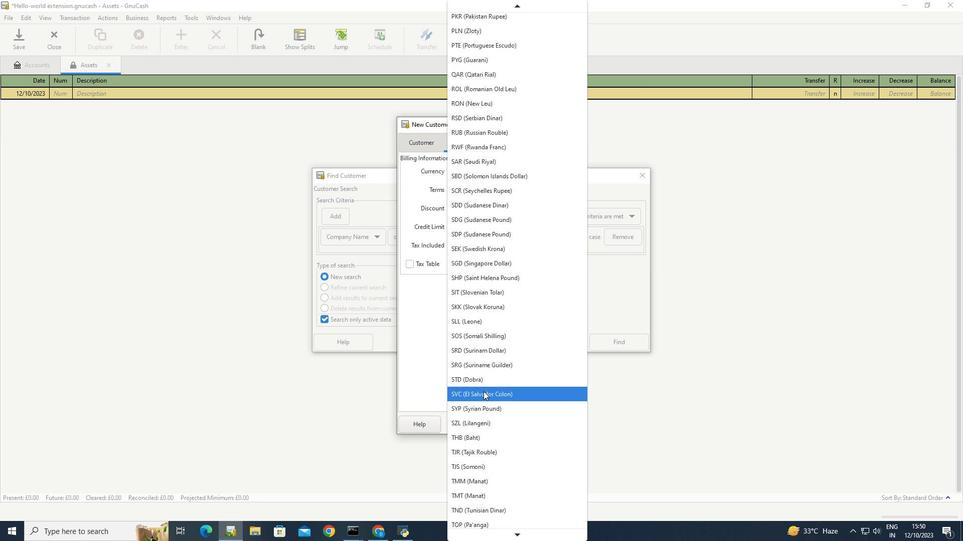 
Action: Mouse scrolled (483, 391) with delta (0, 0)
Screenshot: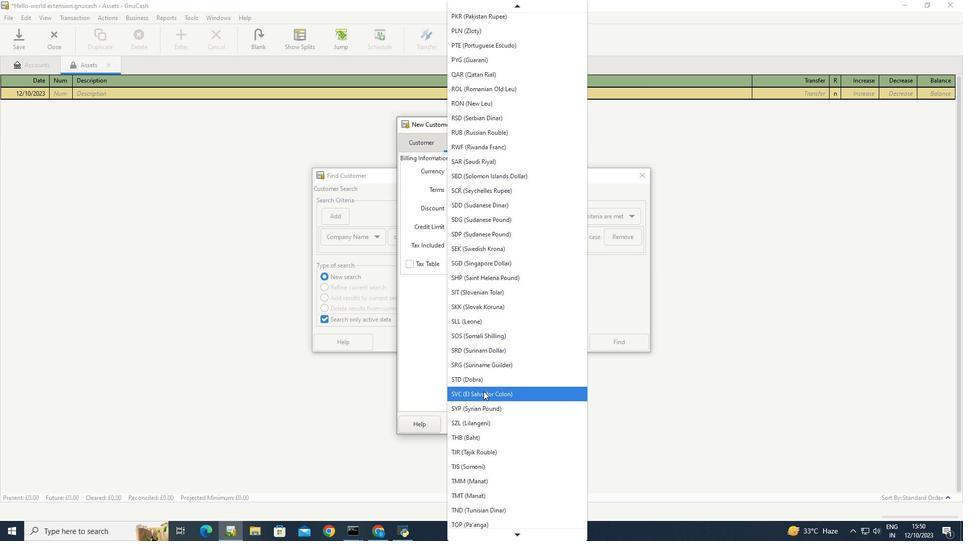 
Action: Mouse scrolled (483, 391) with delta (0, 0)
Screenshot: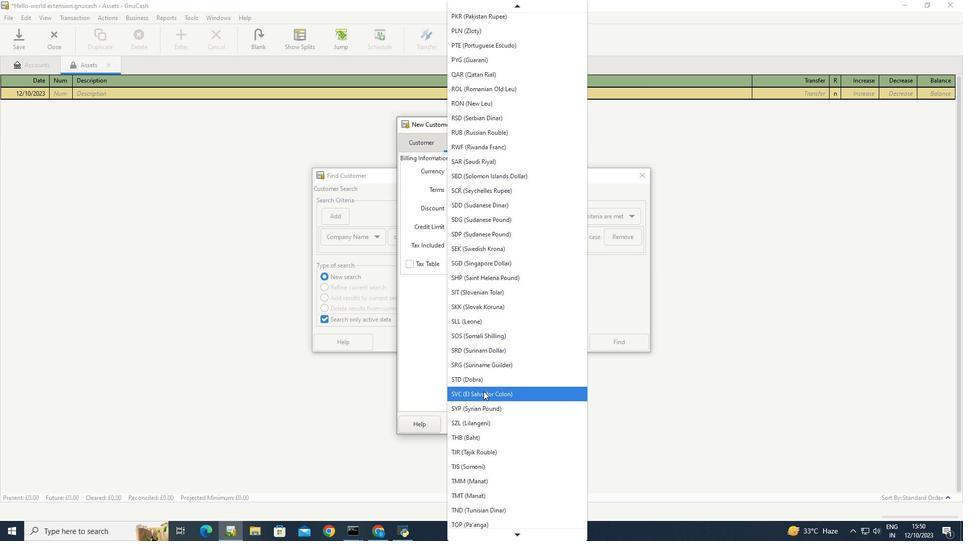 
Action: Mouse scrolled (483, 391) with delta (0, 0)
Screenshot: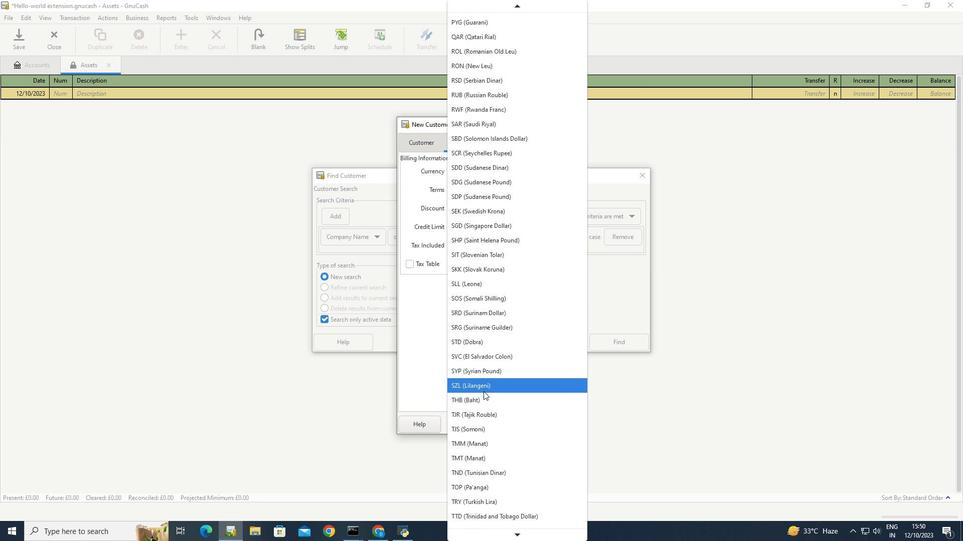 
Action: Mouse scrolled (483, 391) with delta (0, 0)
Screenshot: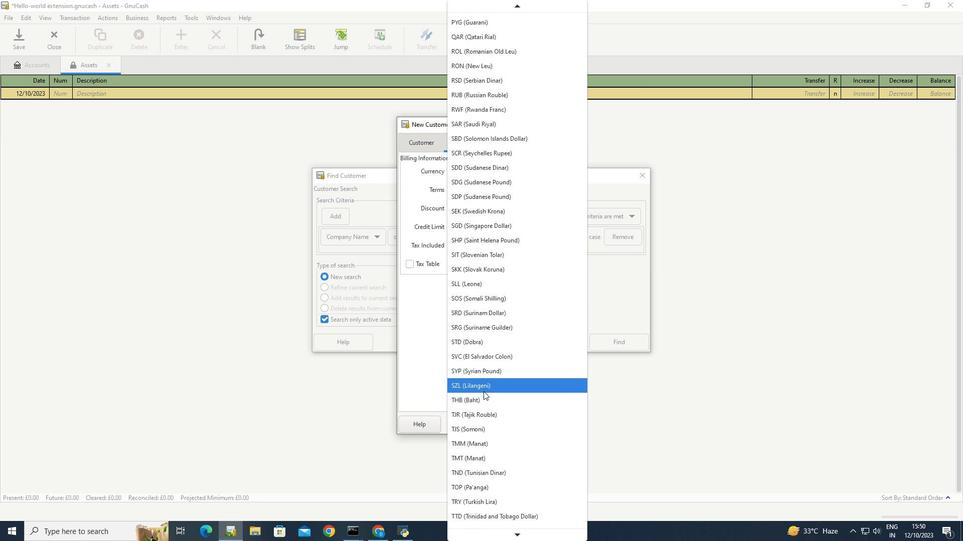 
Action: Mouse scrolled (483, 391) with delta (0, 0)
Screenshot: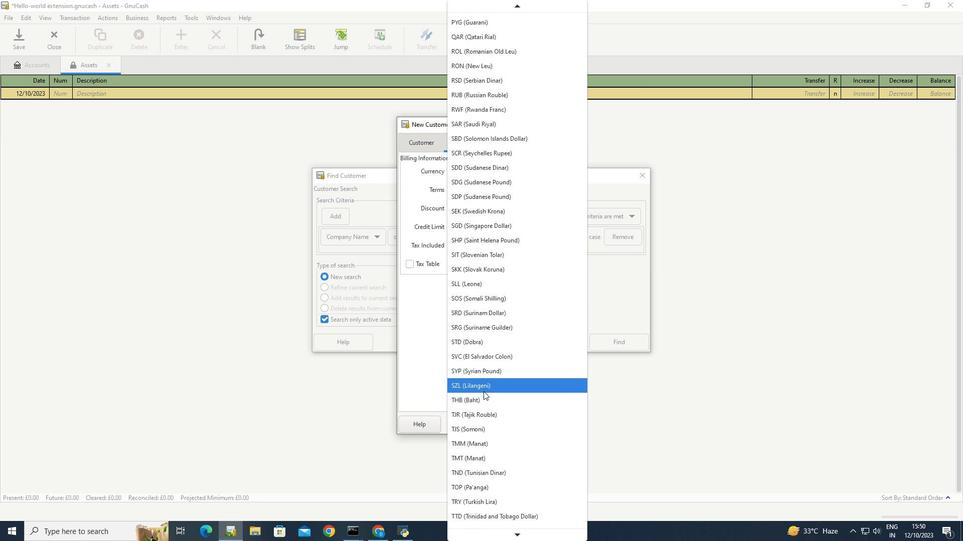
Action: Mouse scrolled (483, 391) with delta (0, 0)
Screenshot: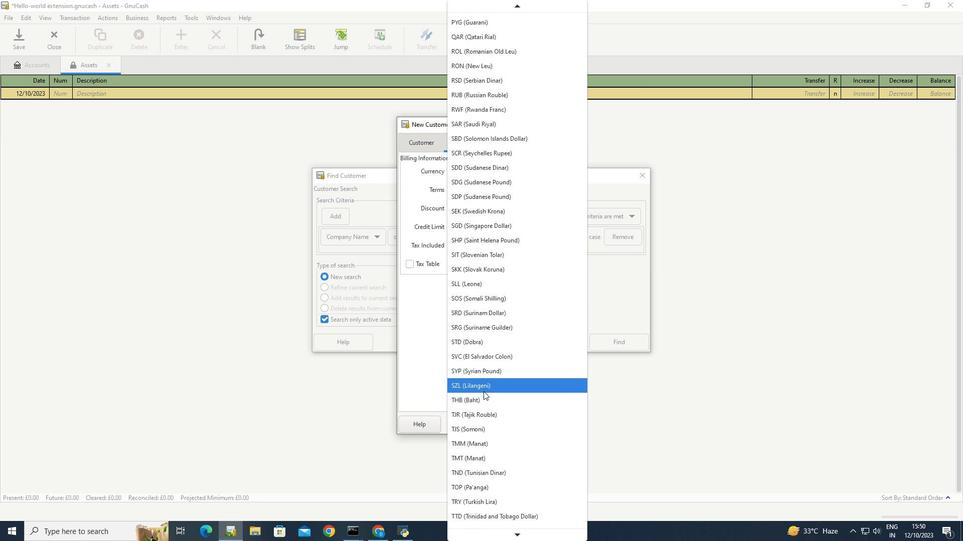 
Action: Mouse scrolled (483, 391) with delta (0, 0)
Screenshot: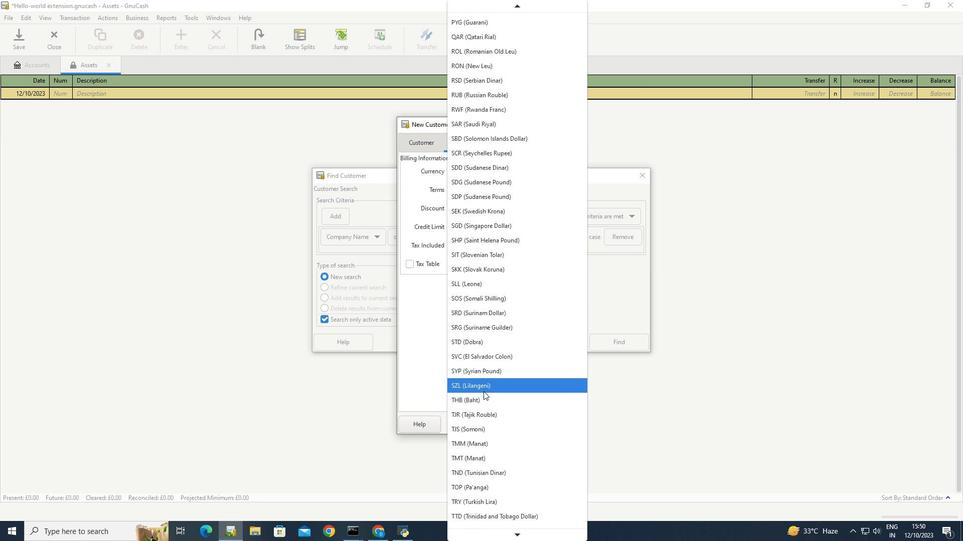 
Action: Mouse scrolled (483, 391) with delta (0, 0)
